 Task: Look for space in Kasama, Japan from 9th June, 2023 to 16th June, 2023 for 2 adults in price range Rs.8000 to Rs.16000. Place can be entire place with 2 bedrooms having 2 beds and 1 bathroom. Property type can be house, flat, guest house. Booking option can be shelf check-in. Required host language is English.
Action: Mouse moved to (603, 98)
Screenshot: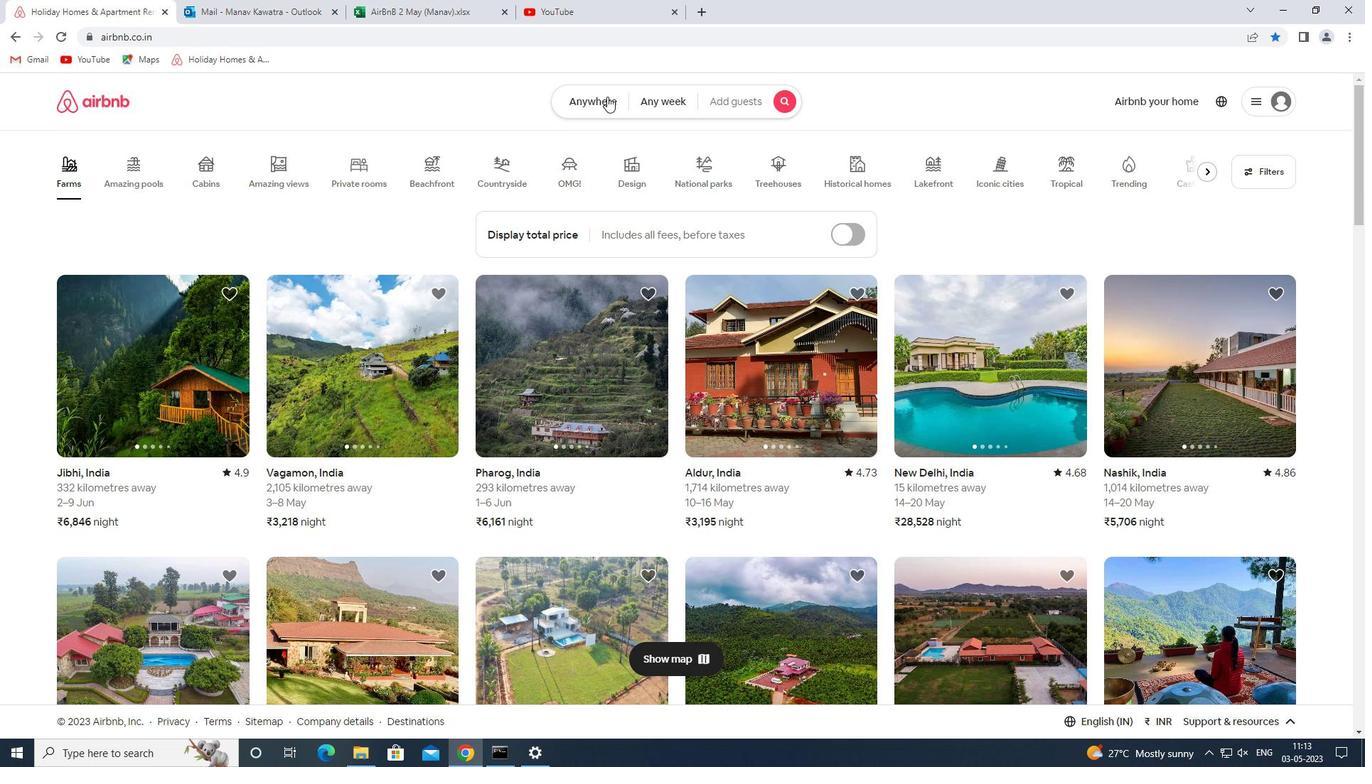 
Action: Mouse pressed left at (603, 98)
Screenshot: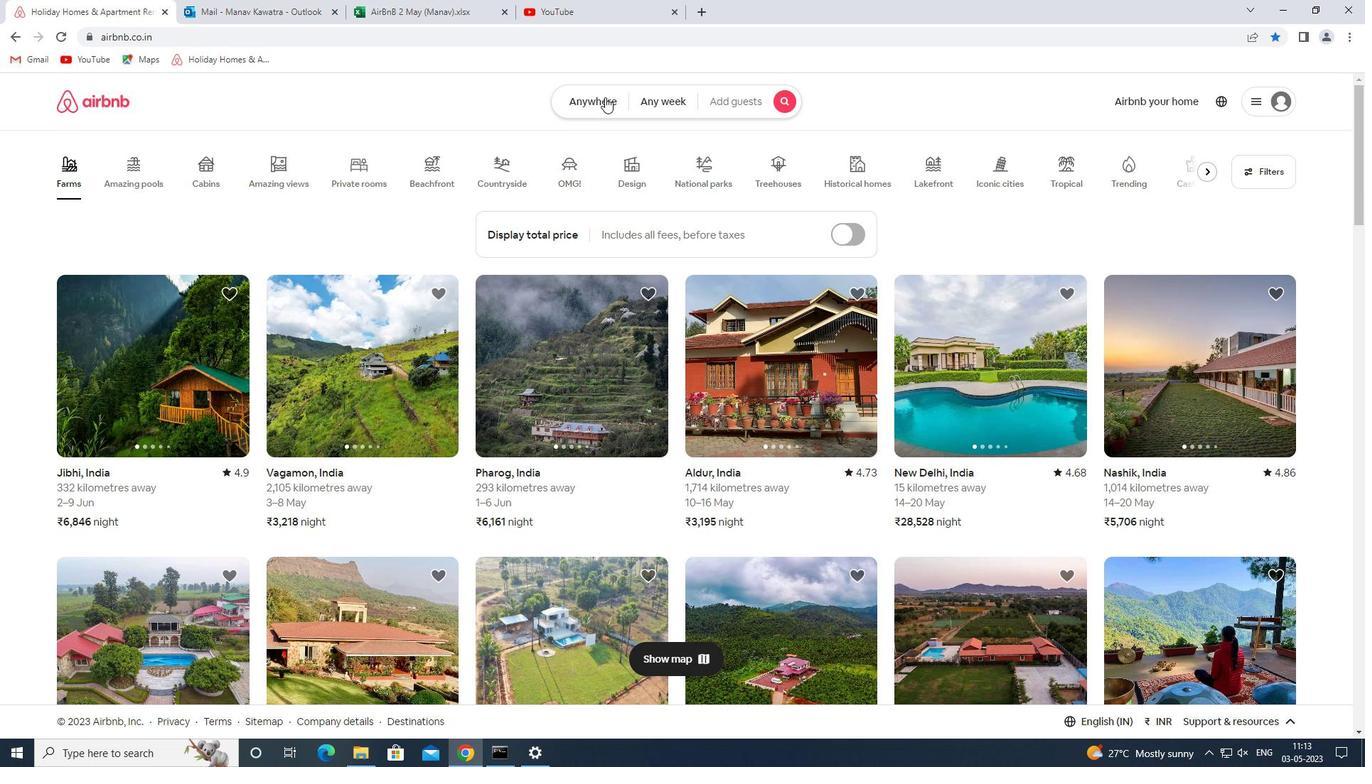 
Action: Mouse moved to (488, 159)
Screenshot: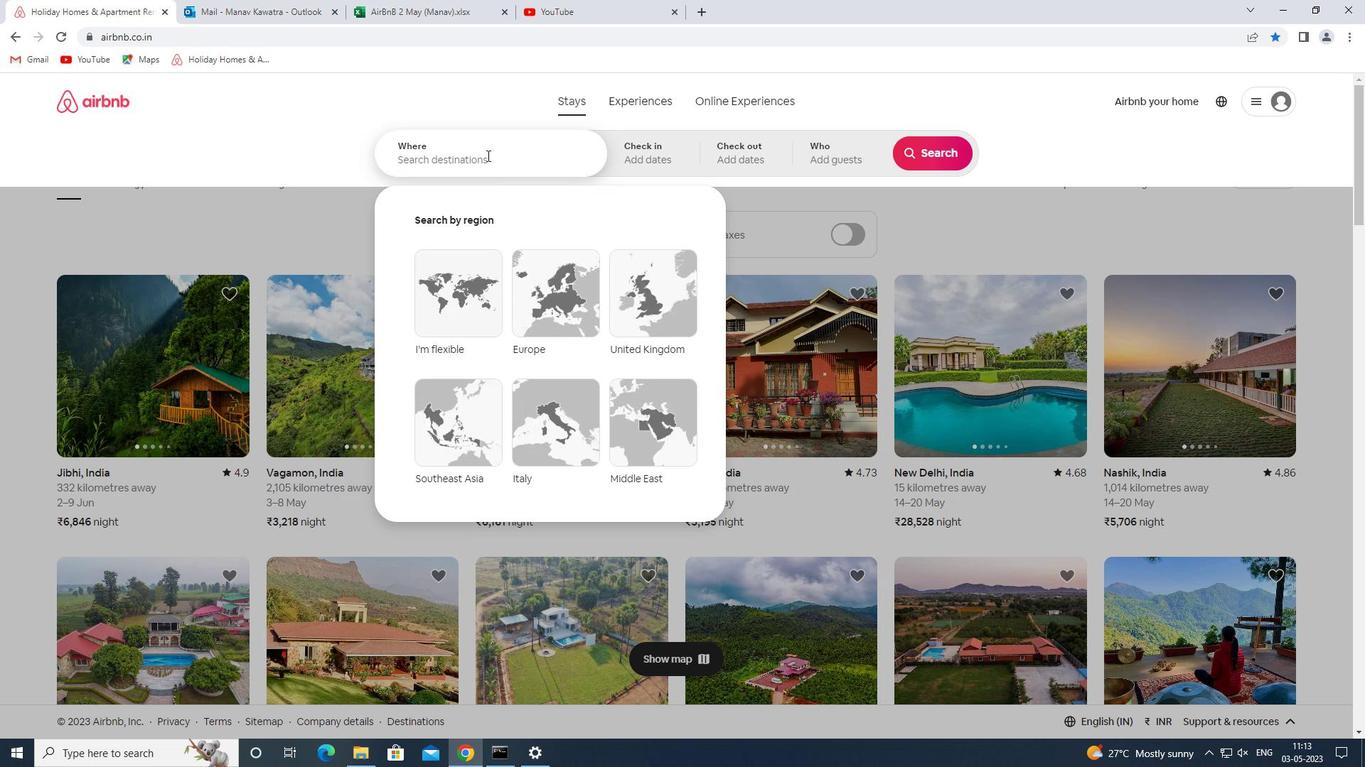 
Action: Mouse pressed left at (488, 159)
Screenshot: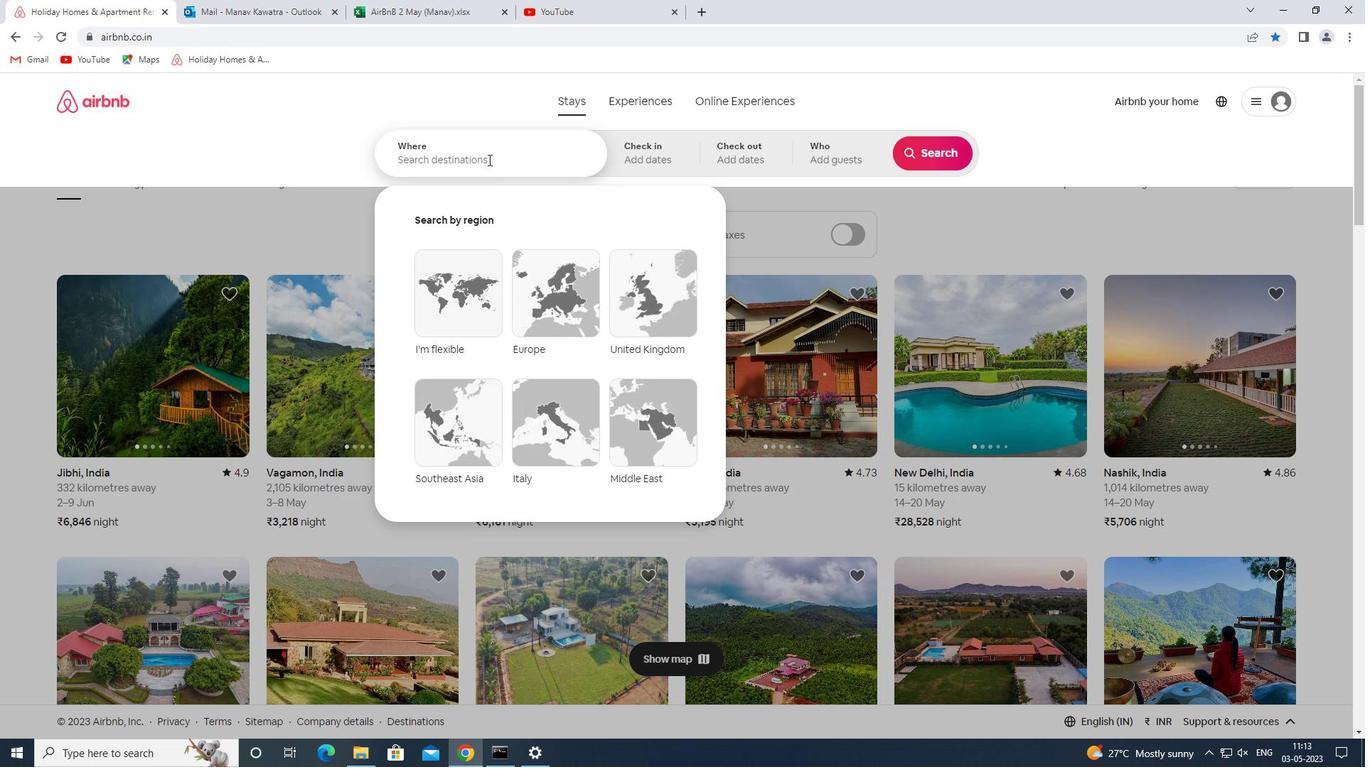 
Action: Mouse moved to (491, 160)
Screenshot: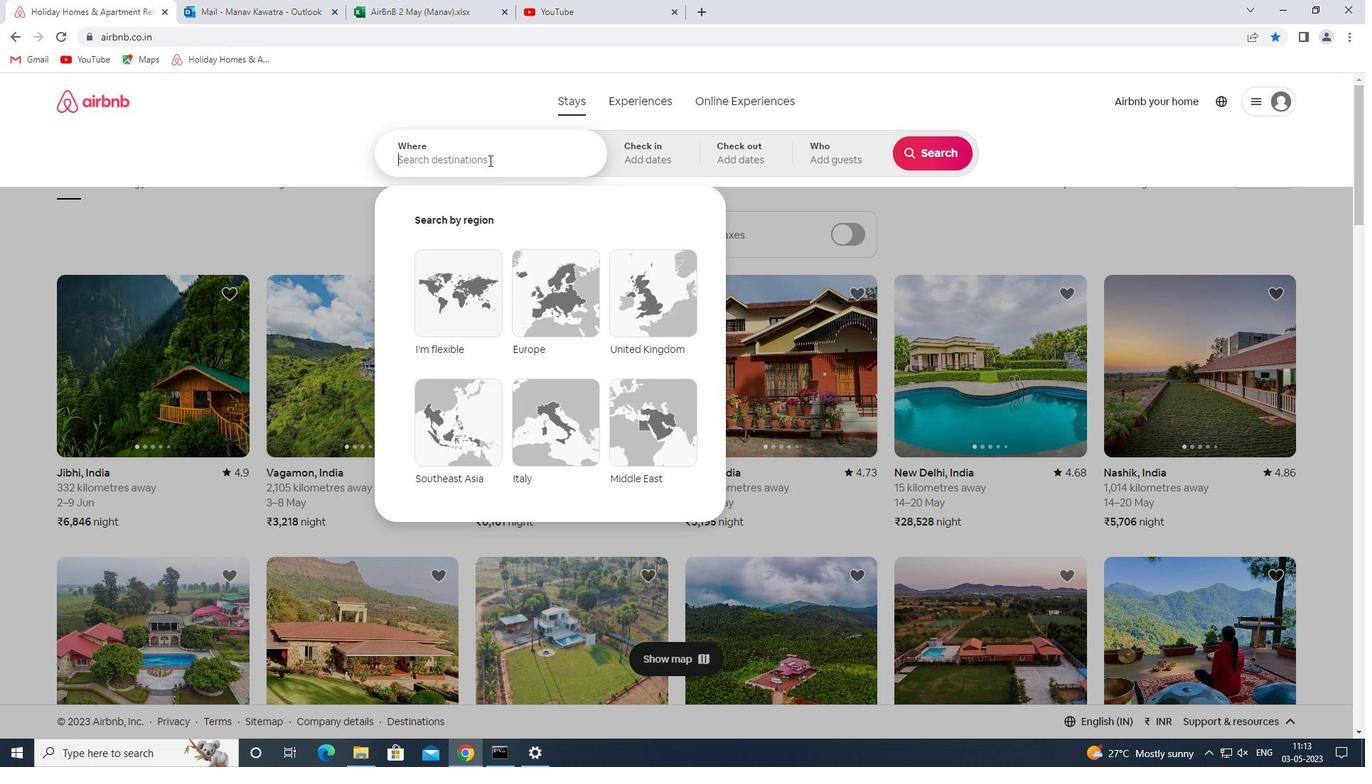 
Action: Key pressed kasama<Key.space>japan<Key.space>
Screenshot: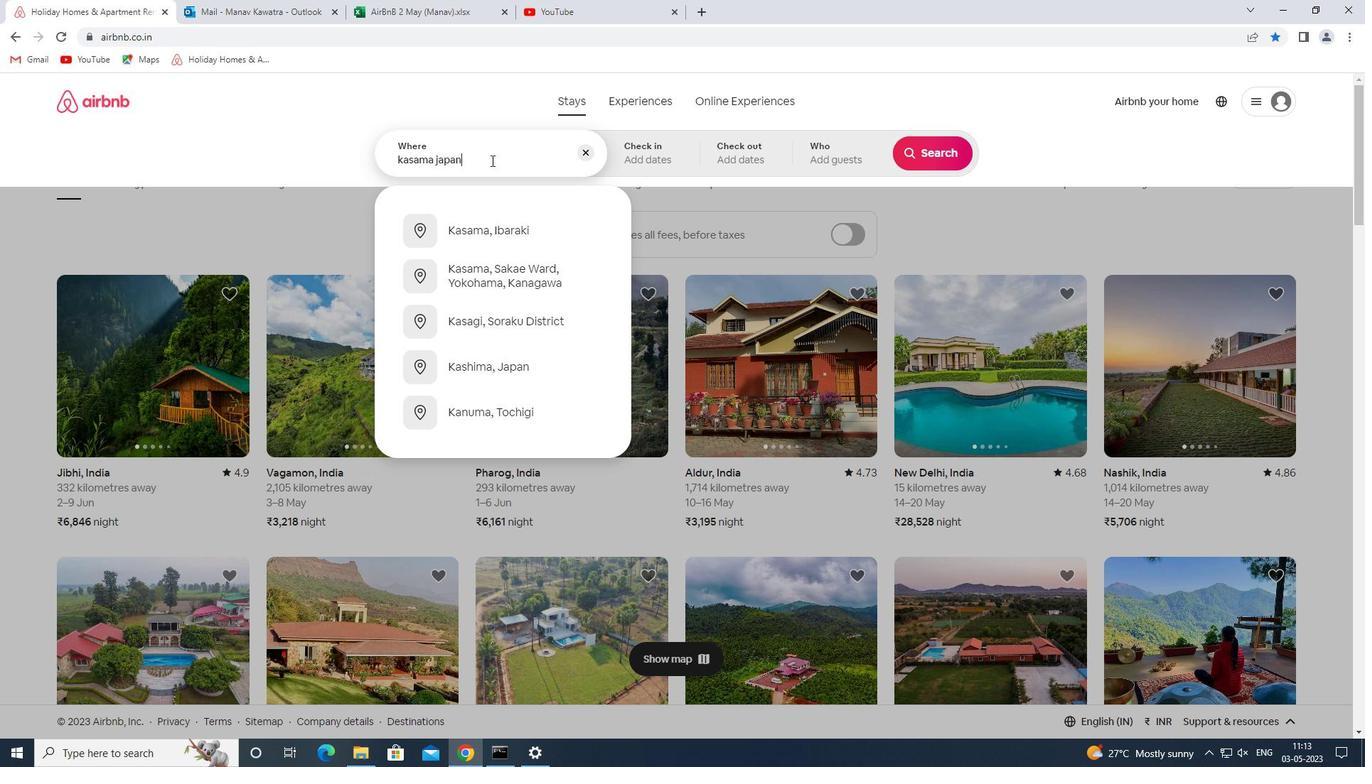 
Action: Mouse moved to (539, 278)
Screenshot: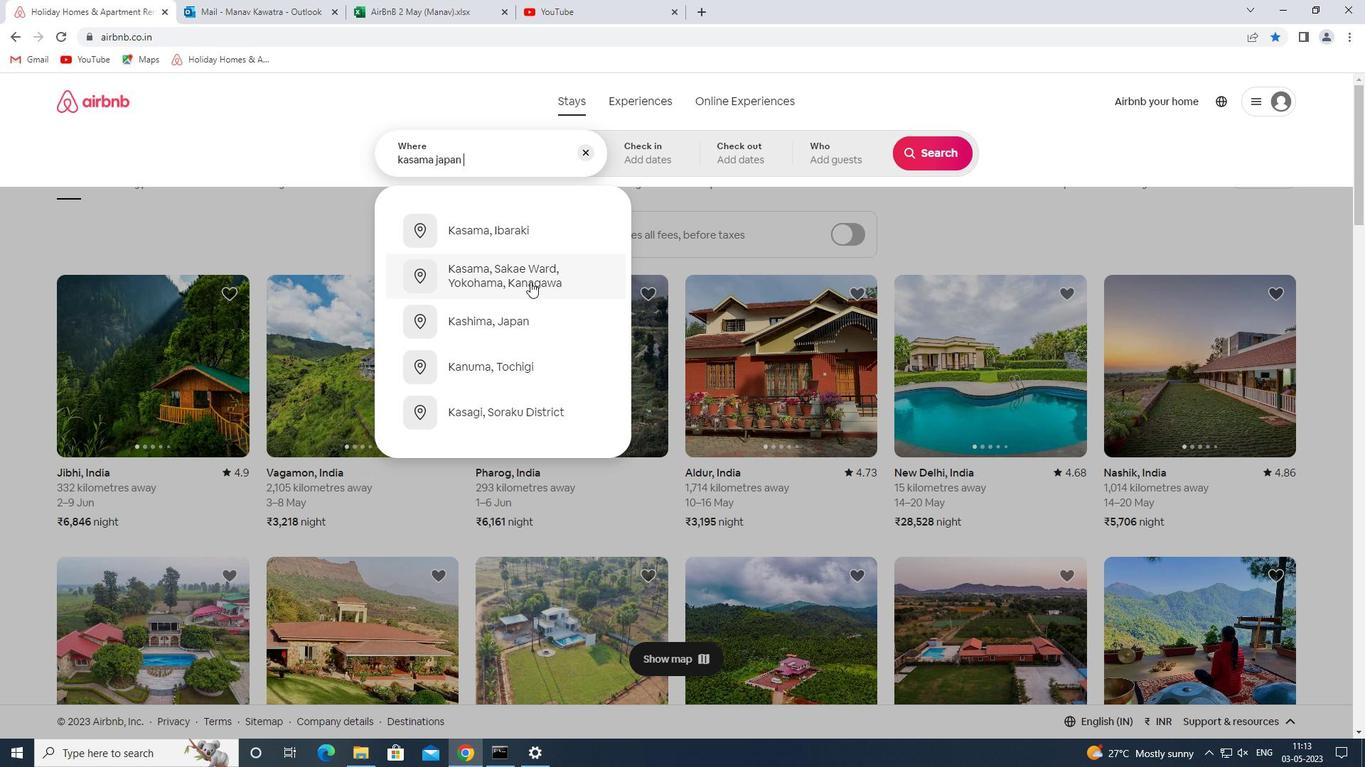
Action: Key pressed <Key.enter>
Screenshot: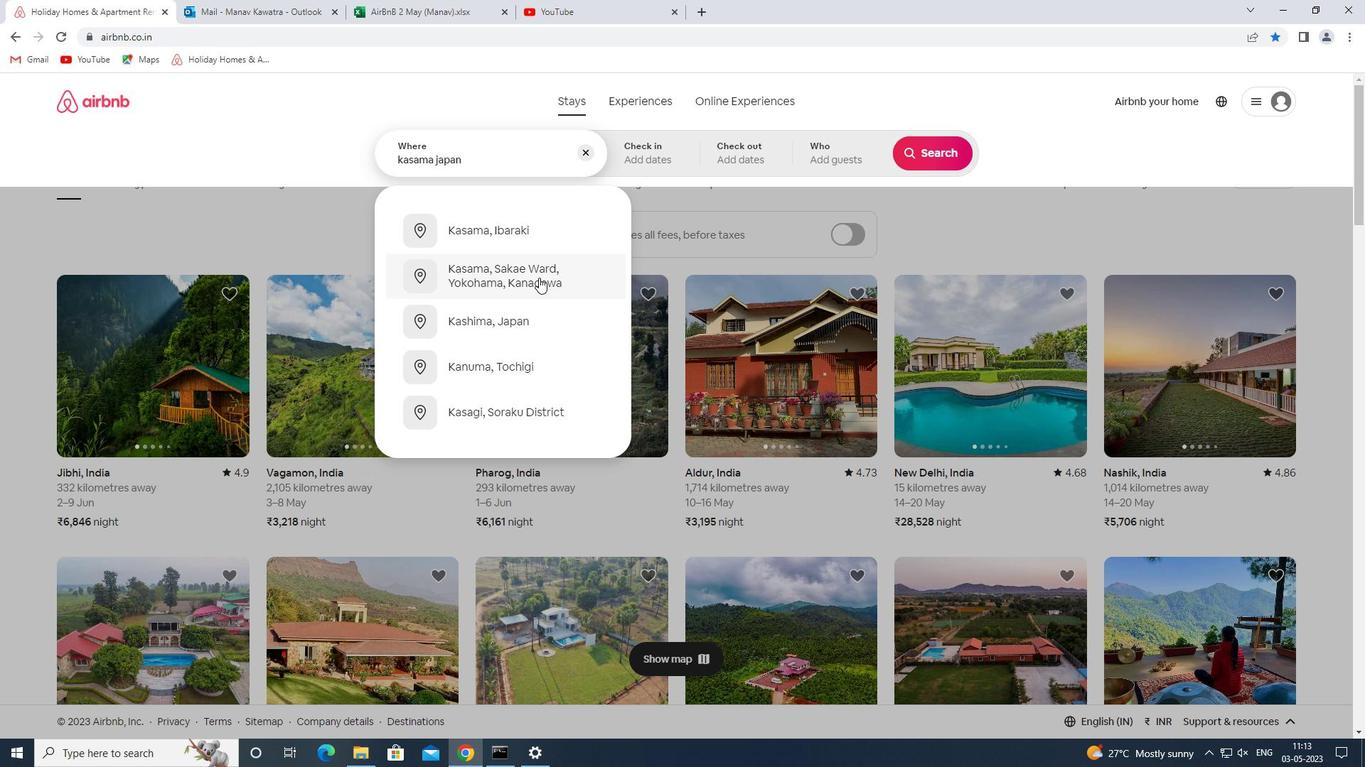 
Action: Mouse moved to (886, 361)
Screenshot: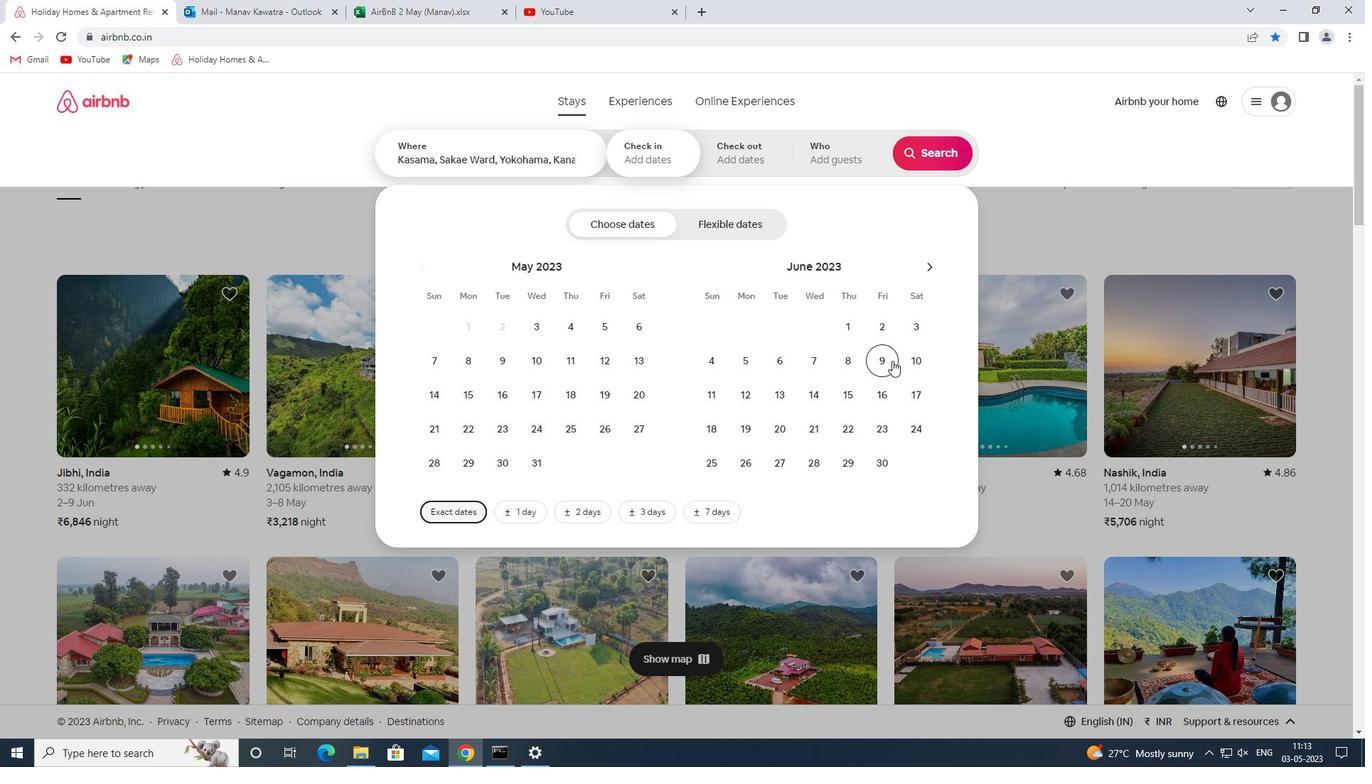 
Action: Mouse pressed left at (886, 361)
Screenshot: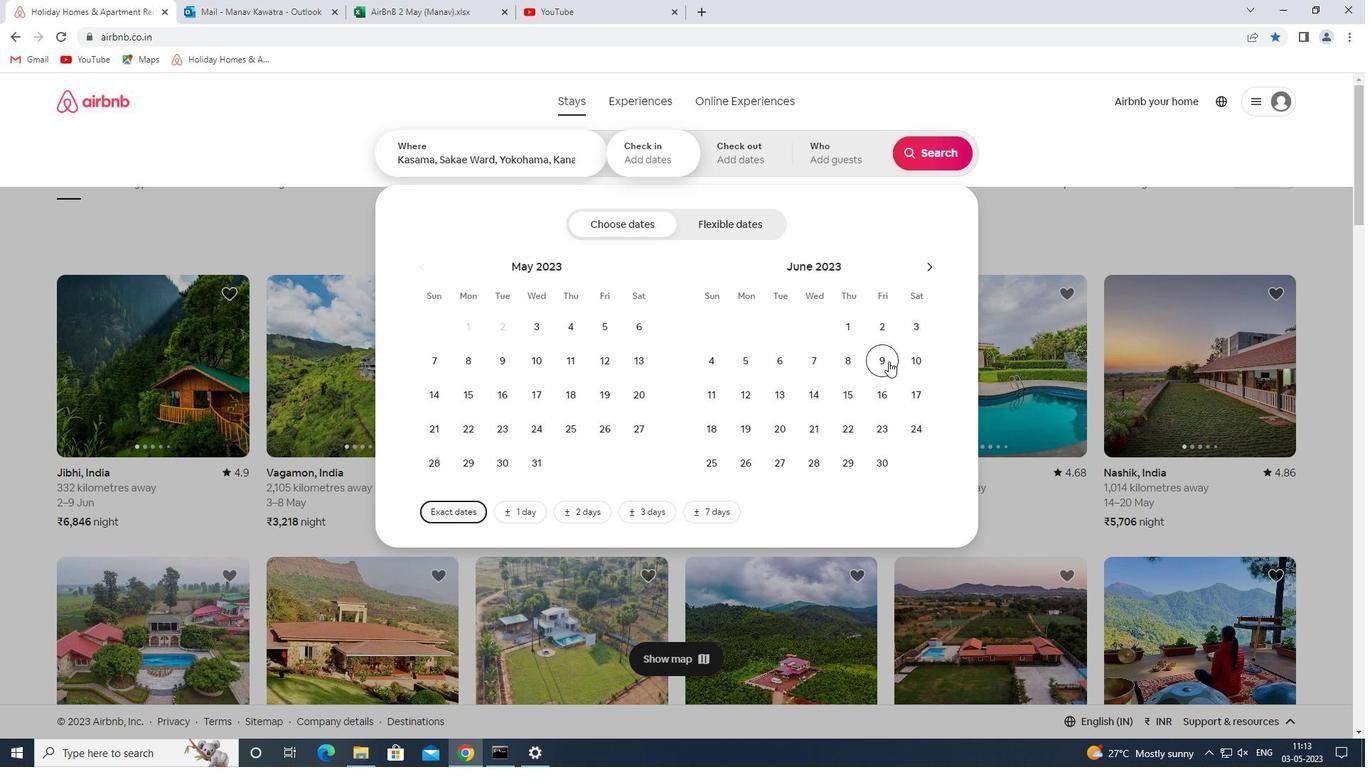 
Action: Mouse moved to (881, 396)
Screenshot: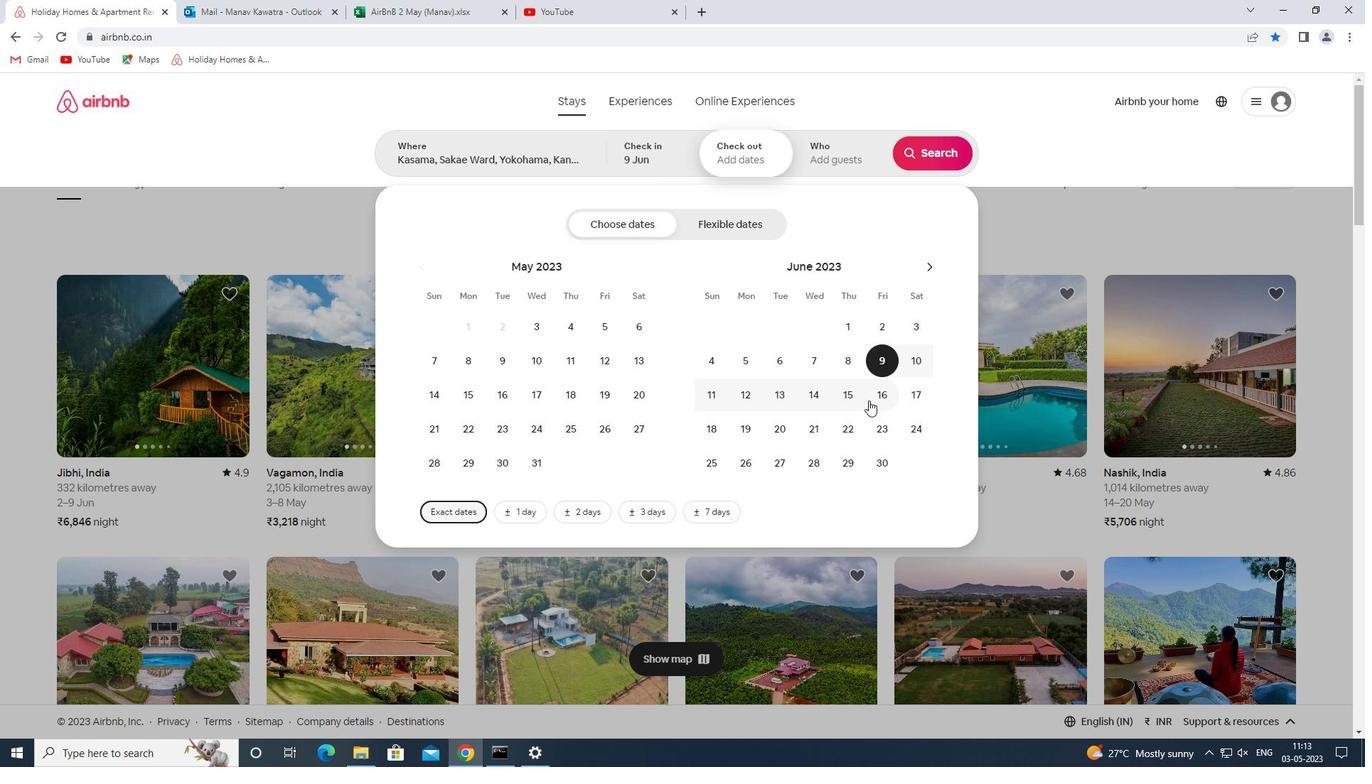 
Action: Mouse pressed left at (881, 396)
Screenshot: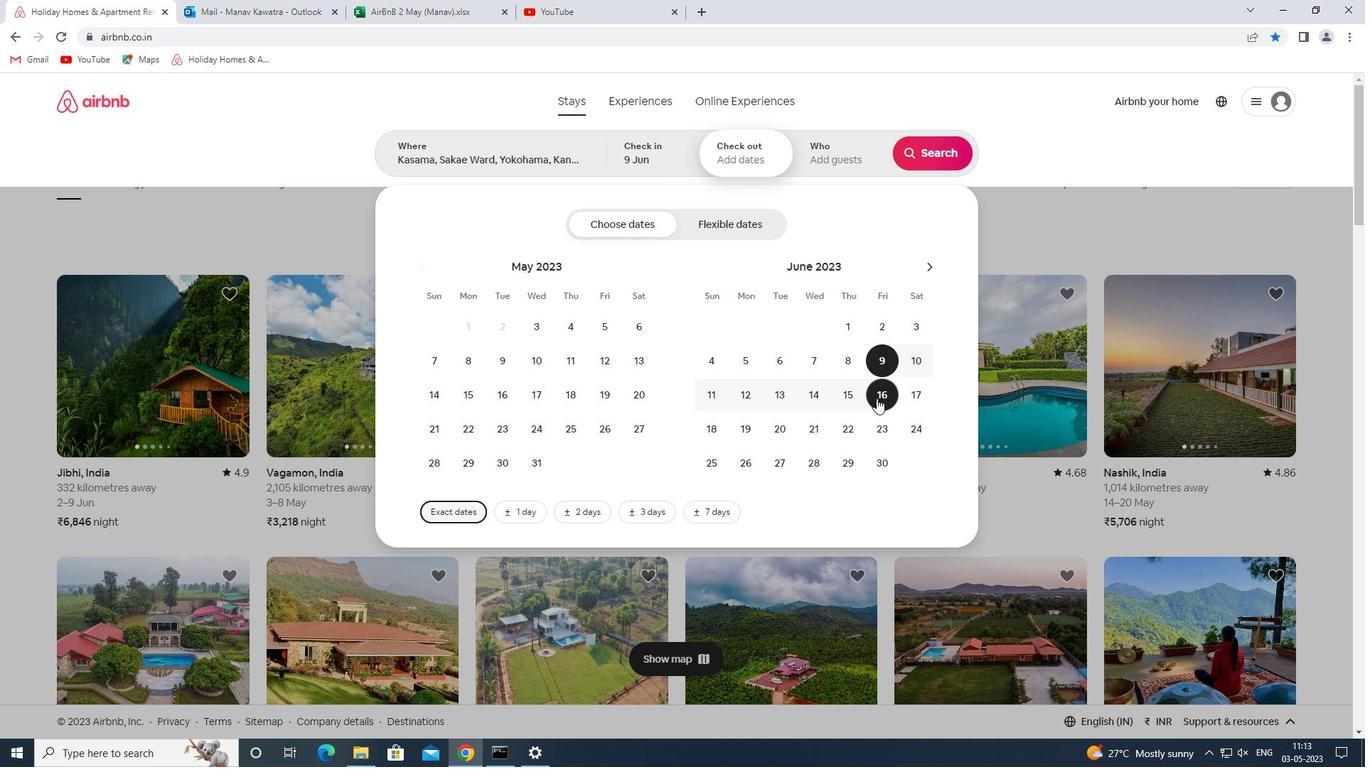 
Action: Mouse moved to (844, 153)
Screenshot: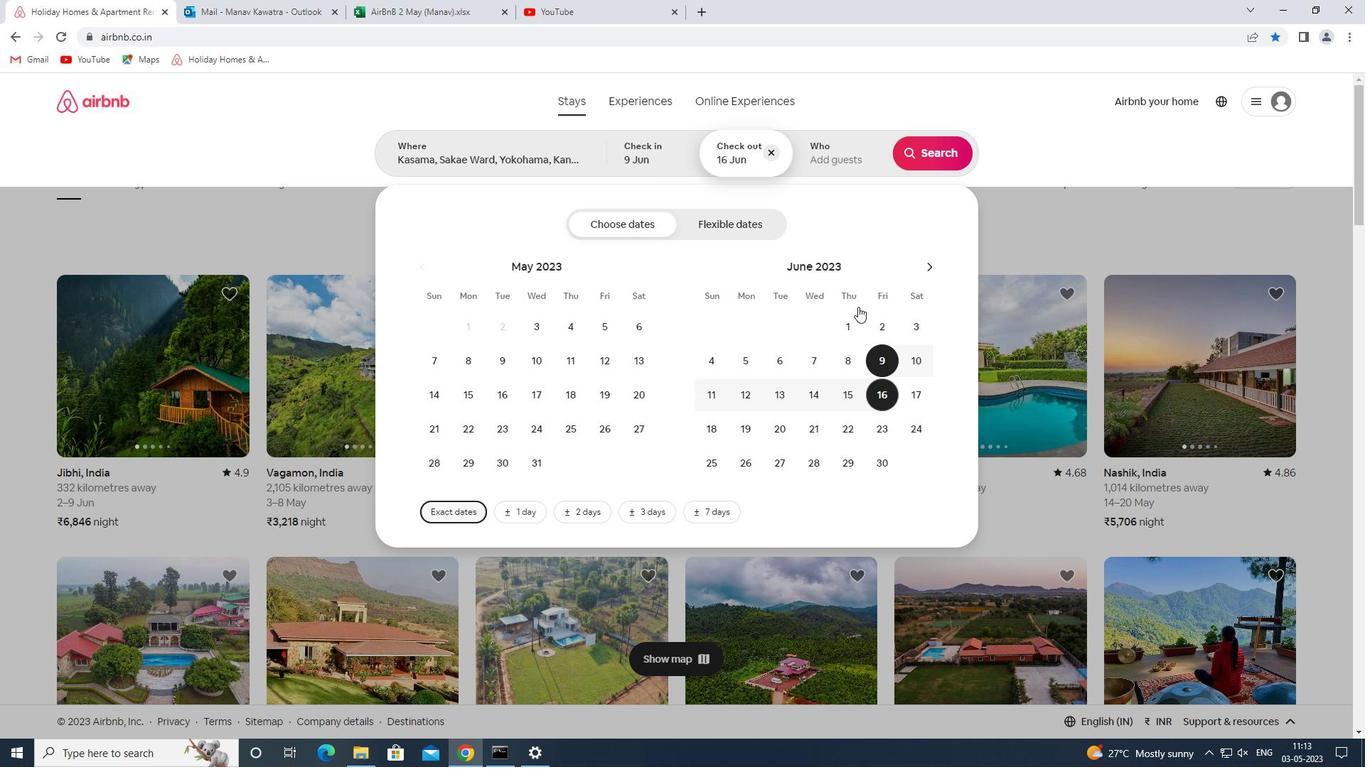 
Action: Mouse pressed left at (844, 153)
Screenshot: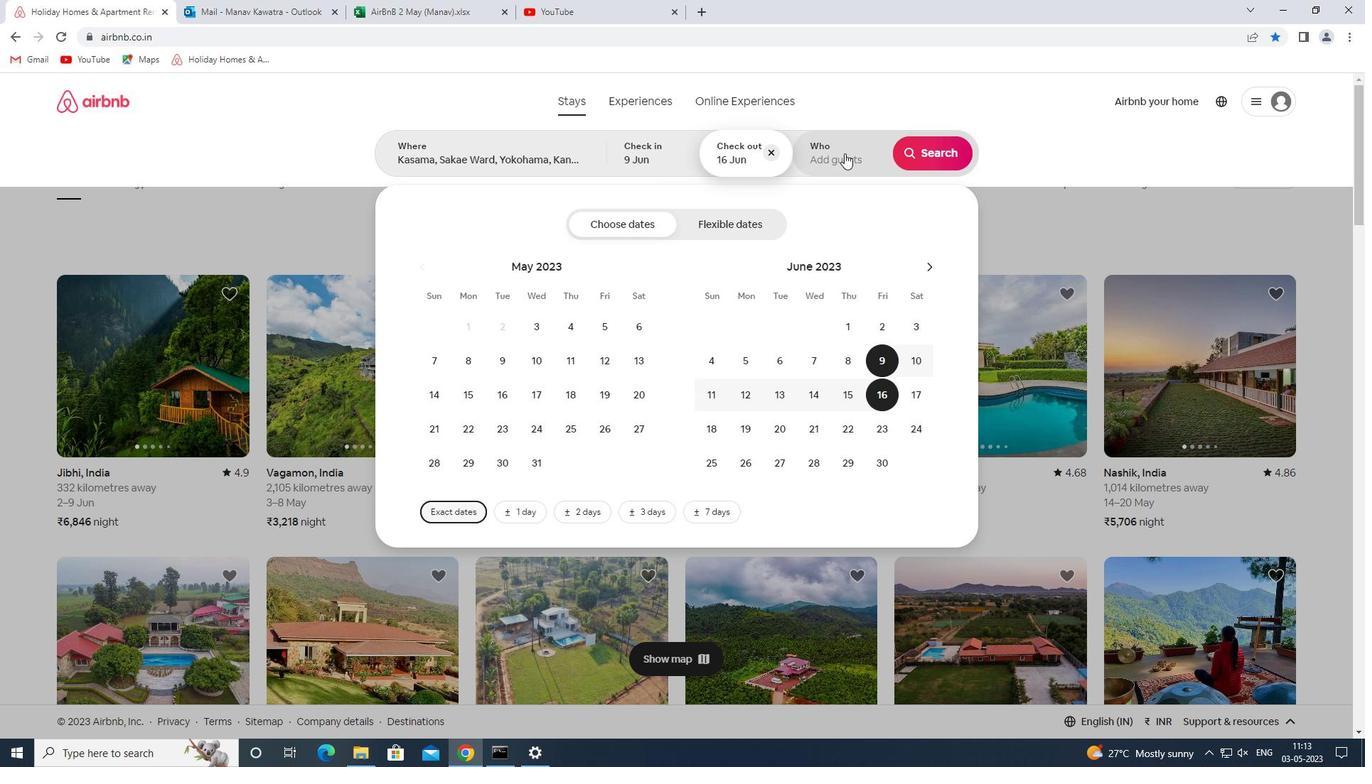 
Action: Mouse moved to (940, 235)
Screenshot: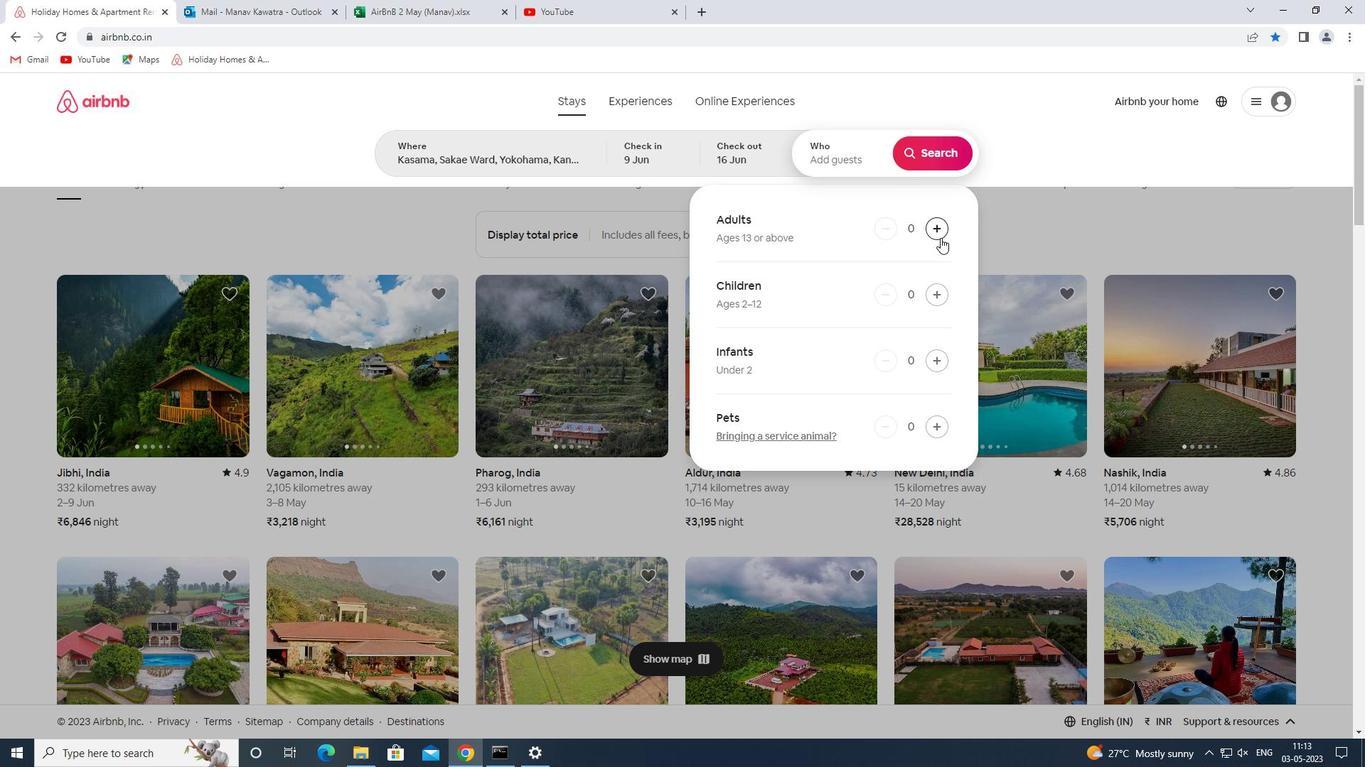 
Action: Mouse pressed left at (940, 235)
Screenshot: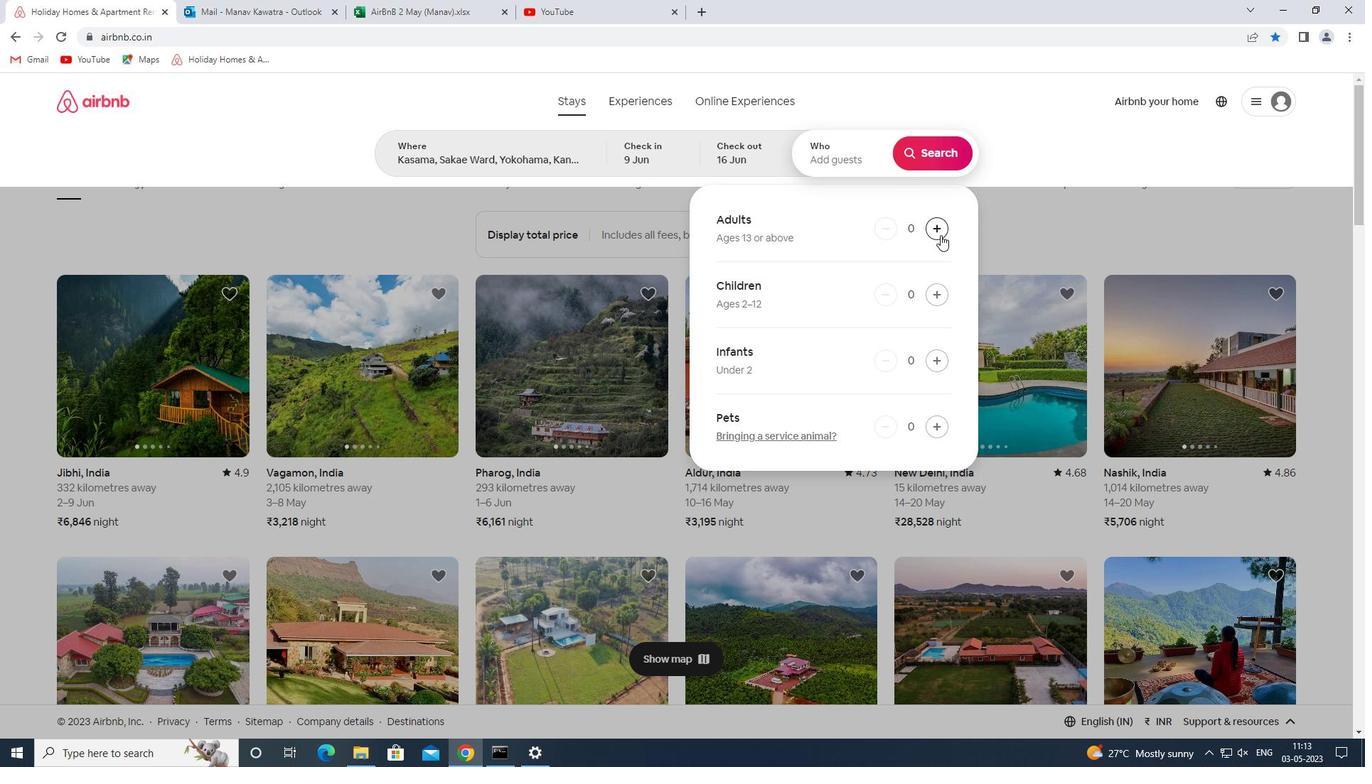 
Action: Mouse pressed left at (940, 235)
Screenshot: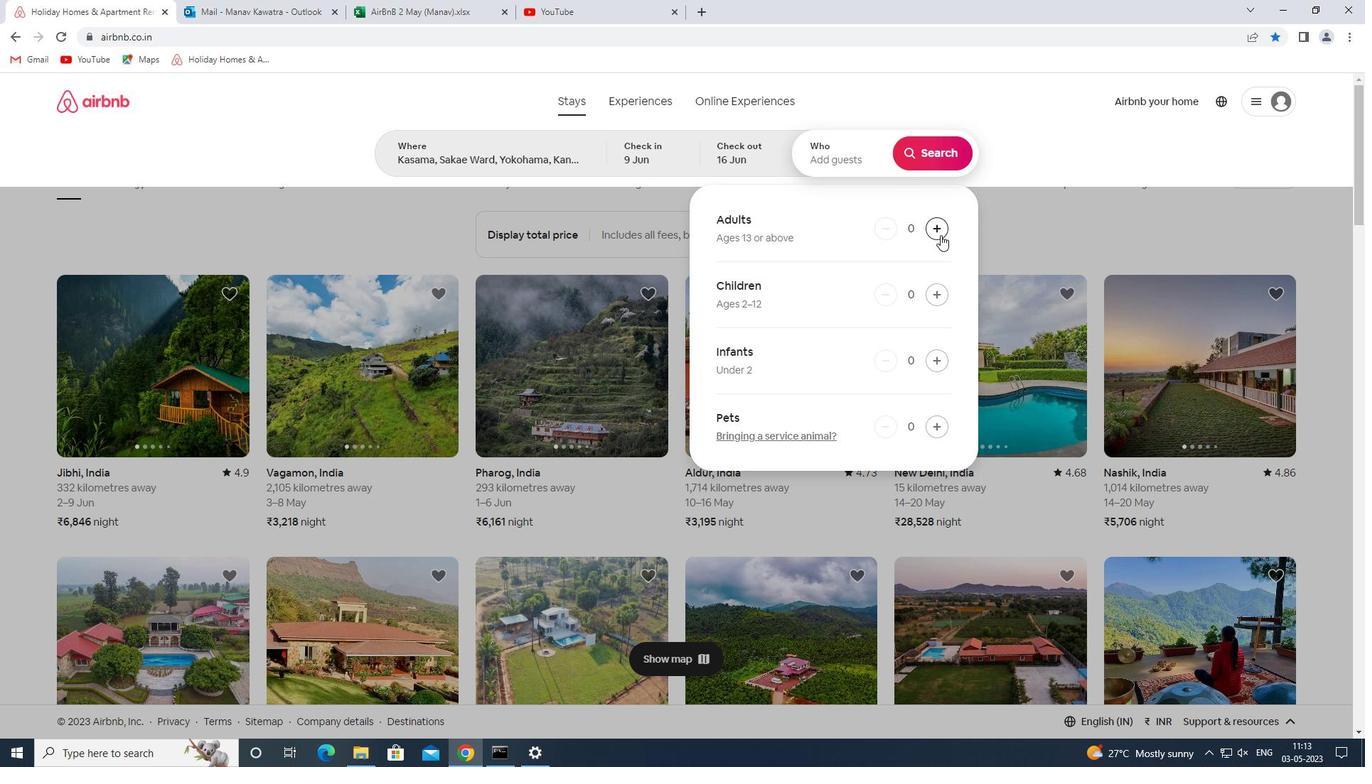 
Action: Mouse moved to (931, 156)
Screenshot: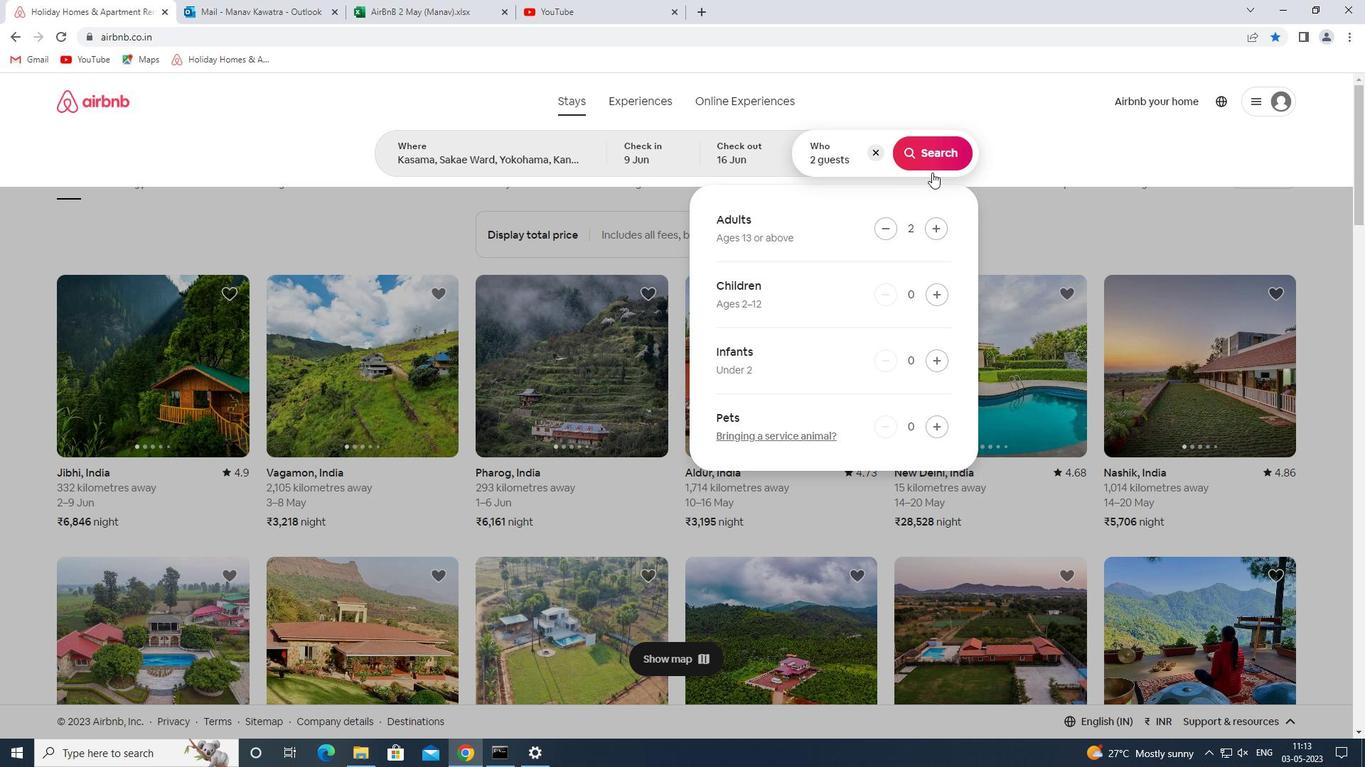 
Action: Mouse pressed left at (931, 156)
Screenshot: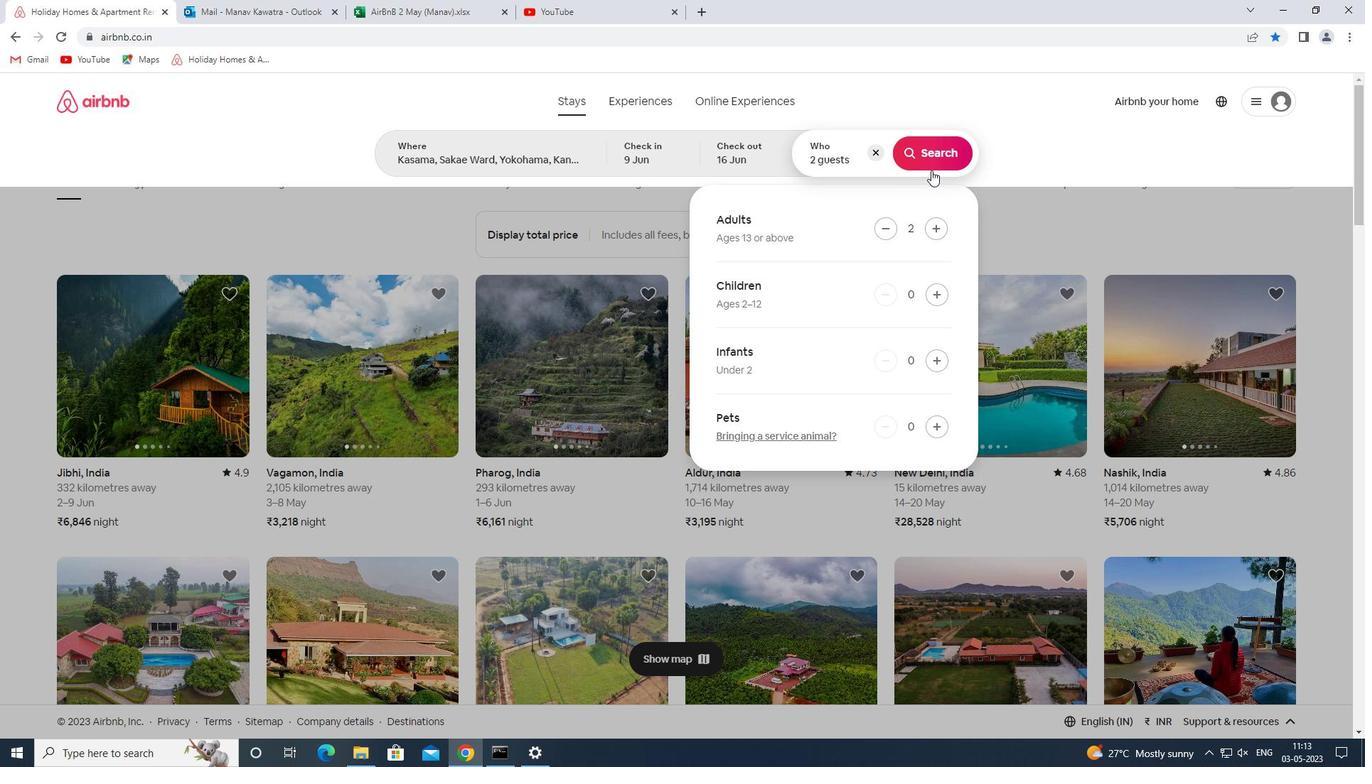 
Action: Mouse moved to (1306, 164)
Screenshot: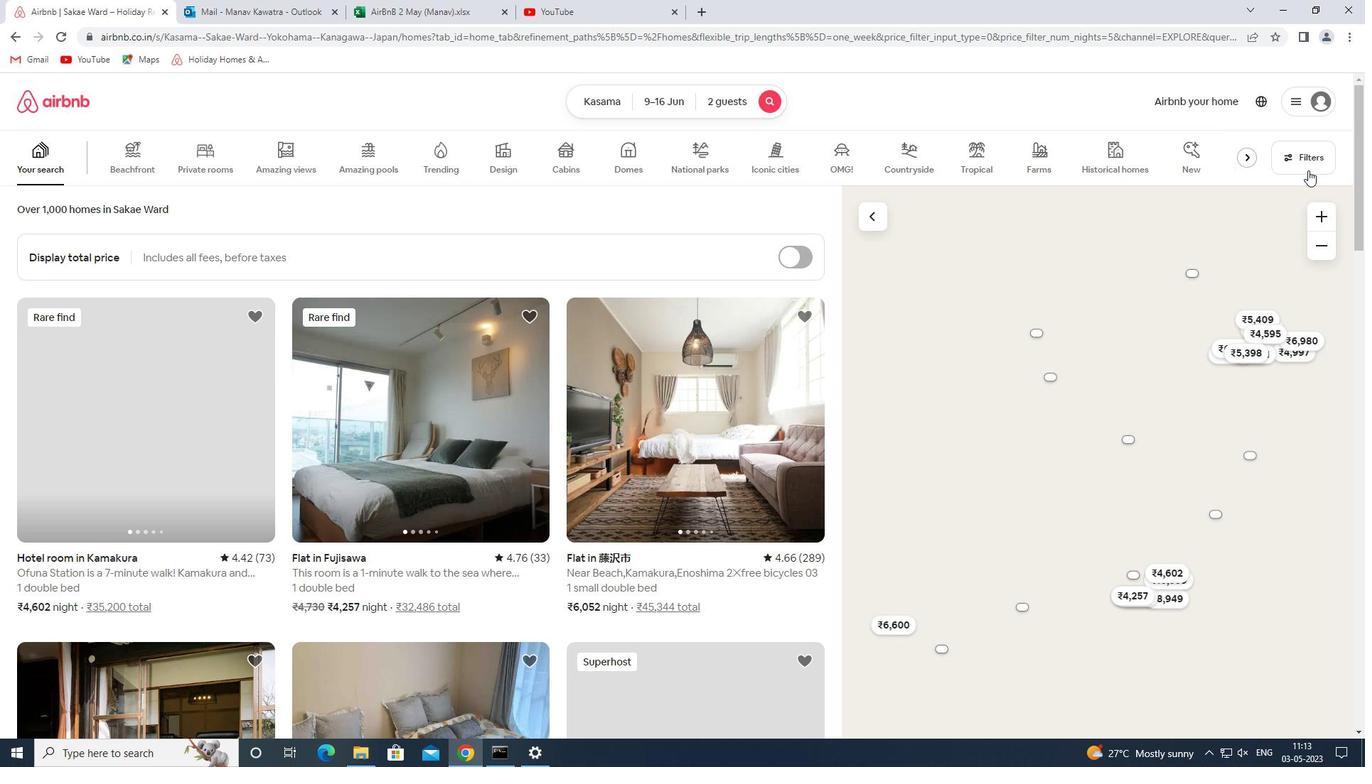 
Action: Mouse pressed left at (1306, 164)
Screenshot: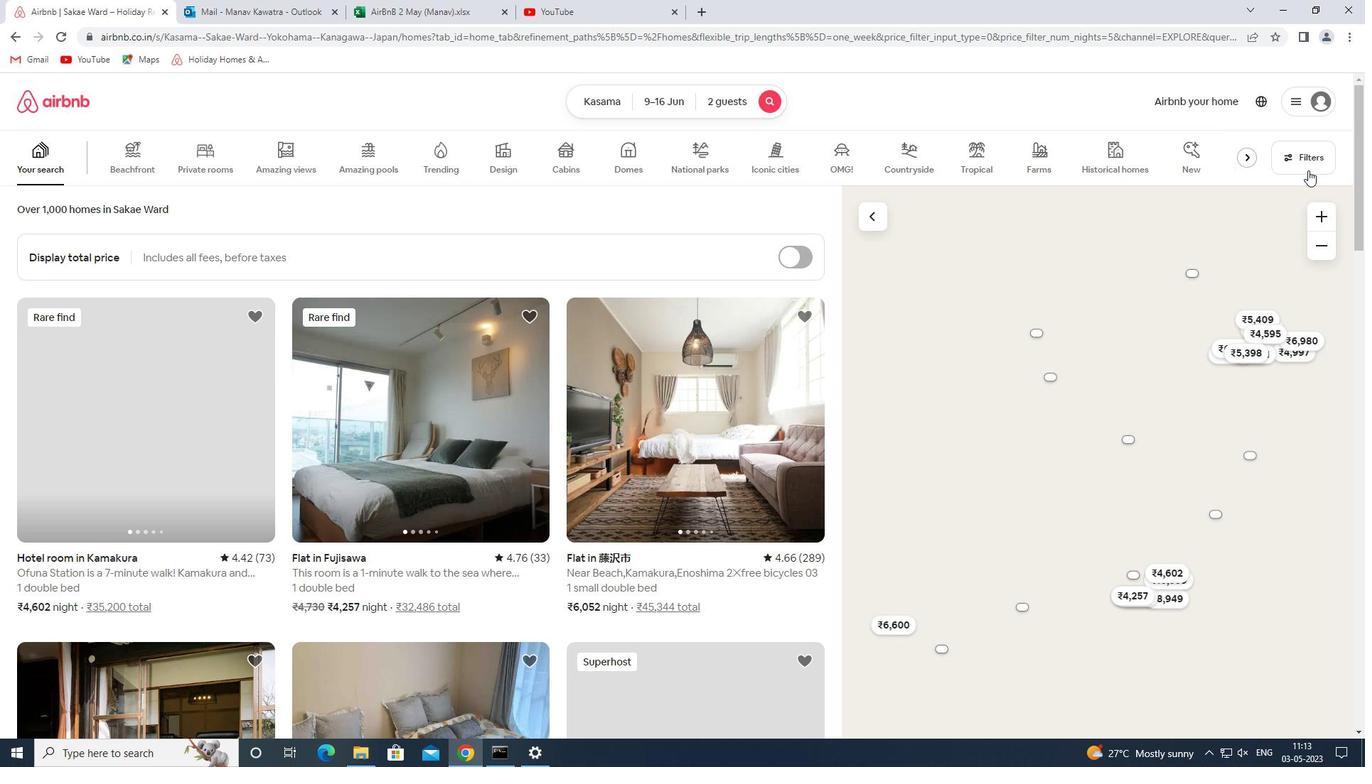 
Action: Mouse moved to (499, 339)
Screenshot: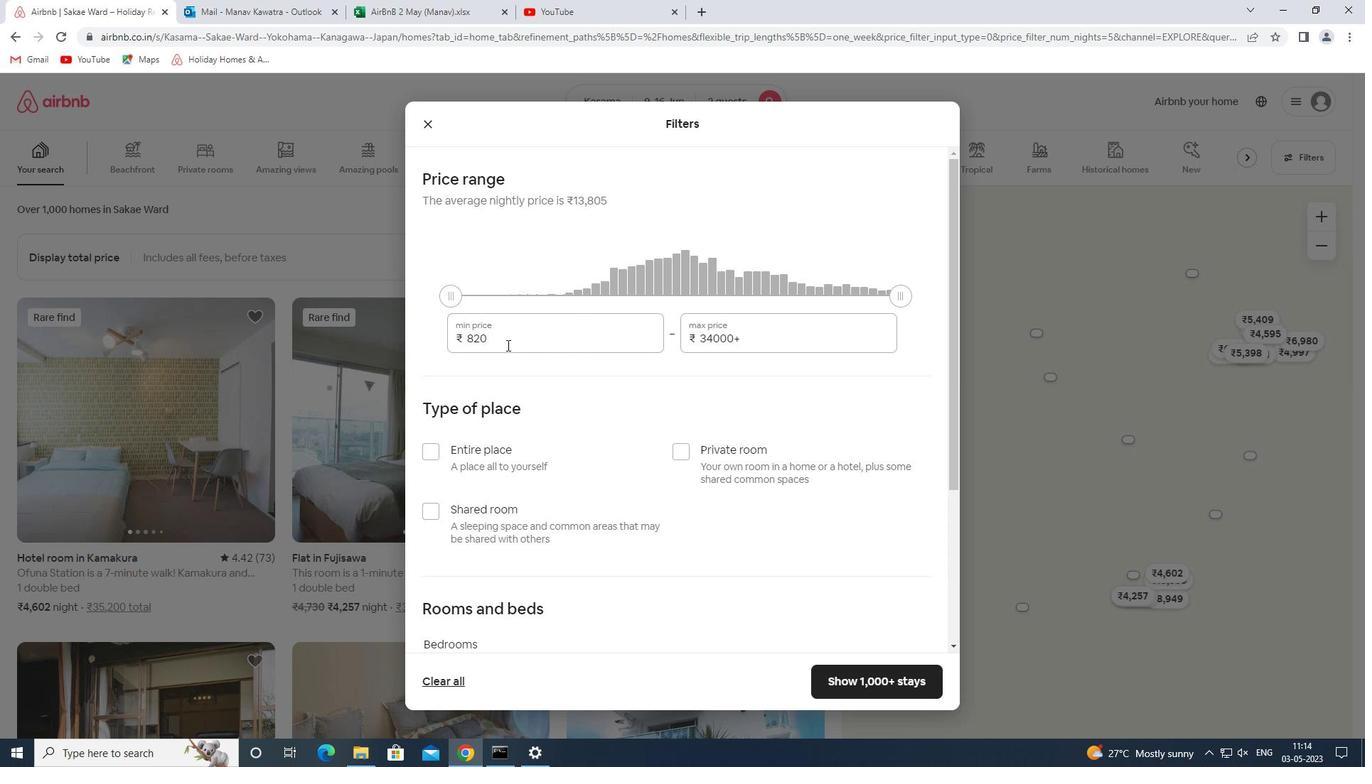 
Action: Mouse pressed left at (499, 339)
Screenshot: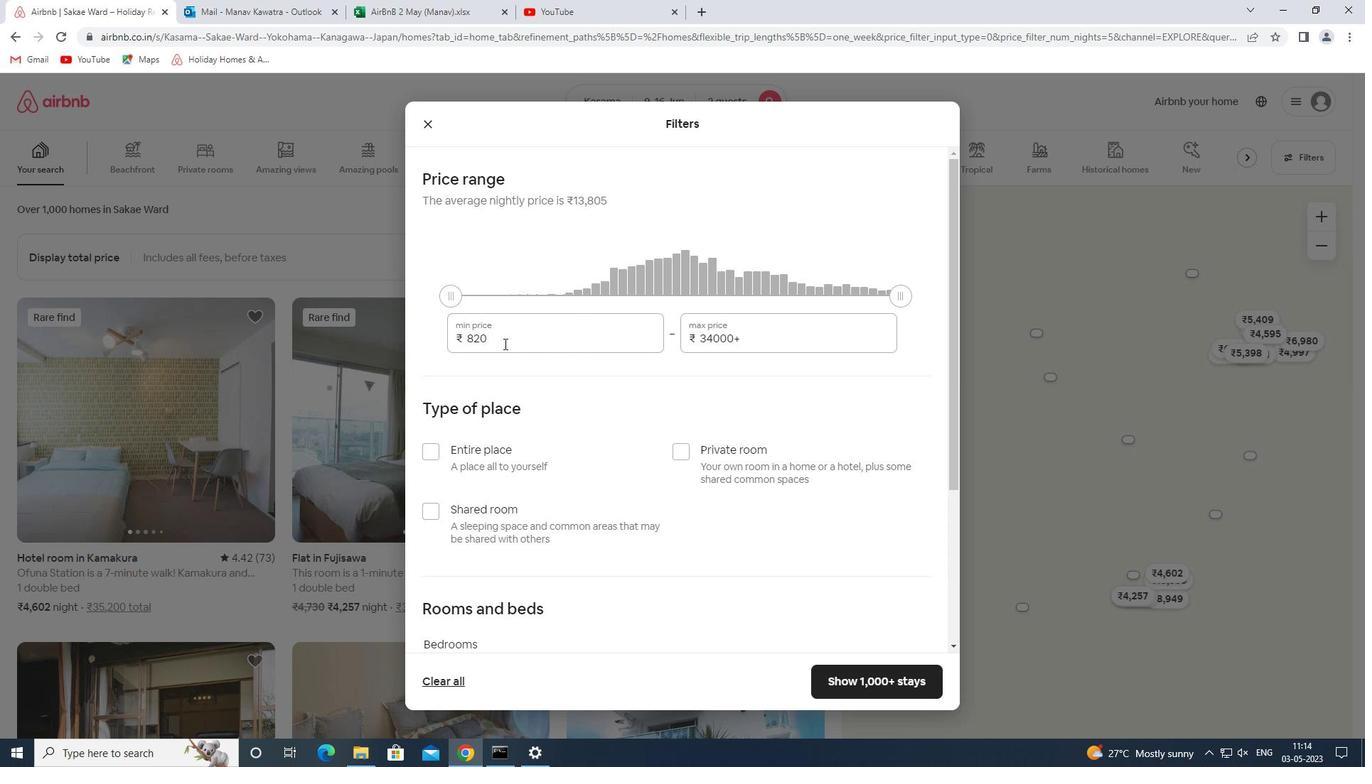 
Action: Mouse pressed left at (499, 339)
Screenshot: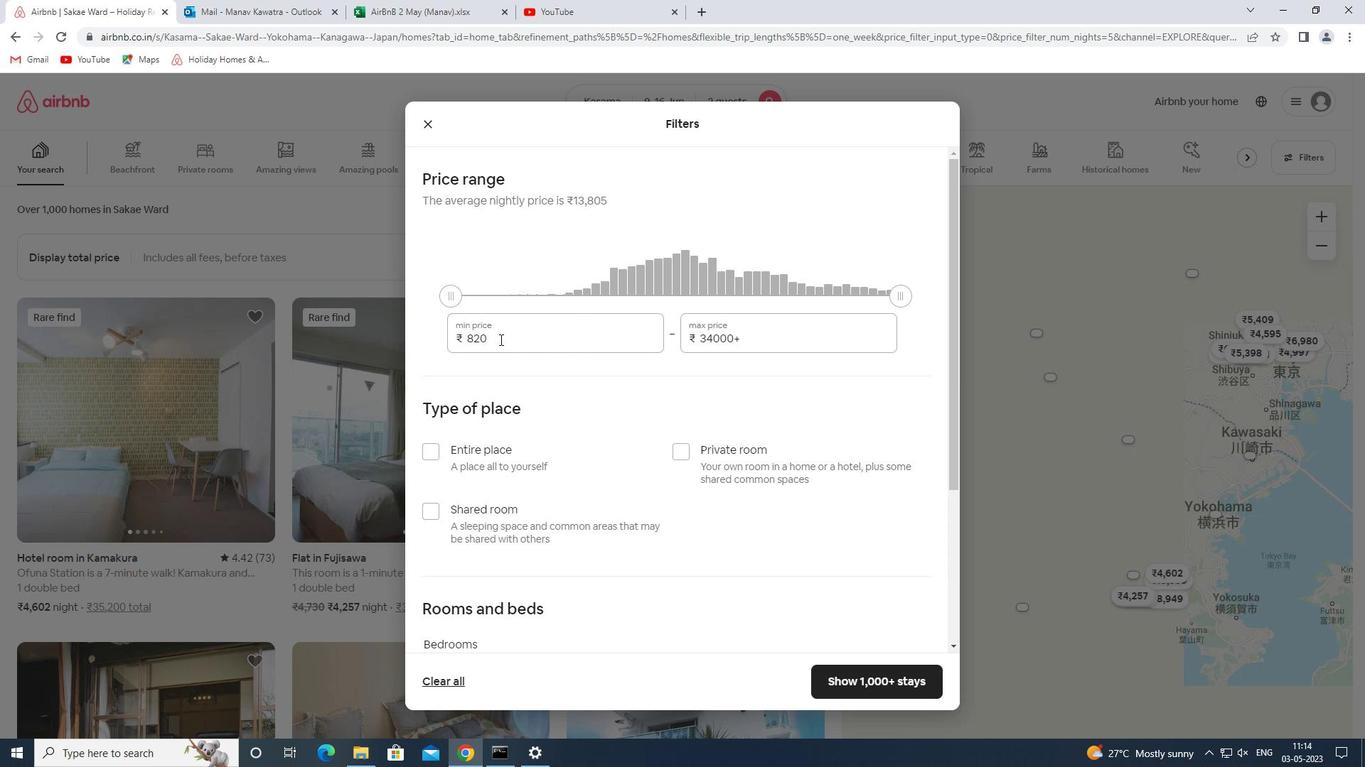 
Action: Key pressed 8000<Key.tab>1<Key.backspace><Key.backspace><Key.backspace><Key.backspace><Key.backspace><Key.backspace>15<Key.backspace>6000
Screenshot: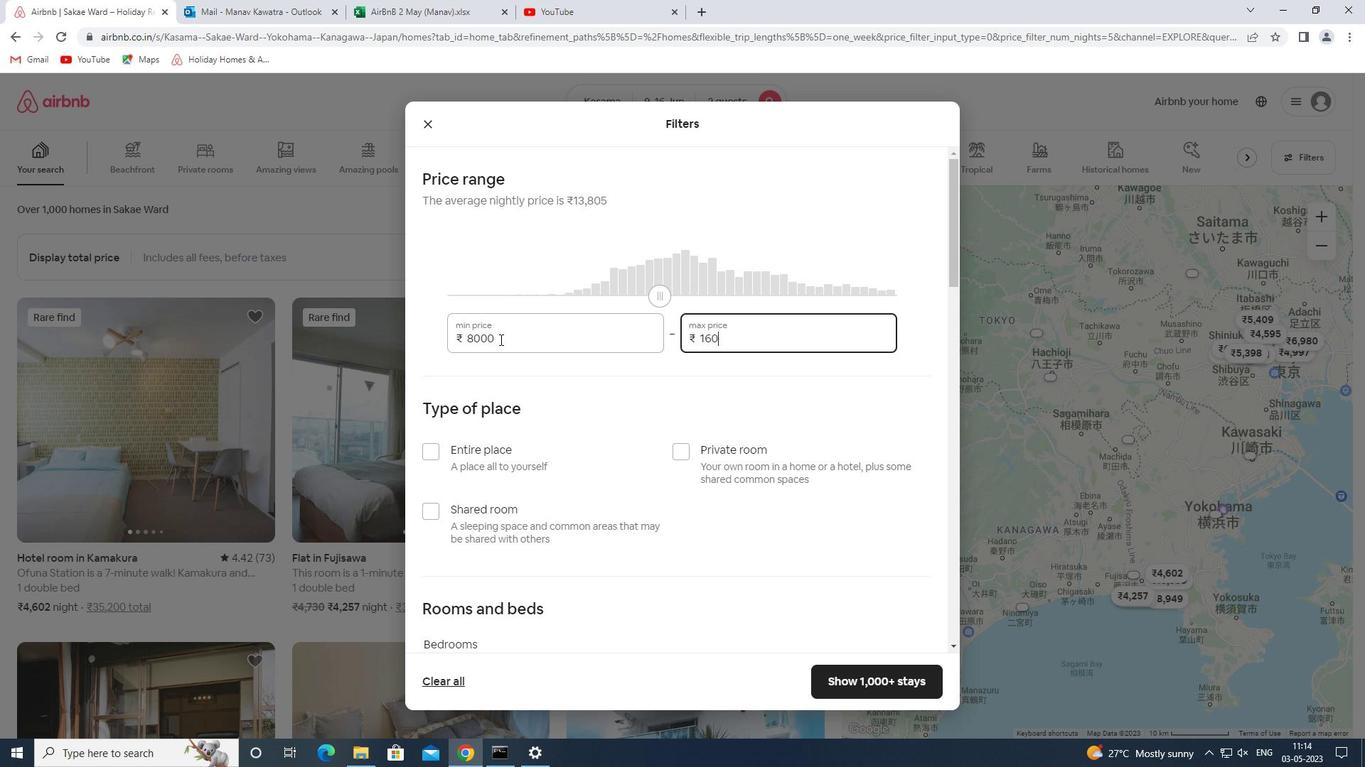 
Action: Mouse moved to (462, 452)
Screenshot: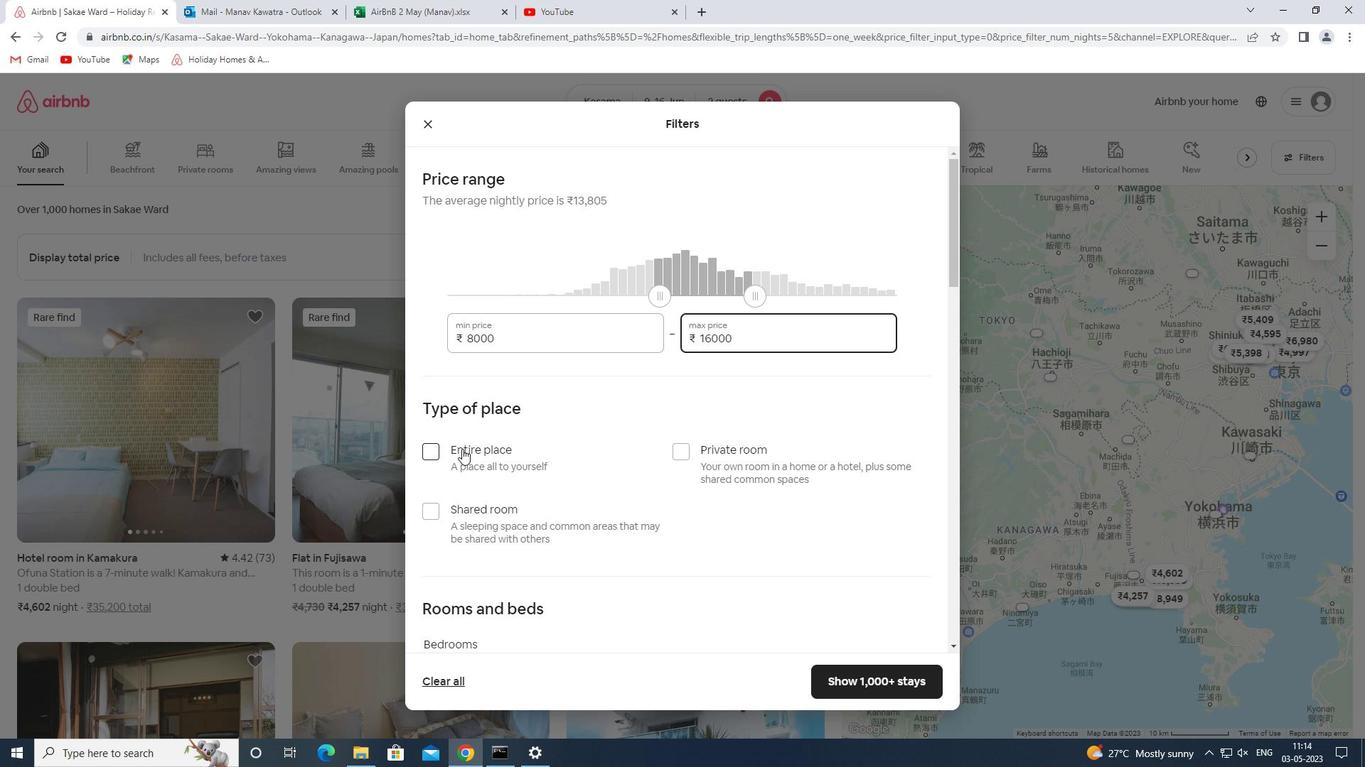 
Action: Mouse pressed left at (462, 452)
Screenshot: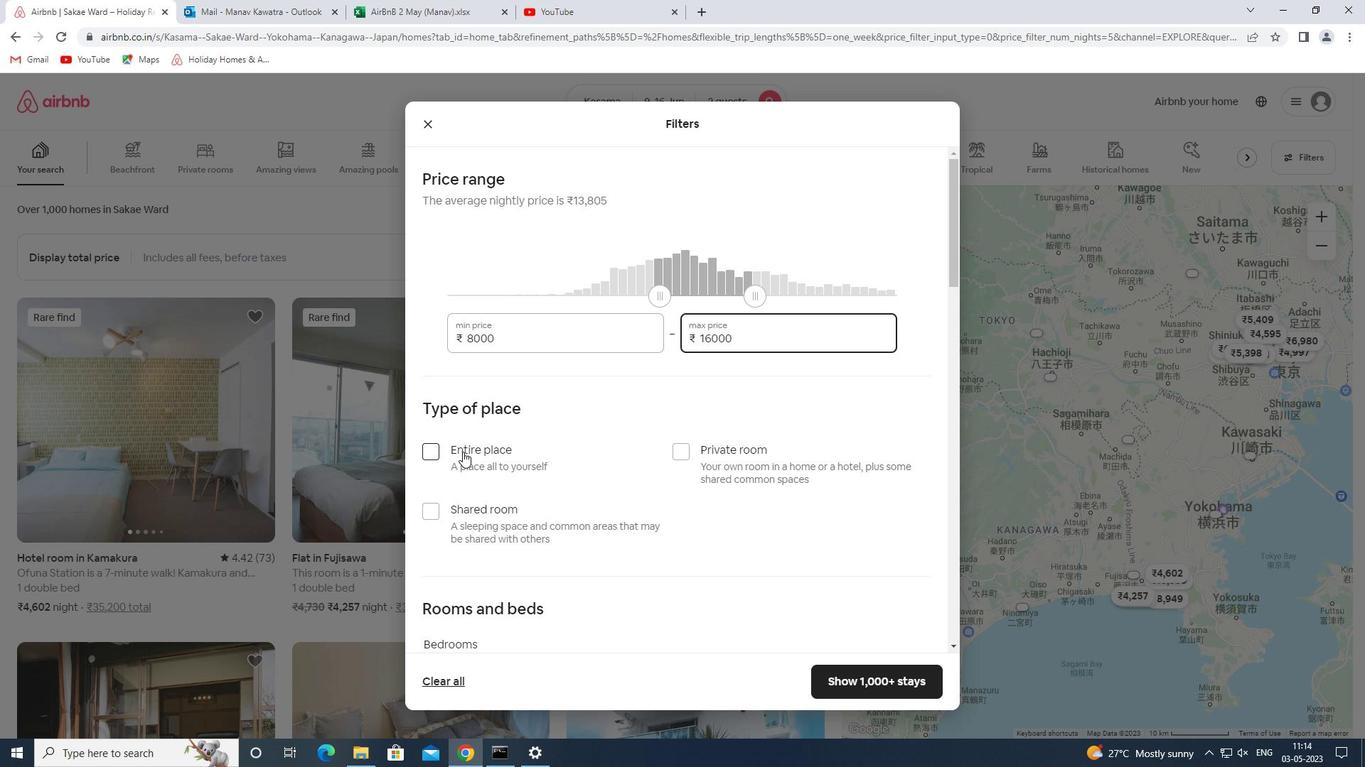 
Action: Mouse moved to (505, 429)
Screenshot: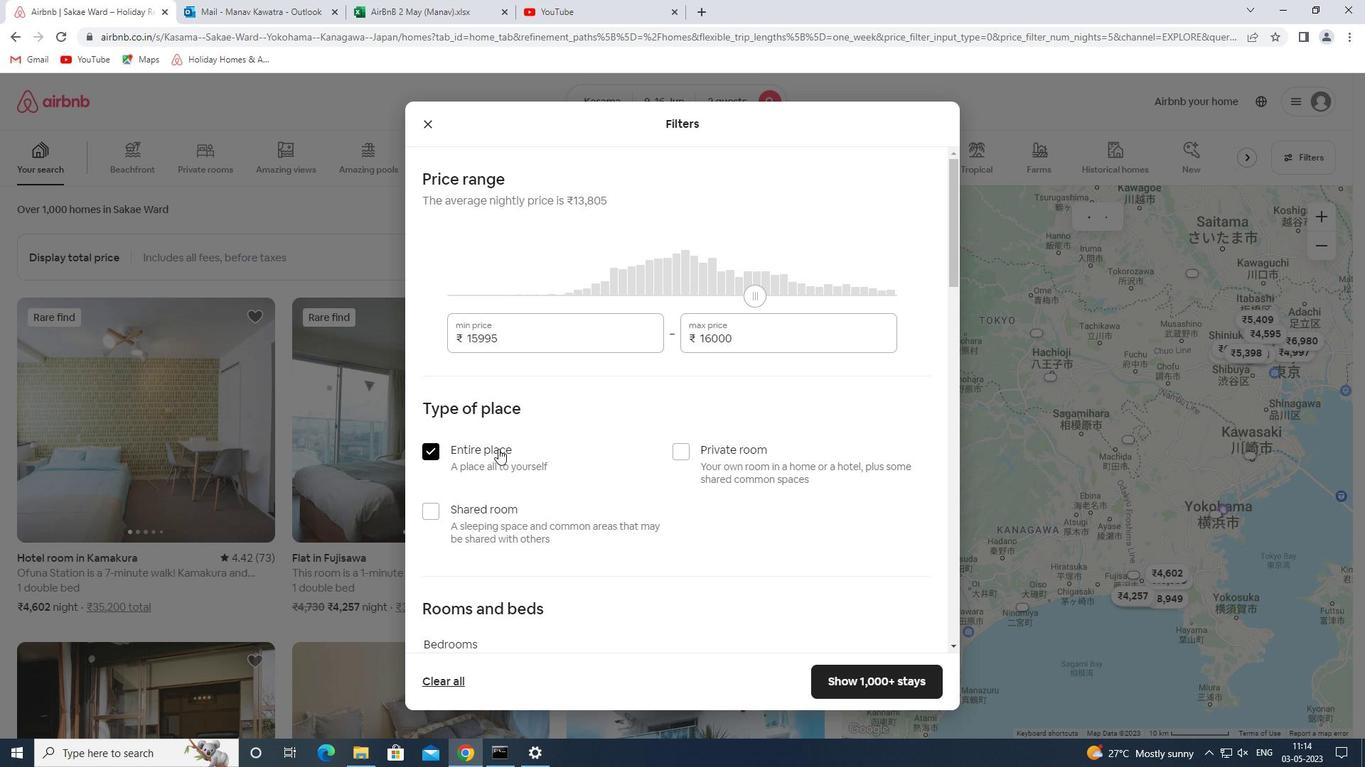 
Action: Mouse scrolled (505, 428) with delta (0, 0)
Screenshot: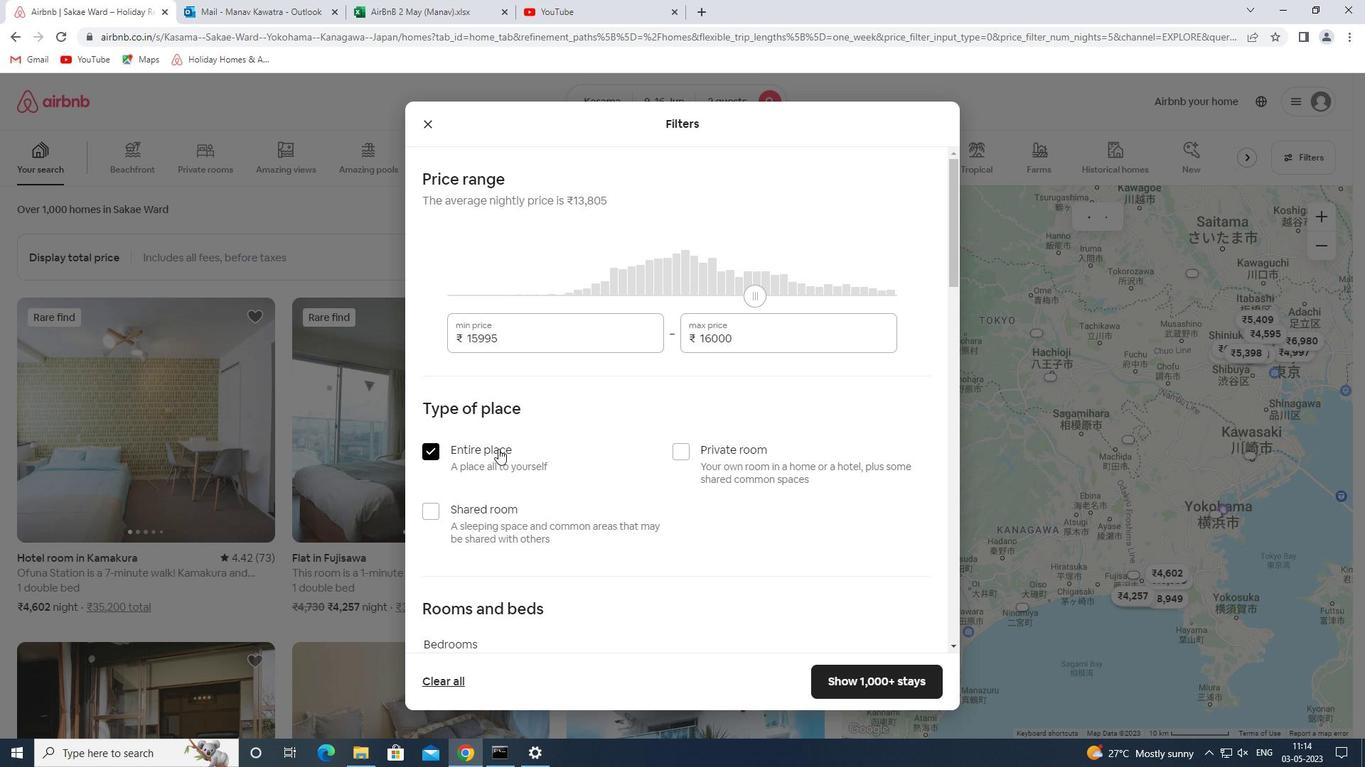 
Action: Mouse moved to (504, 425)
Screenshot: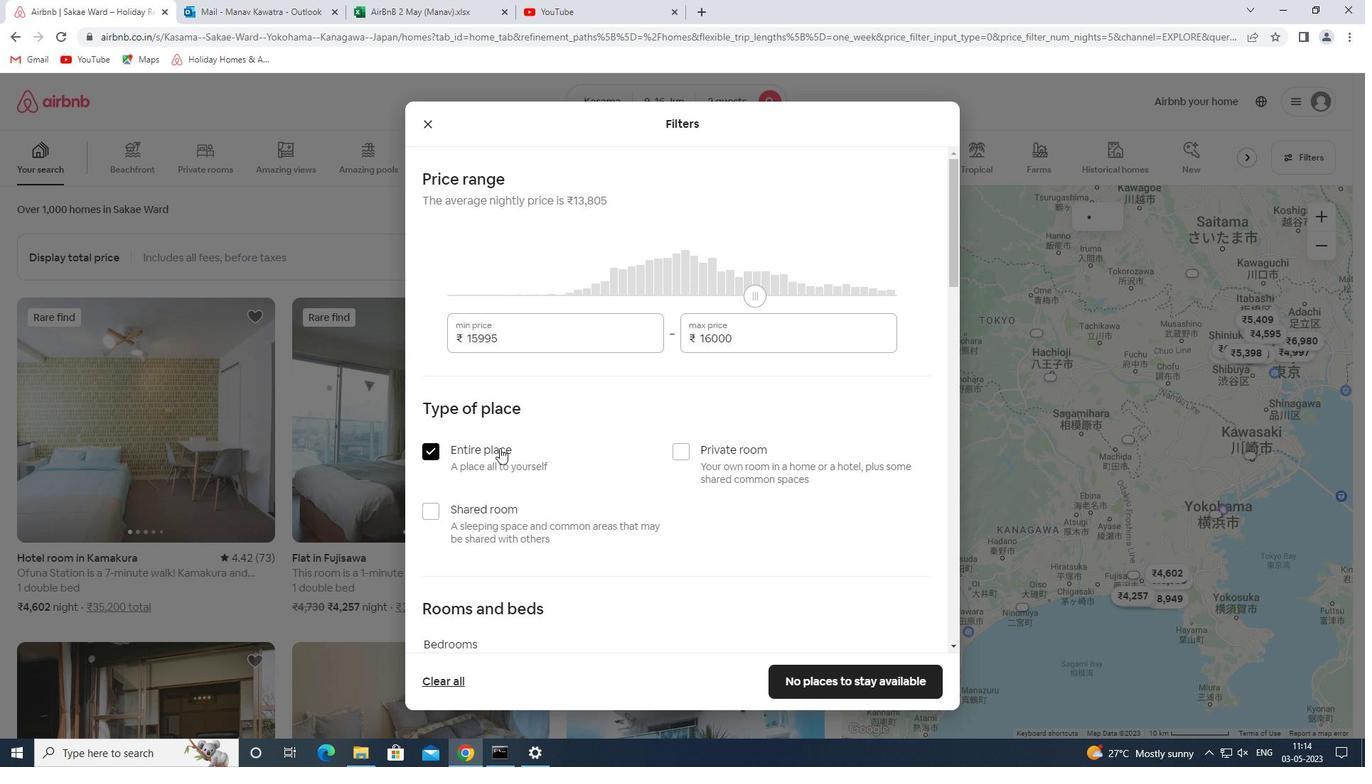 
Action: Mouse scrolled (504, 424) with delta (0, 0)
Screenshot: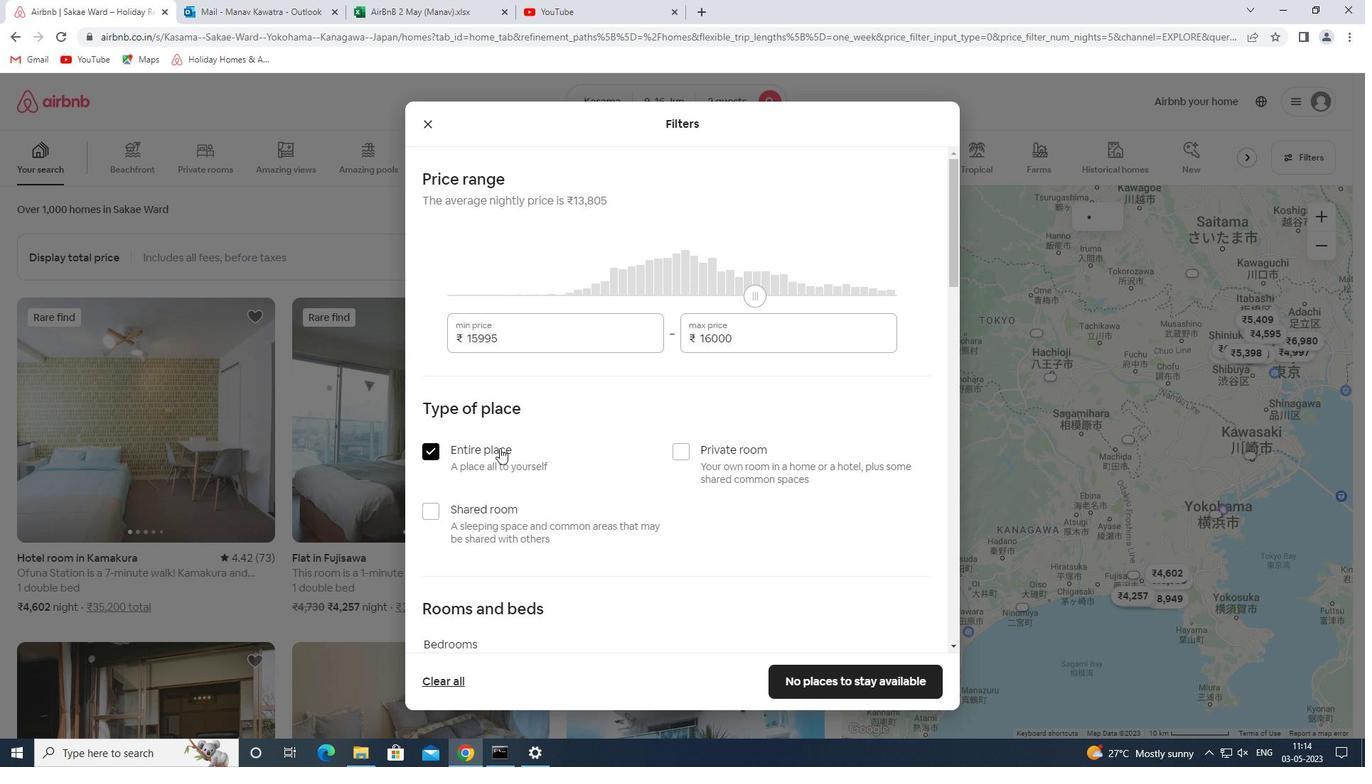 
Action: Mouse moved to (504, 424)
Screenshot: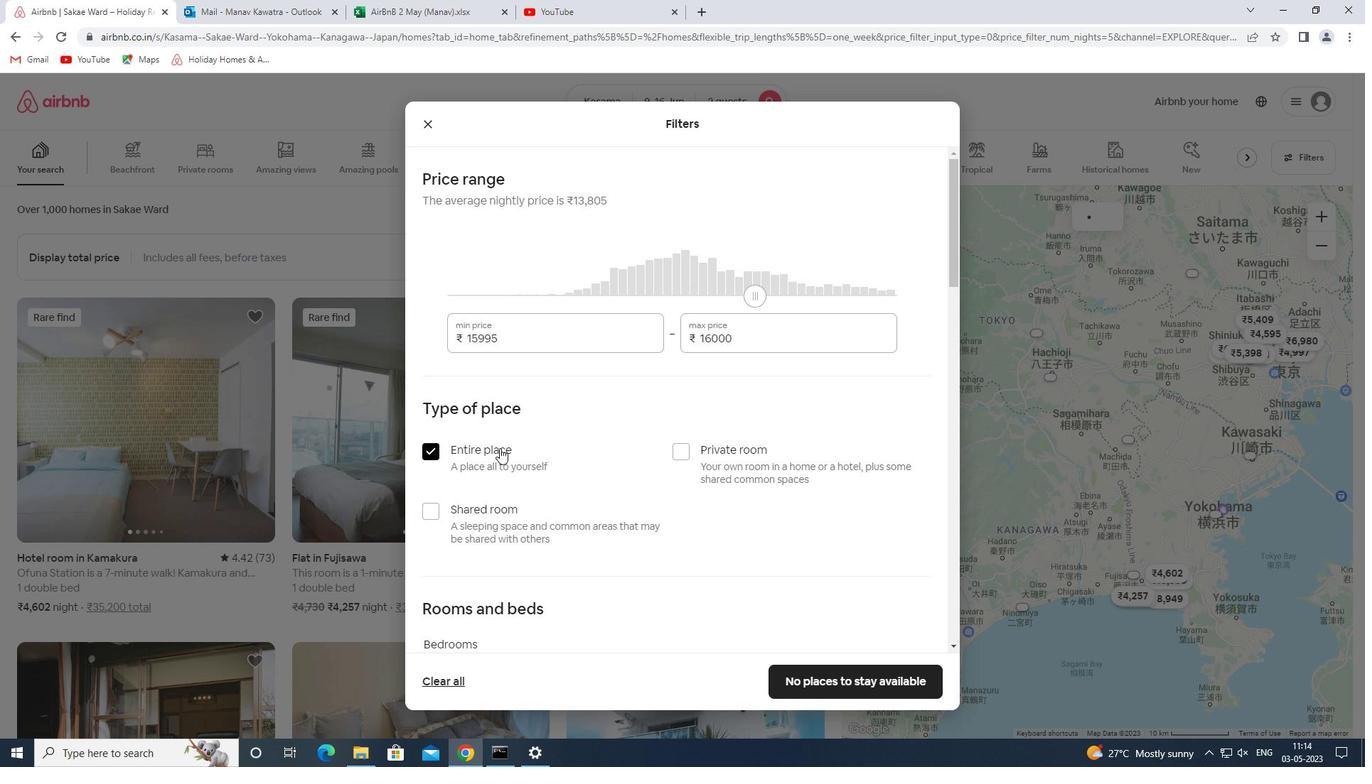 
Action: Mouse scrolled (504, 423) with delta (0, 0)
Screenshot: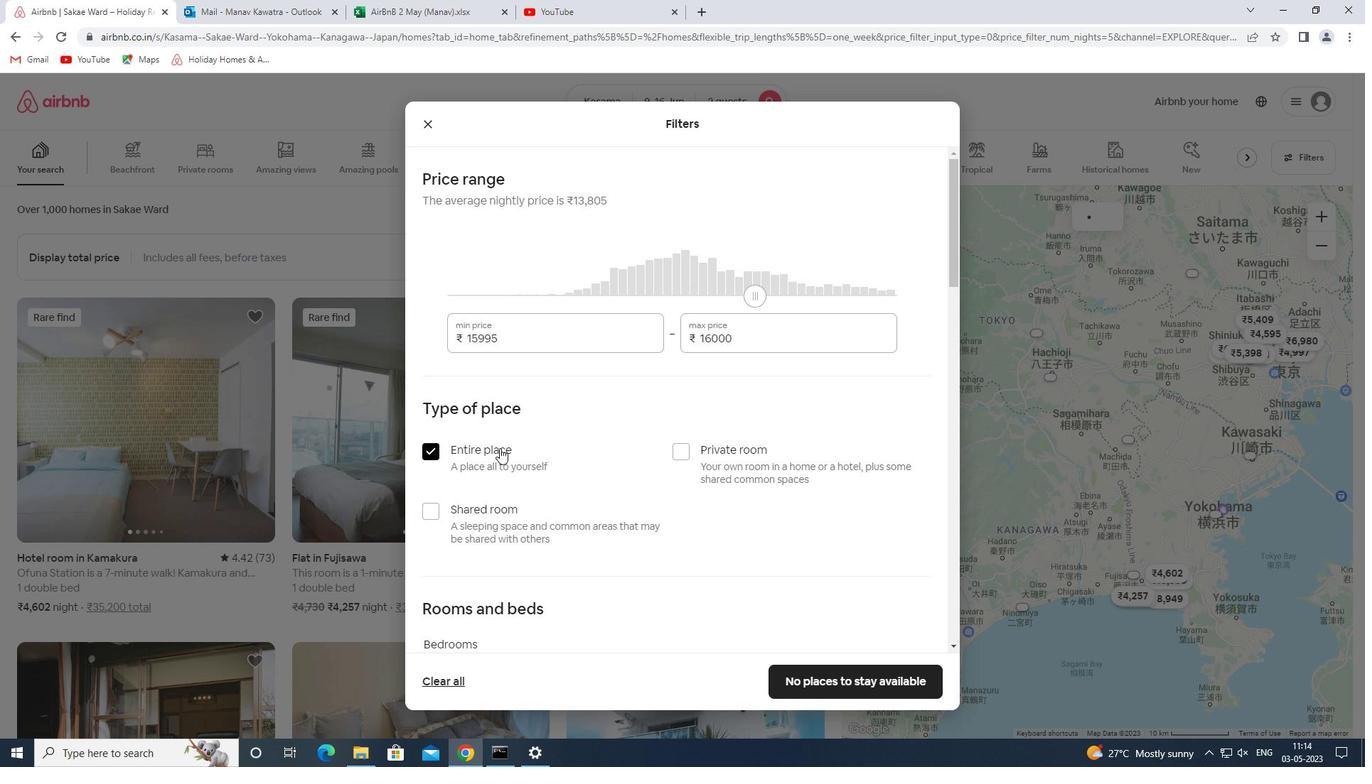 
Action: Mouse moved to (504, 423)
Screenshot: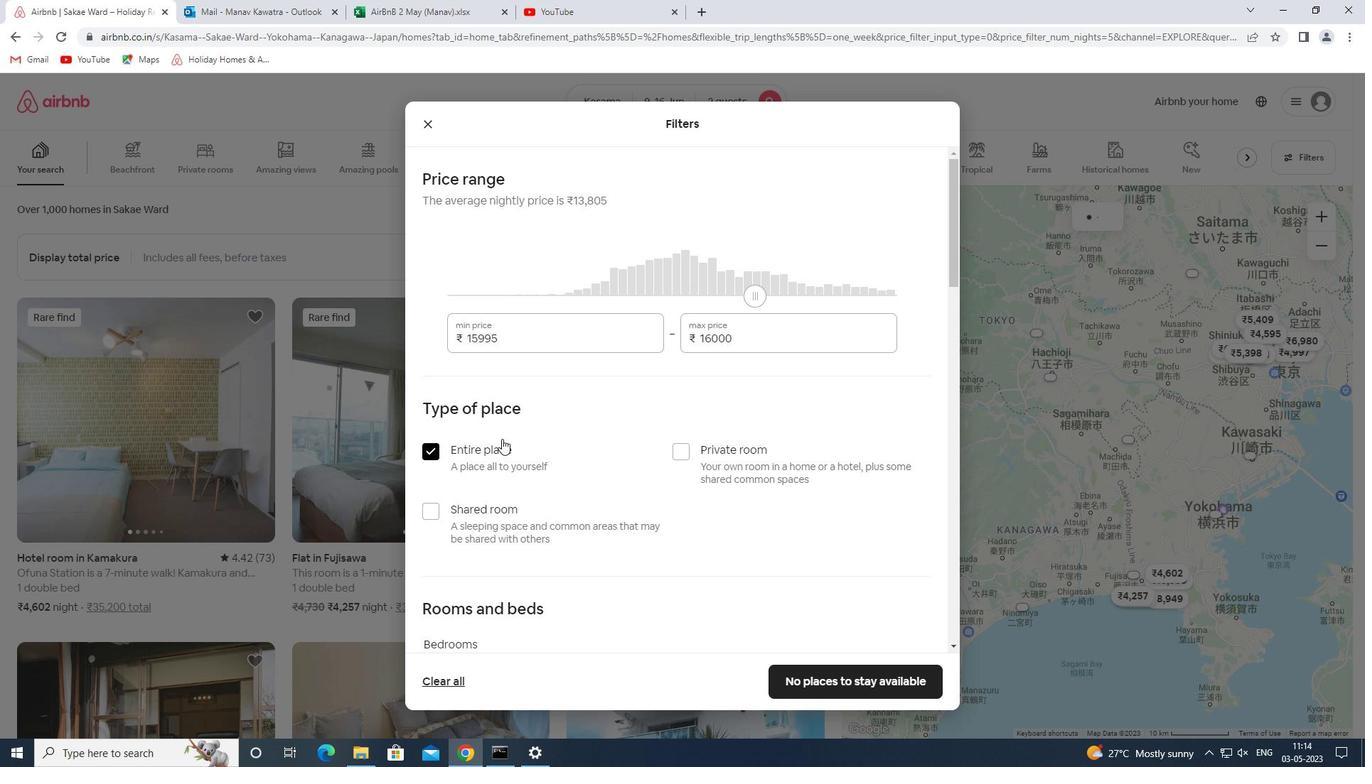 
Action: Mouse scrolled (504, 423) with delta (0, 0)
Screenshot: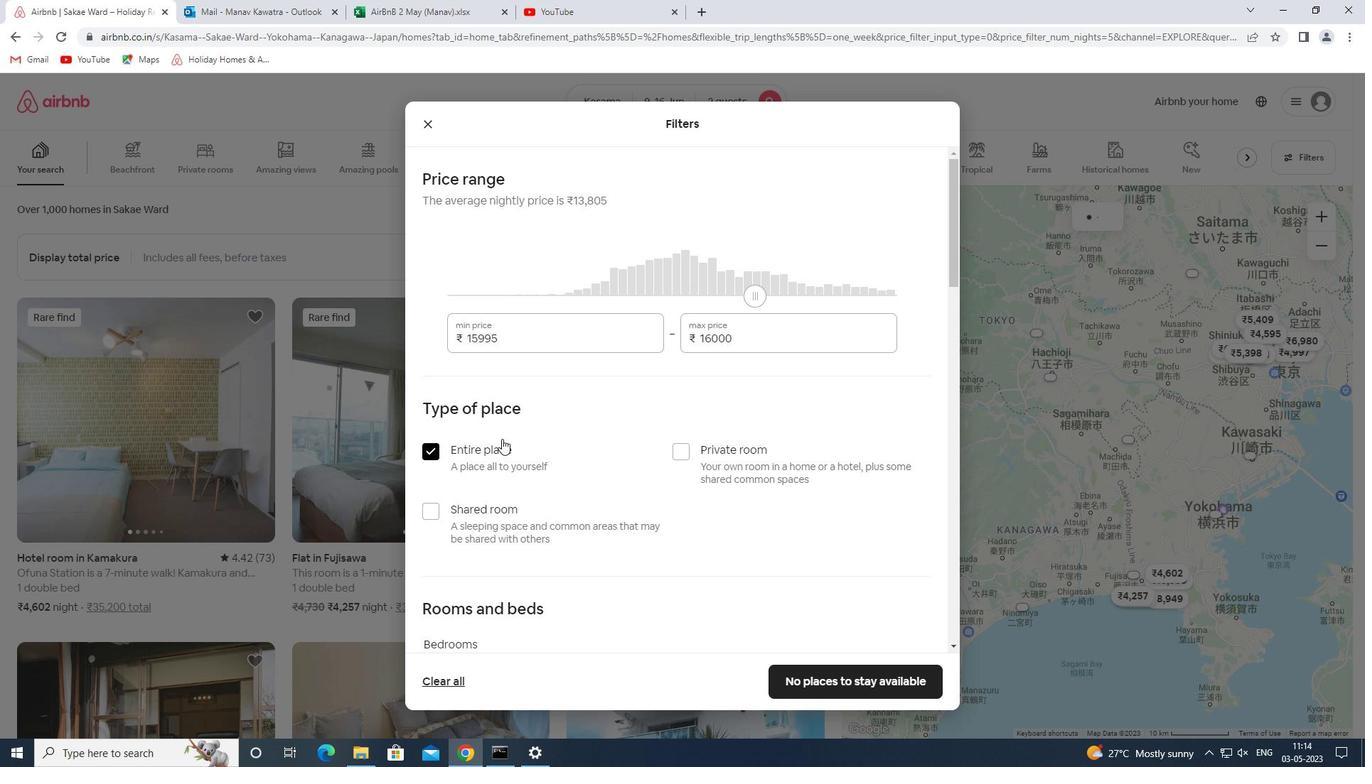 
Action: Mouse moved to (505, 422)
Screenshot: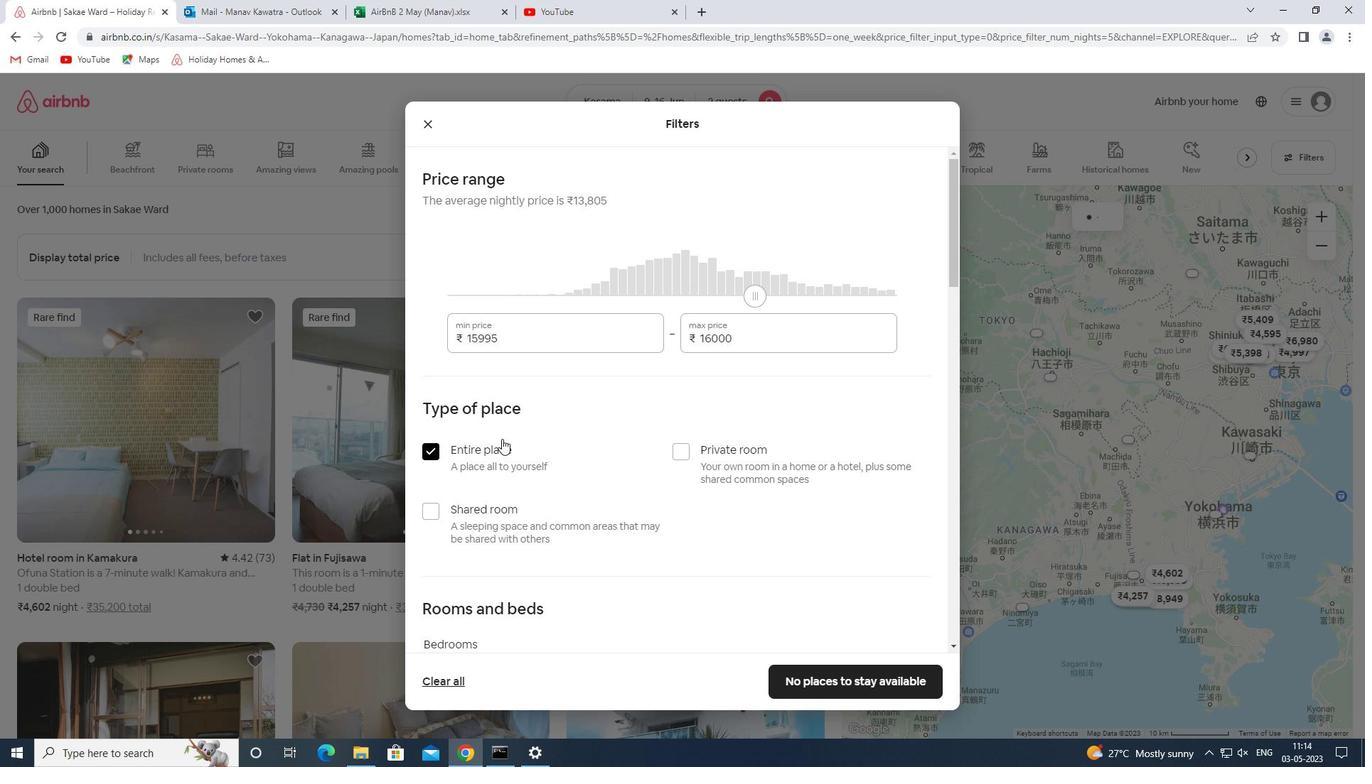 
Action: Mouse scrolled (505, 421) with delta (0, 0)
Screenshot: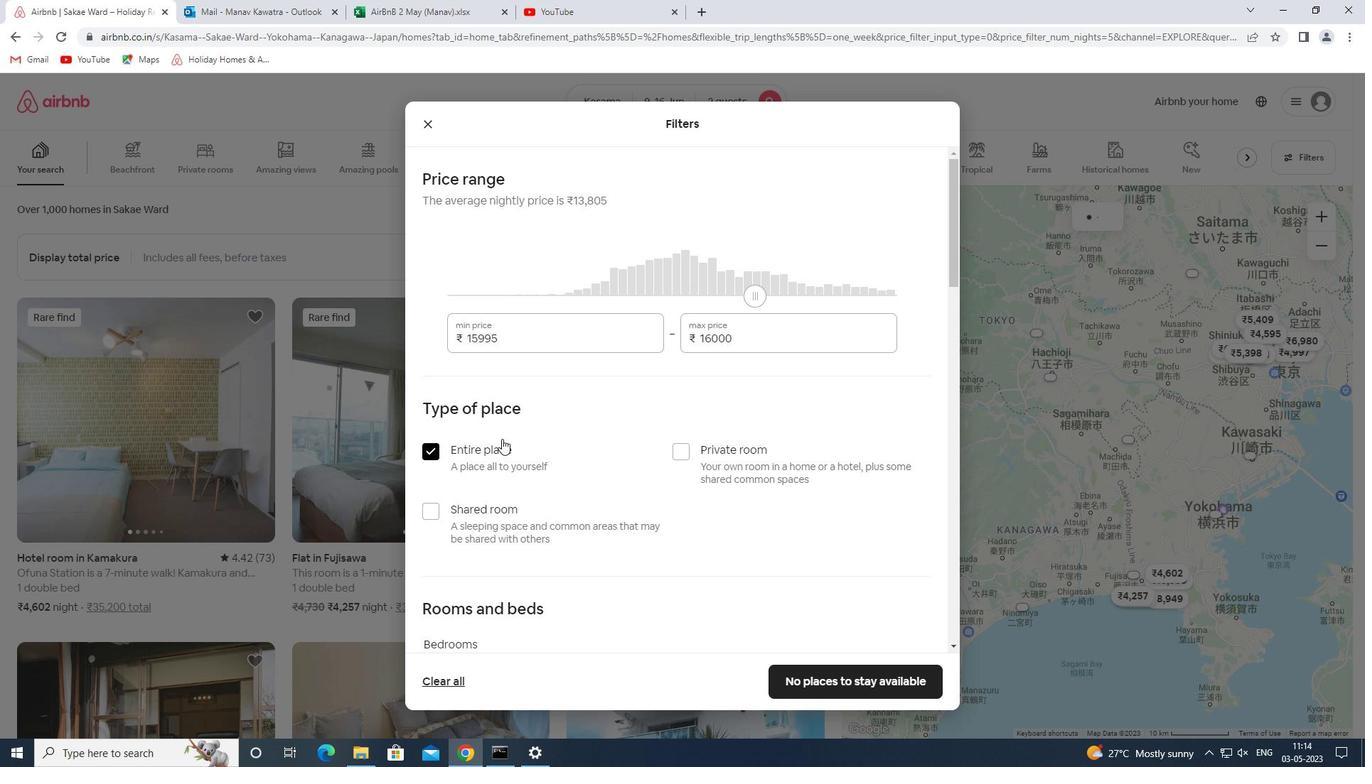 
Action: Mouse moved to (507, 421)
Screenshot: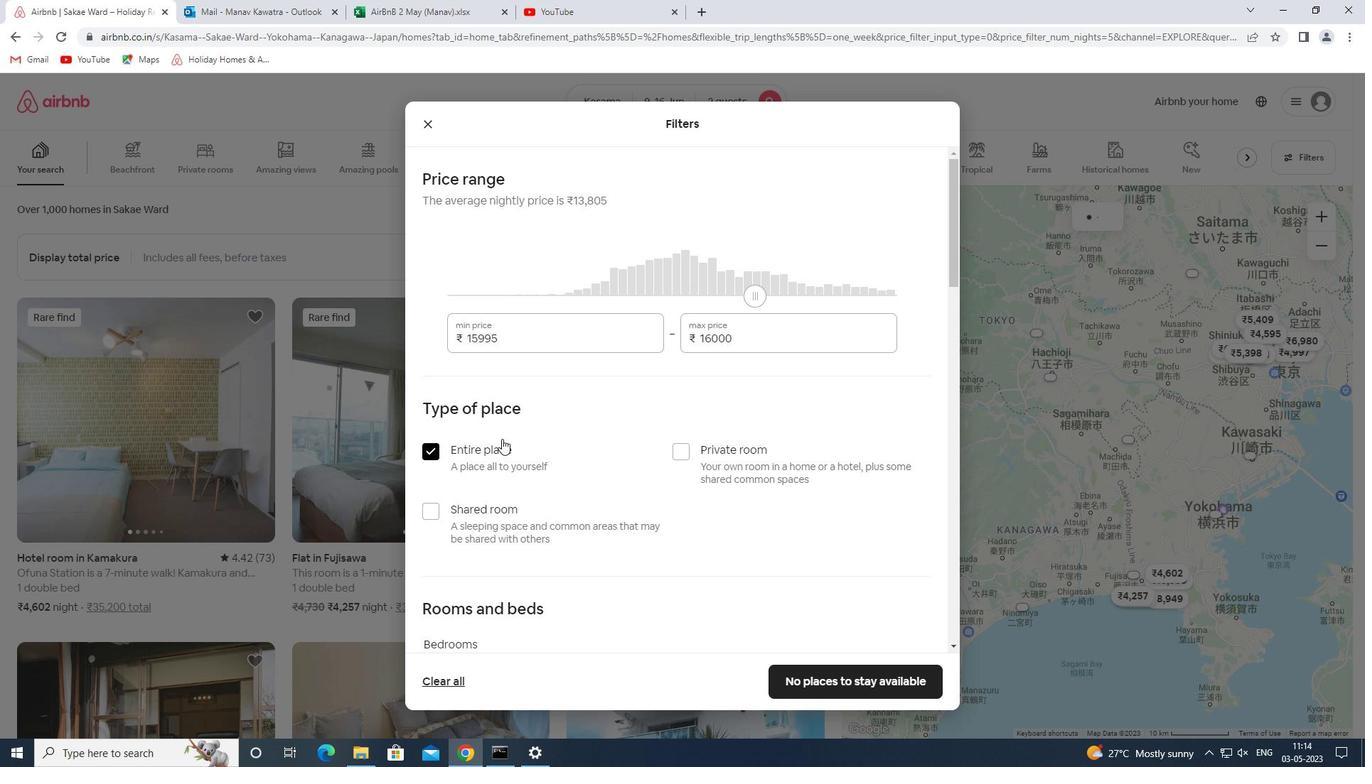 
Action: Mouse scrolled (507, 420) with delta (0, 0)
Screenshot: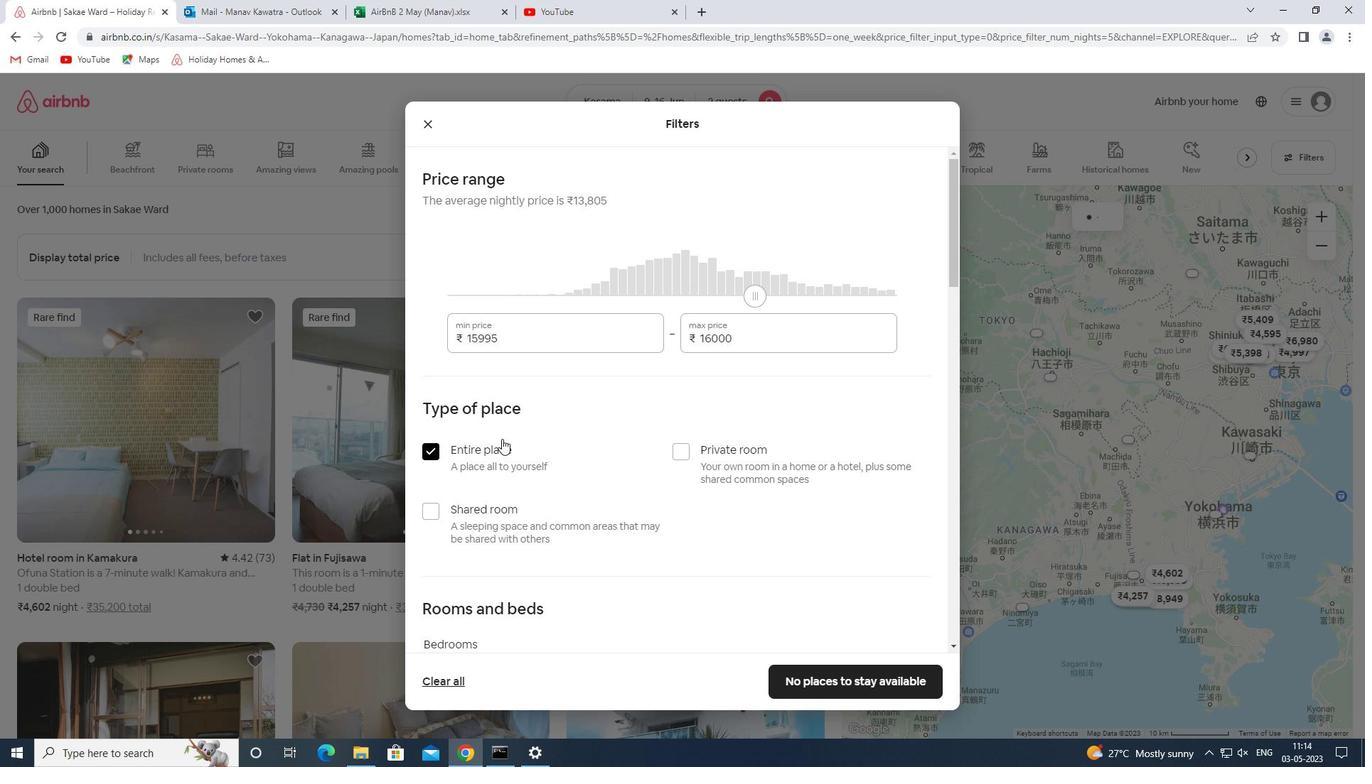 
Action: Mouse moved to (515, 413)
Screenshot: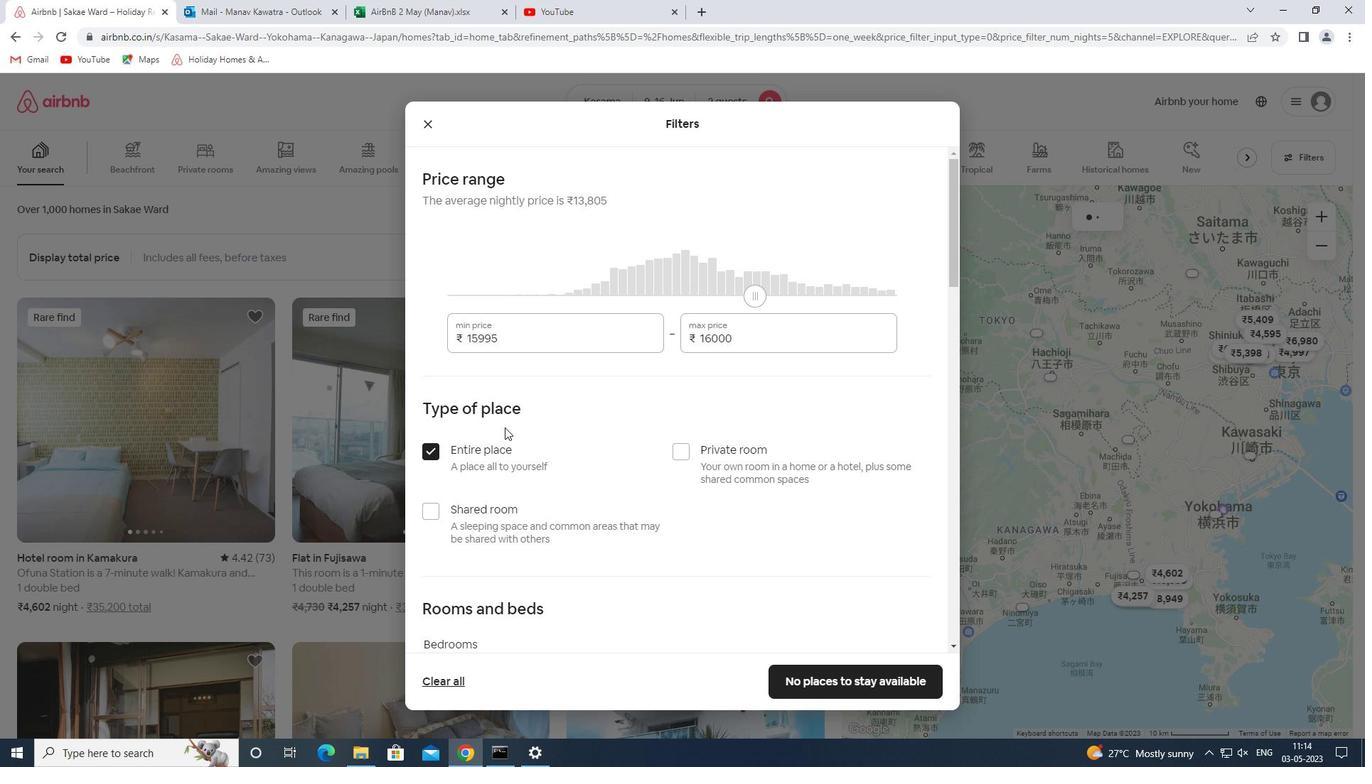 
Action: Mouse scrolled (515, 413) with delta (0, 0)
Screenshot: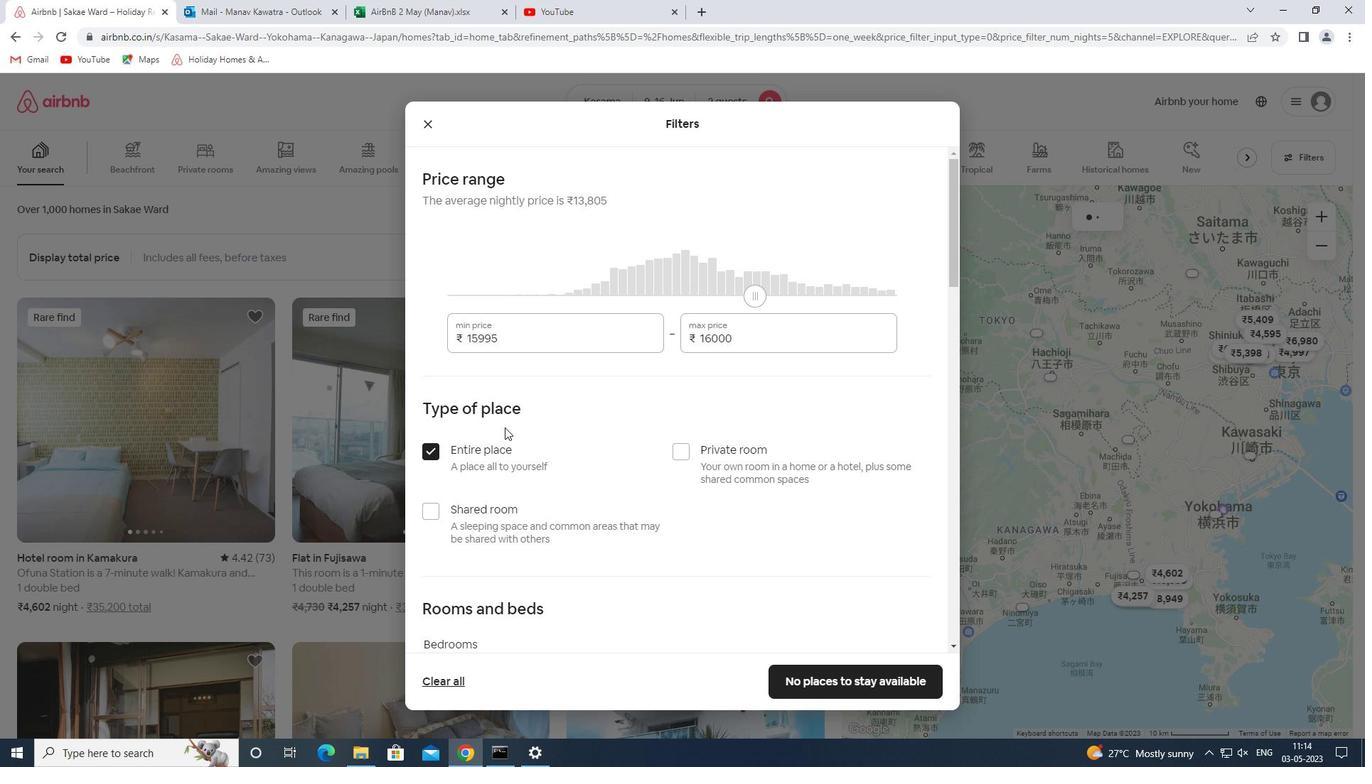 
Action: Mouse moved to (561, 189)
Screenshot: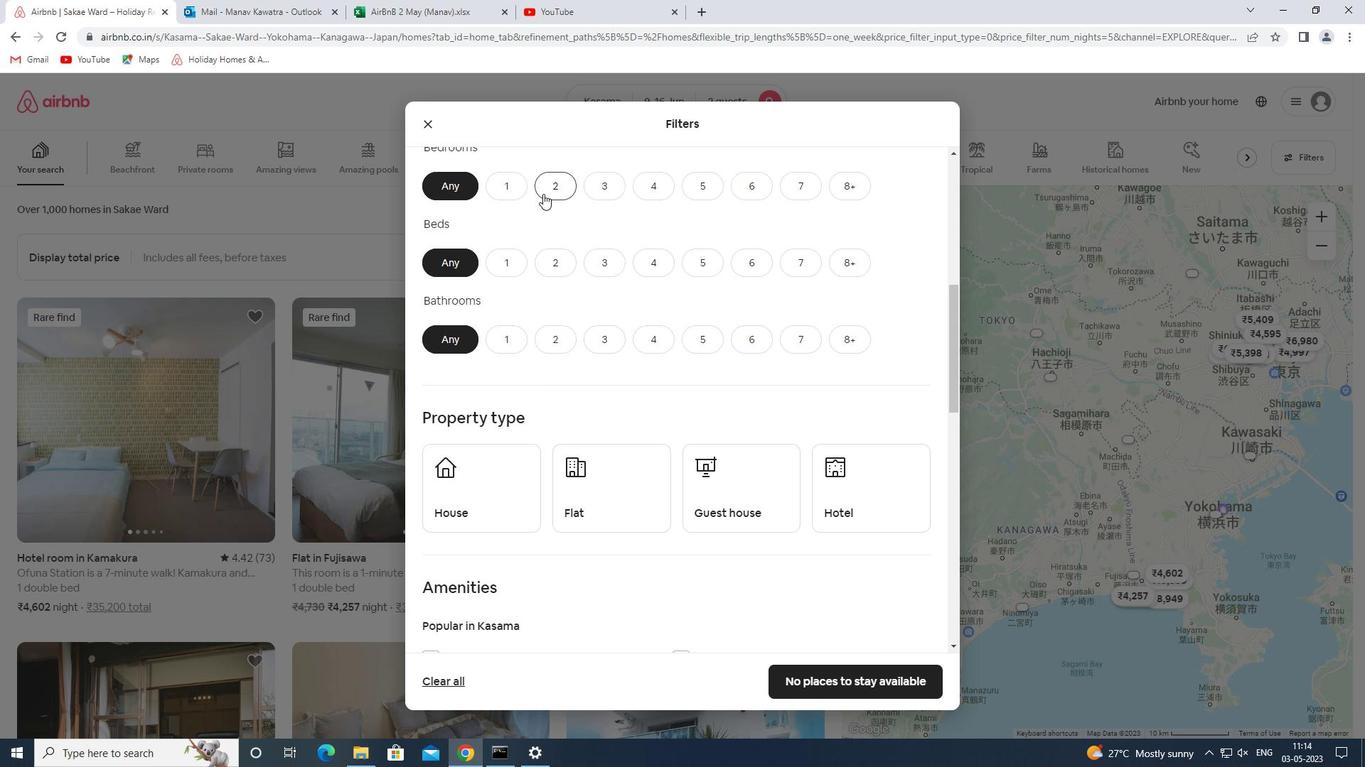 
Action: Mouse pressed left at (561, 189)
Screenshot: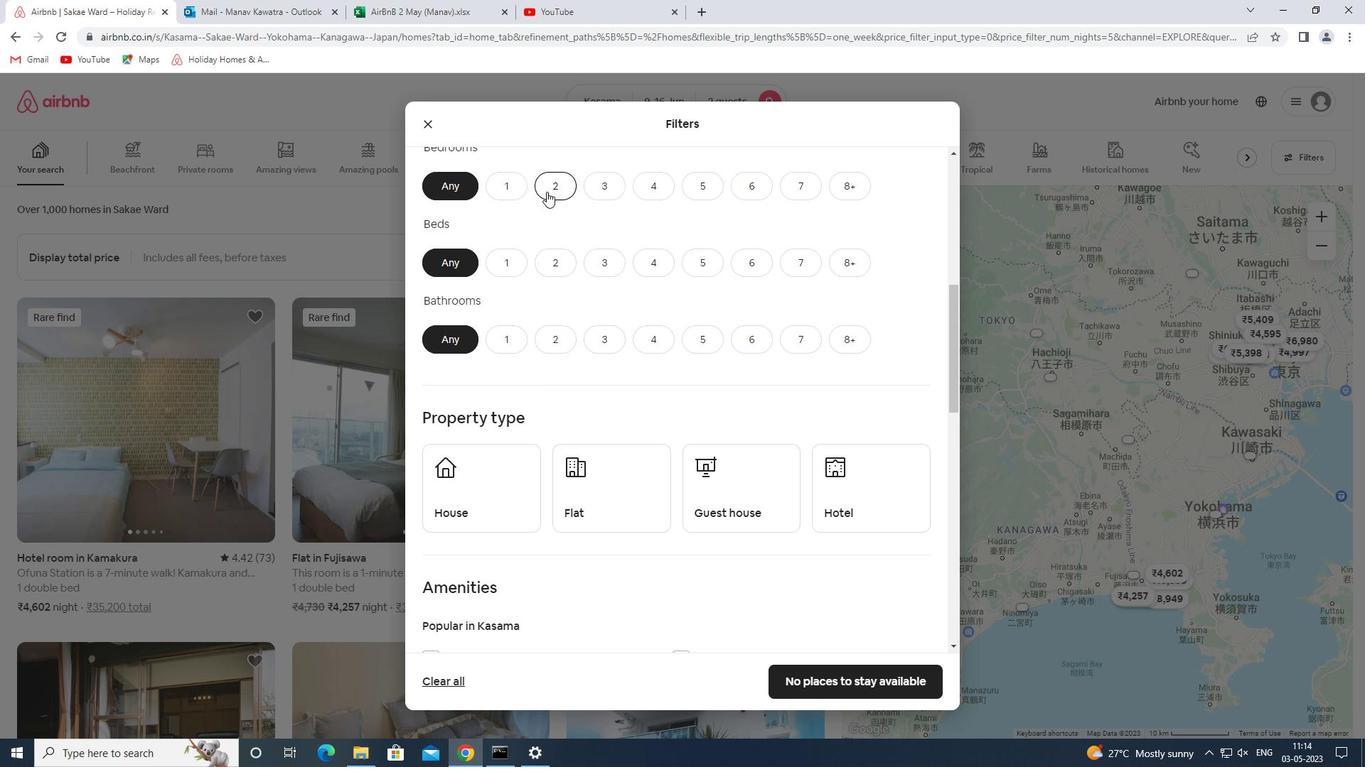
Action: Mouse moved to (566, 261)
Screenshot: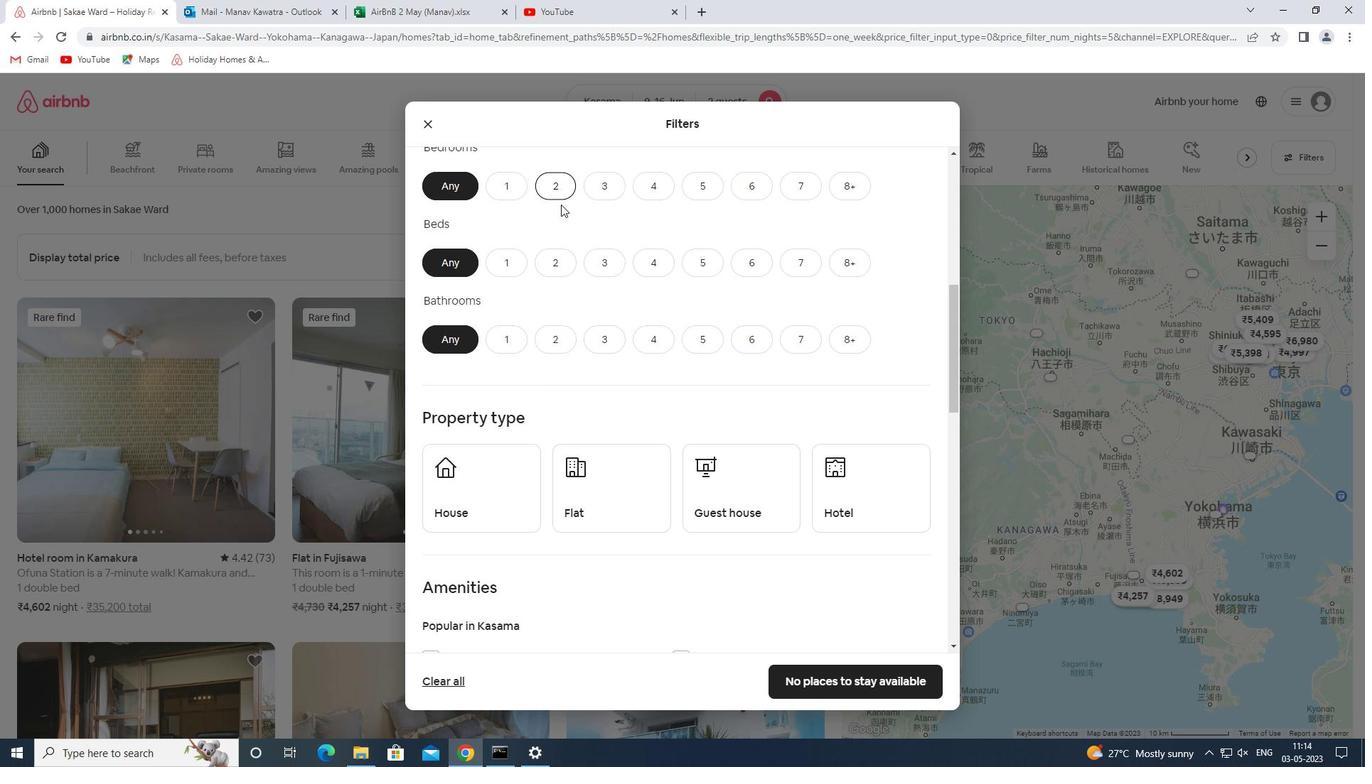 
Action: Mouse pressed left at (566, 261)
Screenshot: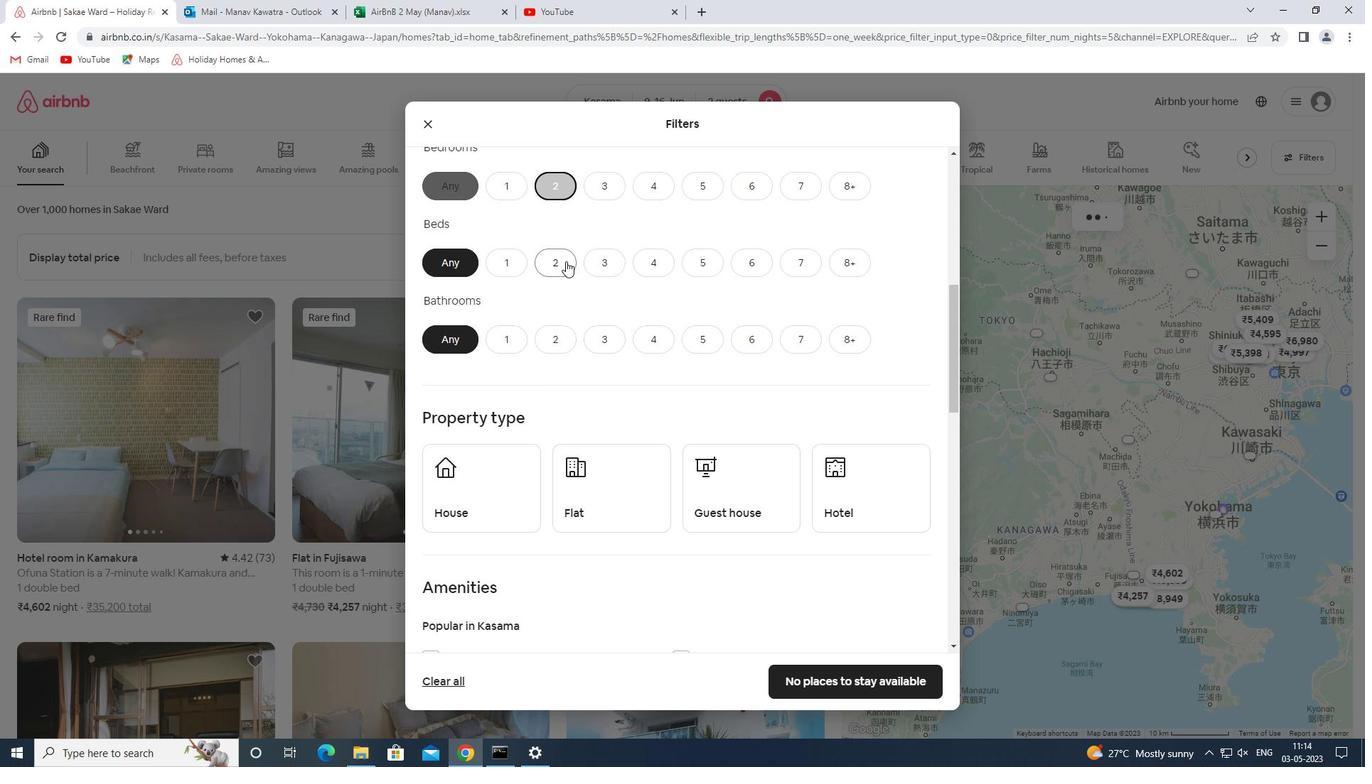 
Action: Mouse moved to (514, 343)
Screenshot: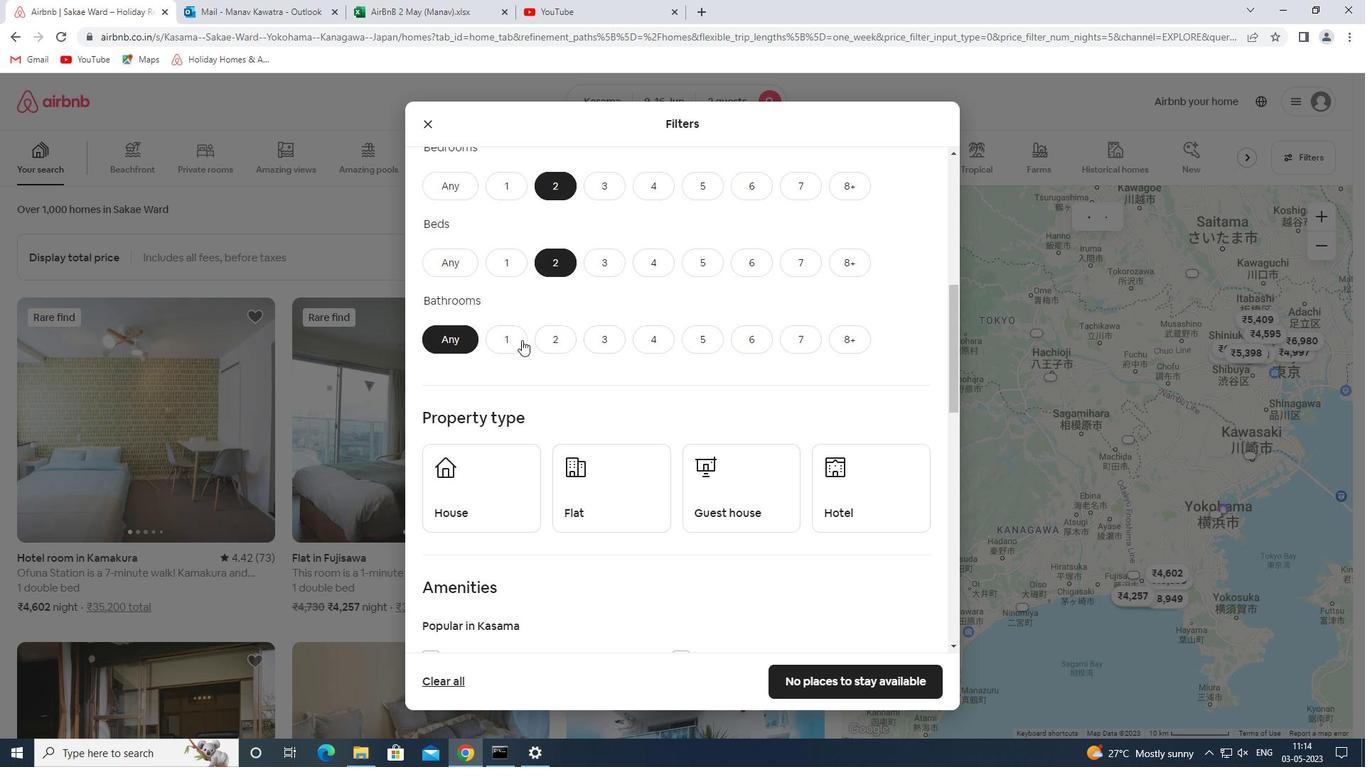 
Action: Mouse pressed left at (514, 343)
Screenshot: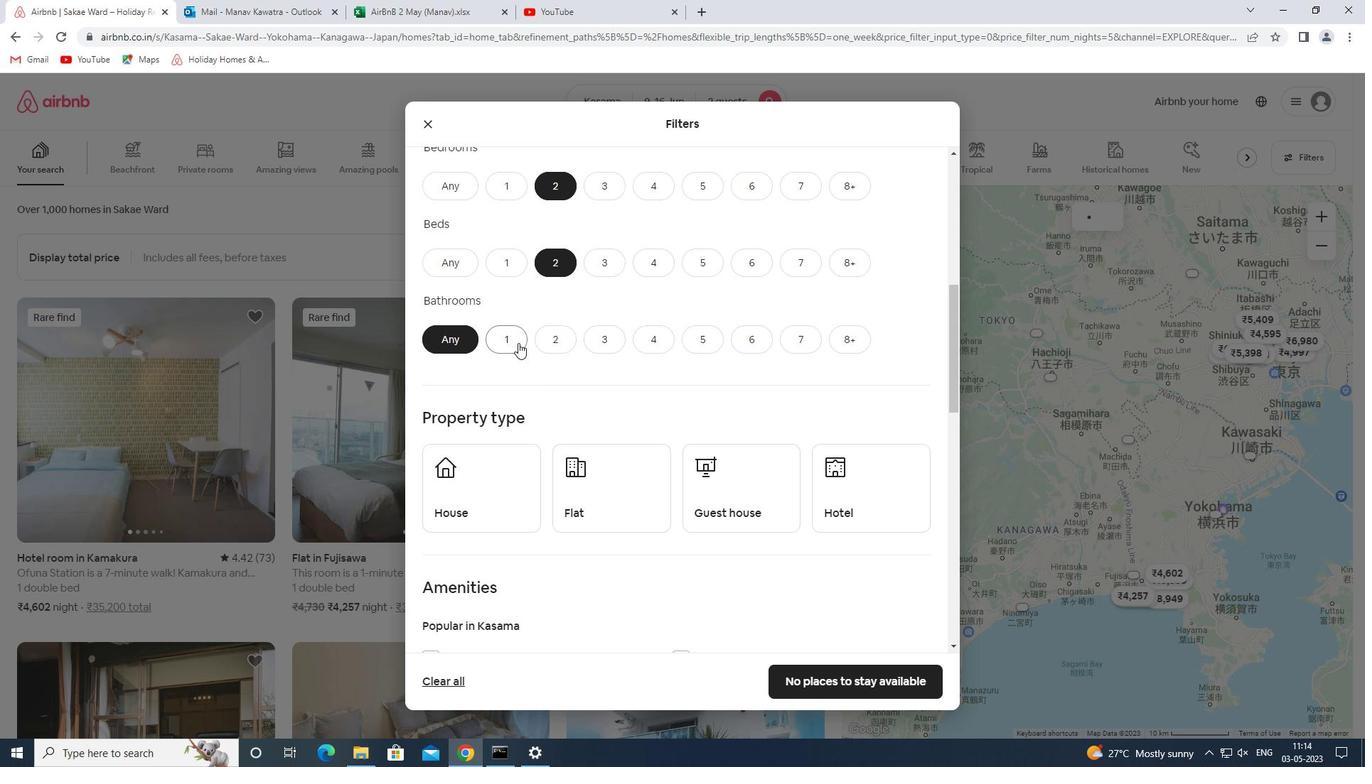 
Action: Mouse moved to (489, 500)
Screenshot: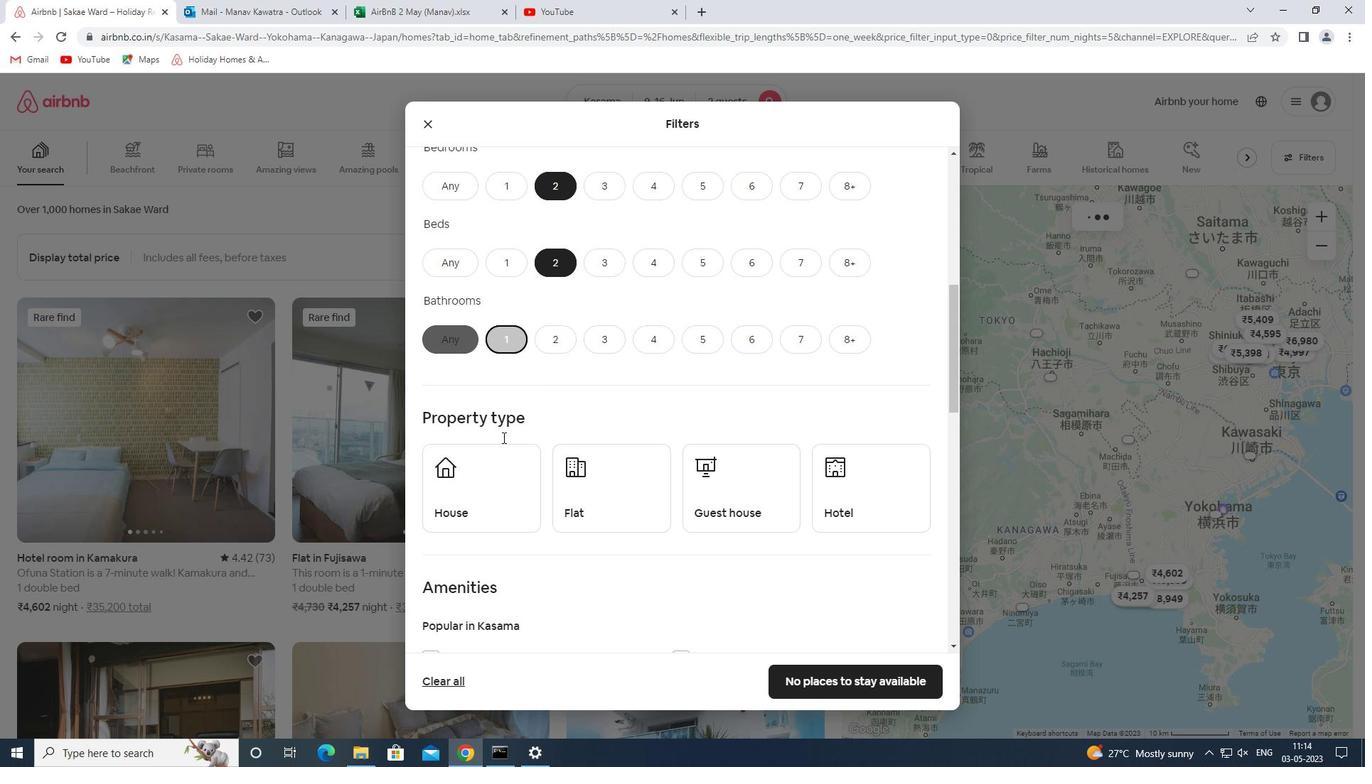 
Action: Mouse pressed left at (489, 500)
Screenshot: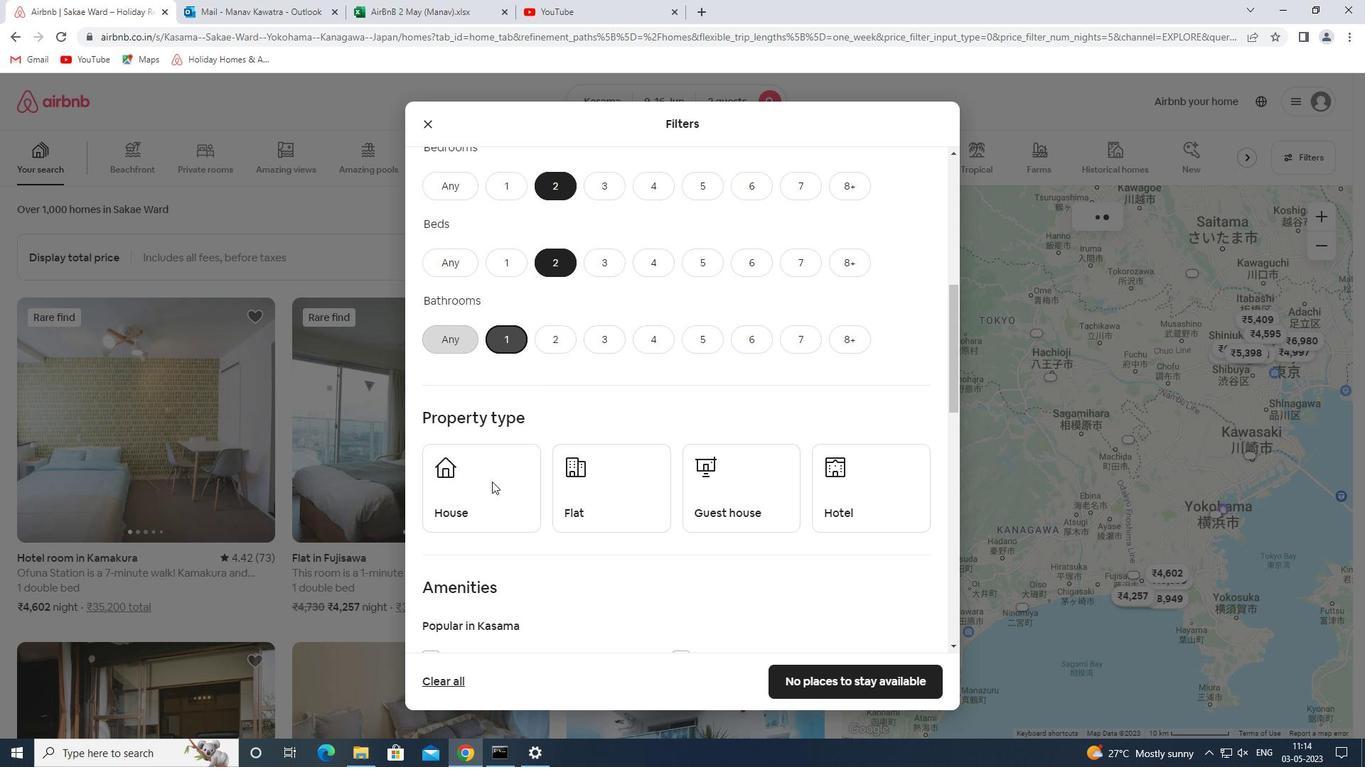 
Action: Mouse moved to (591, 487)
Screenshot: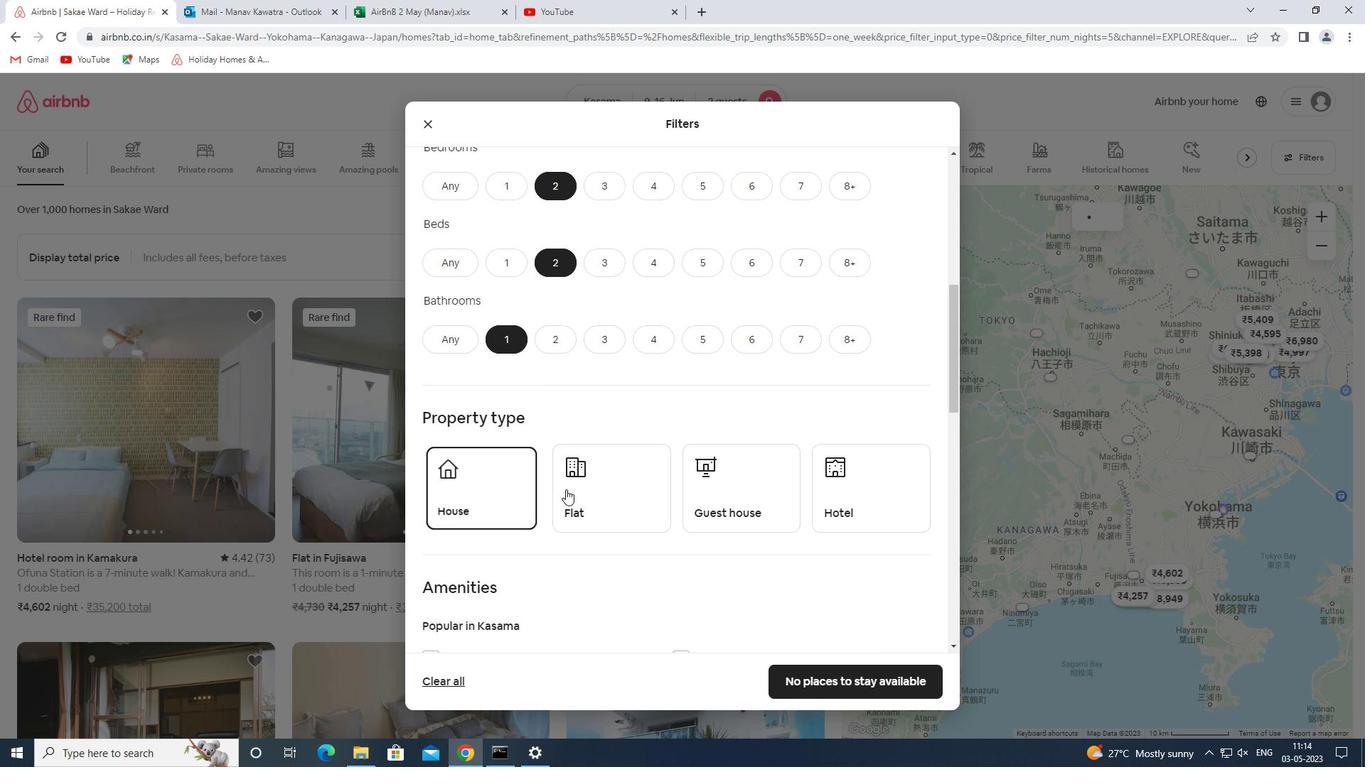 
Action: Mouse pressed left at (591, 487)
Screenshot: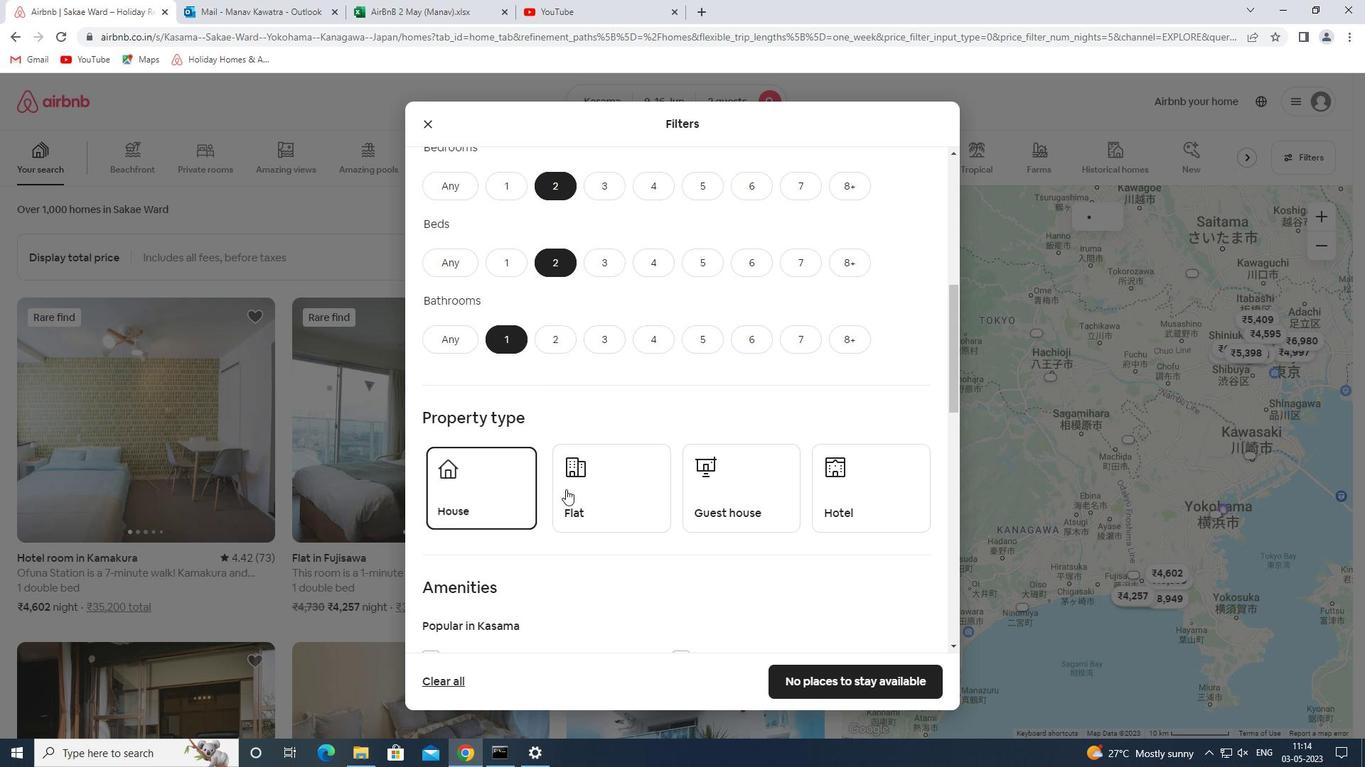 
Action: Mouse moved to (723, 492)
Screenshot: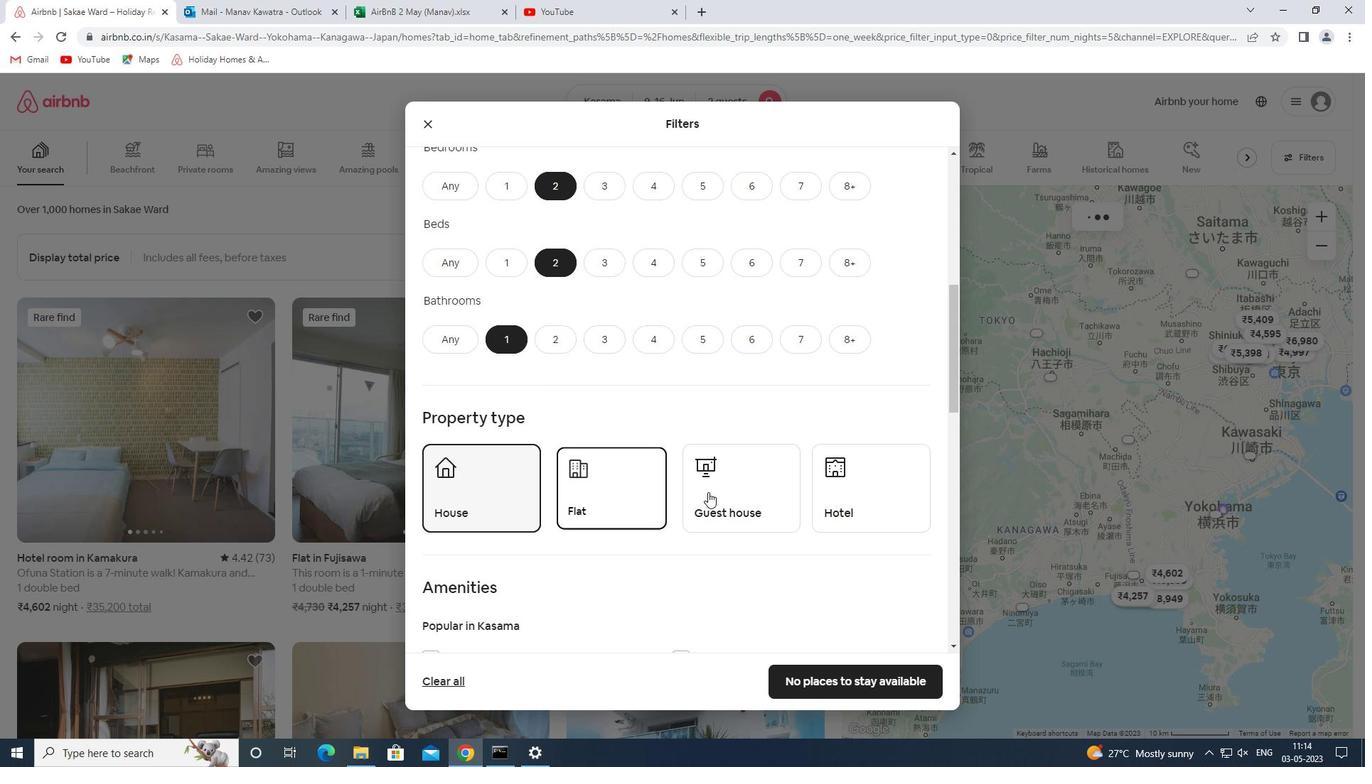 
Action: Mouse pressed left at (723, 492)
Screenshot: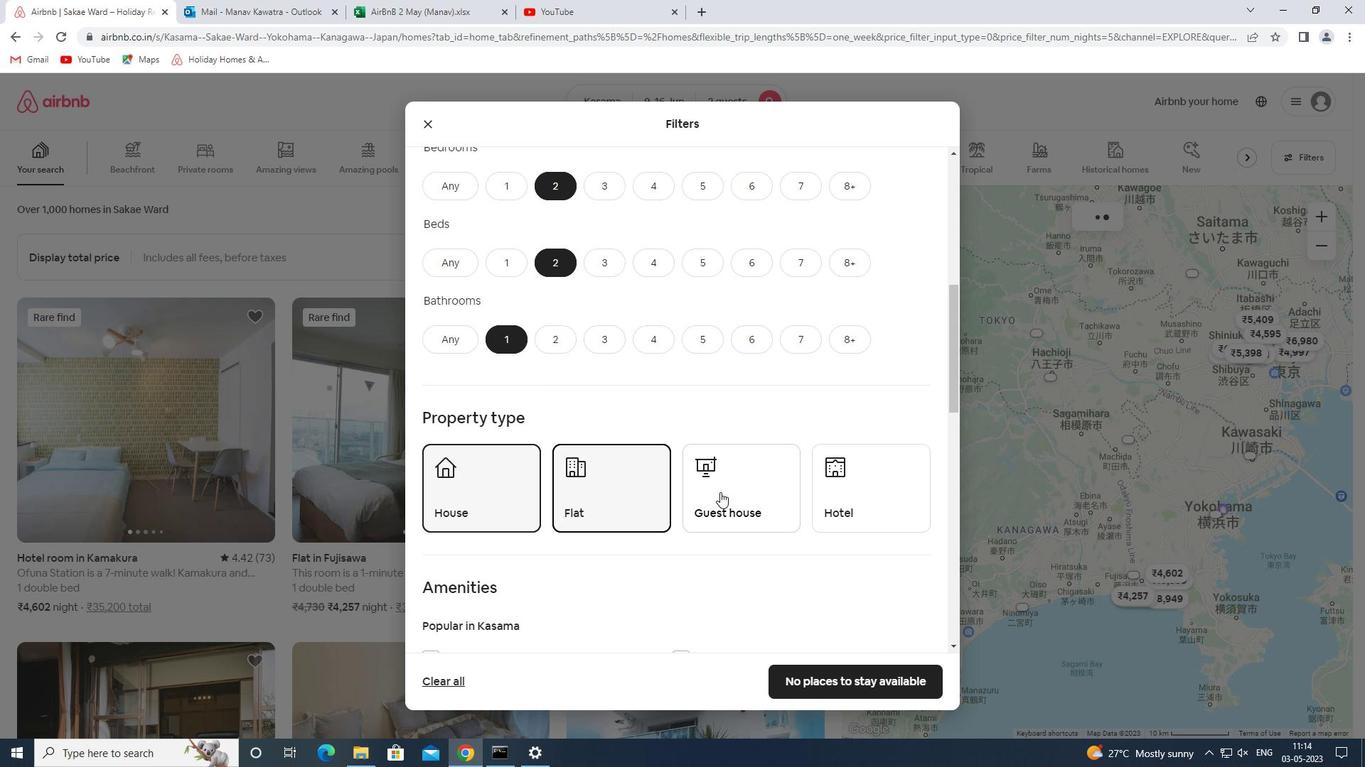
Action: Mouse moved to (841, 505)
Screenshot: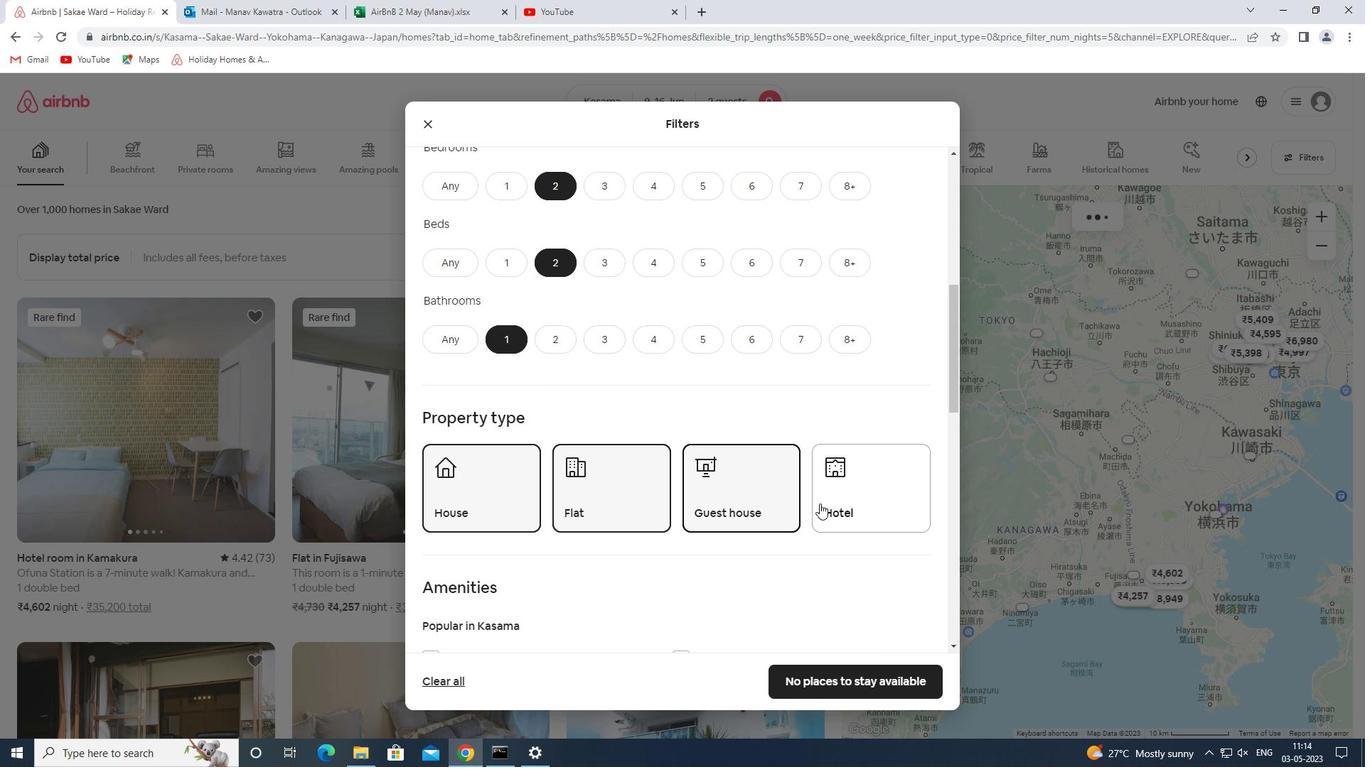 
Action: Mouse pressed left at (841, 505)
Screenshot: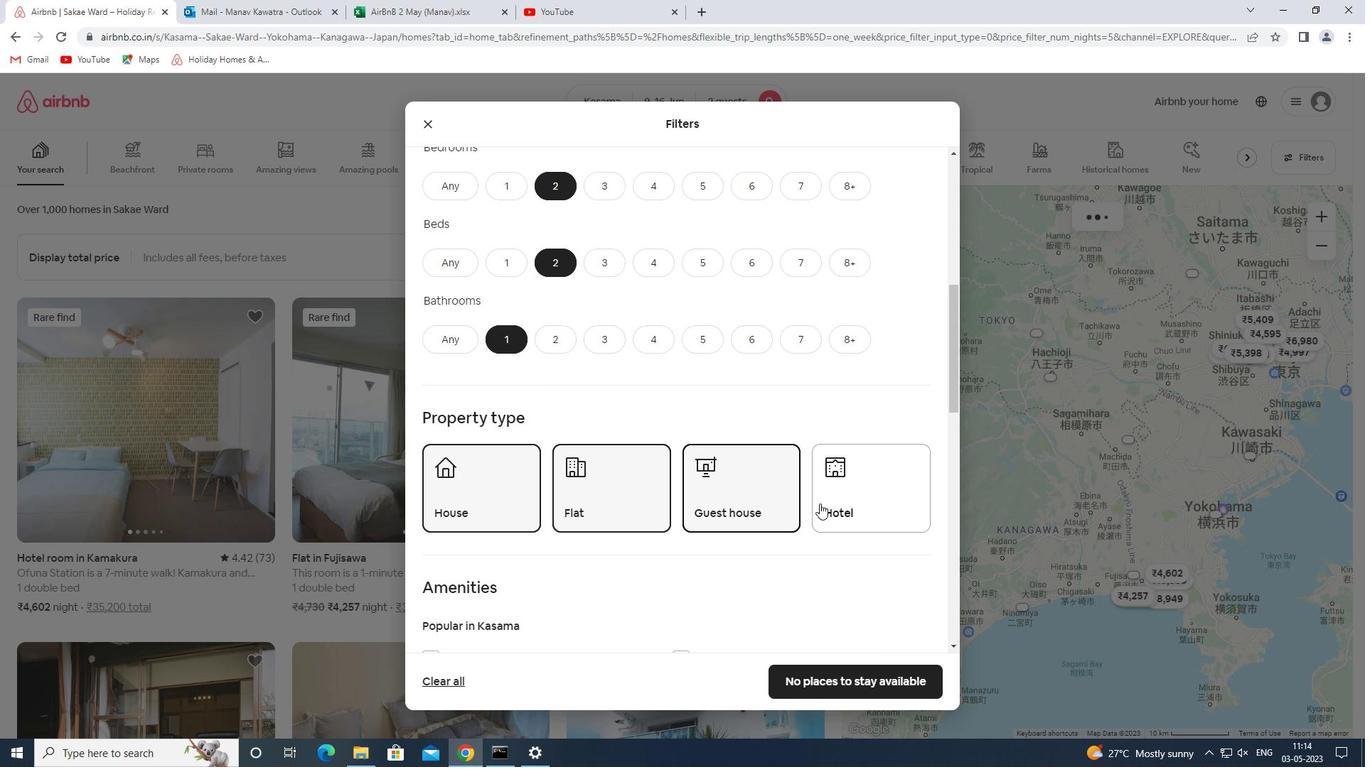 
Action: Mouse moved to (676, 507)
Screenshot: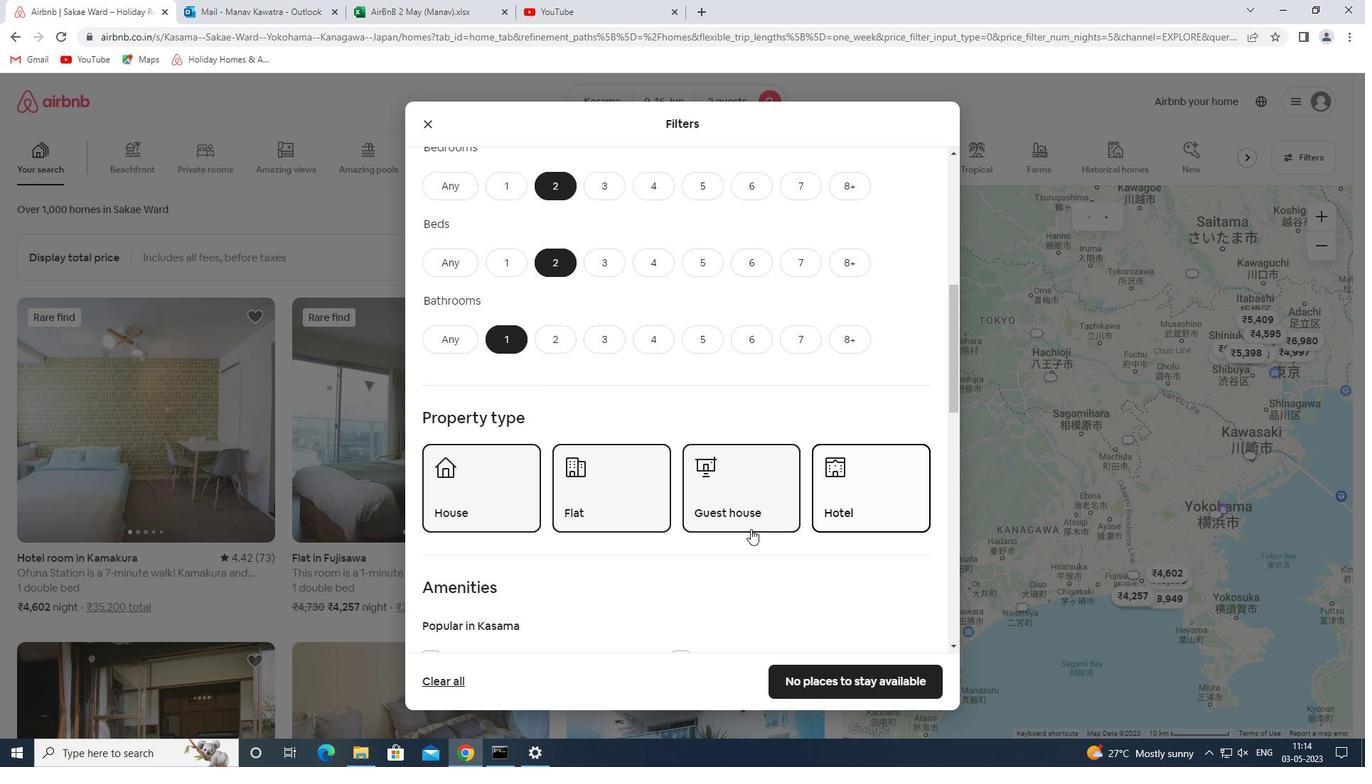 
Action: Mouse scrolled (676, 507) with delta (0, 0)
Screenshot: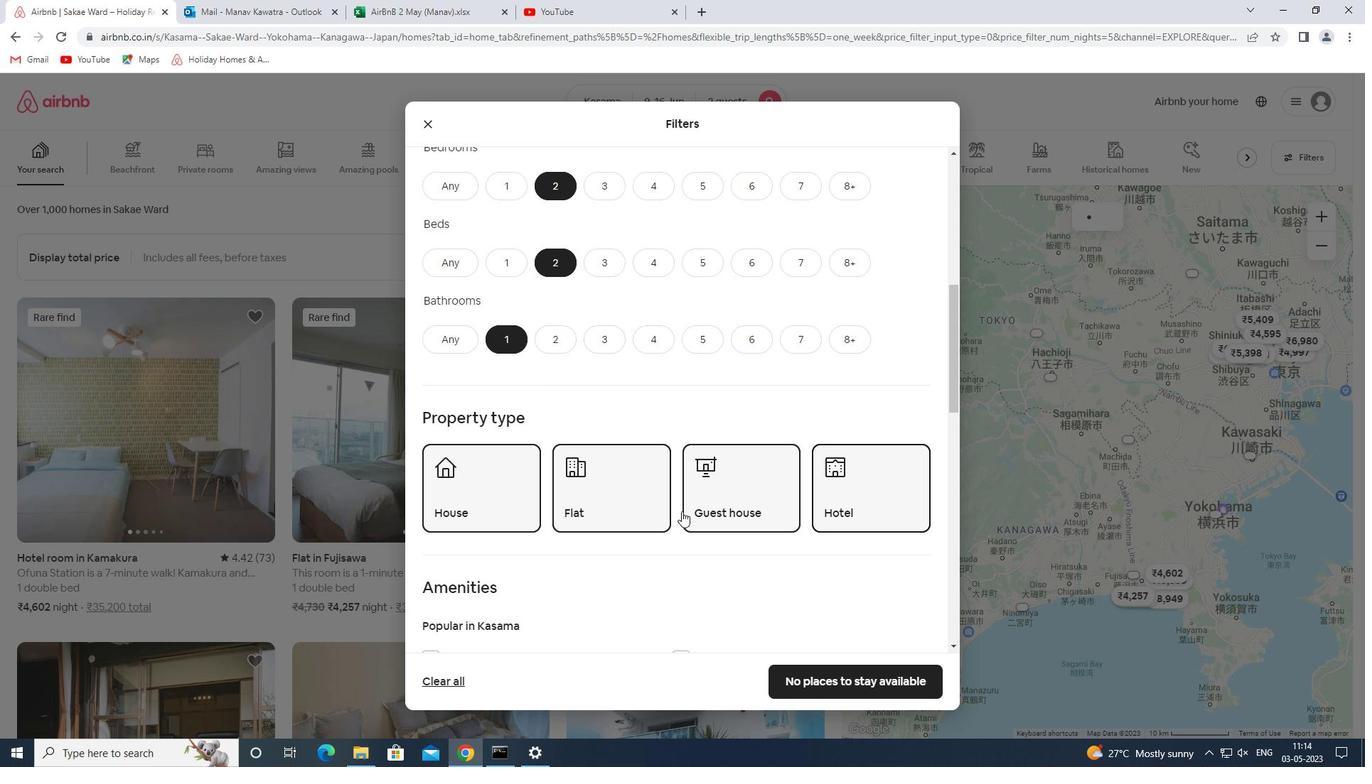 
Action: Mouse scrolled (676, 507) with delta (0, 0)
Screenshot: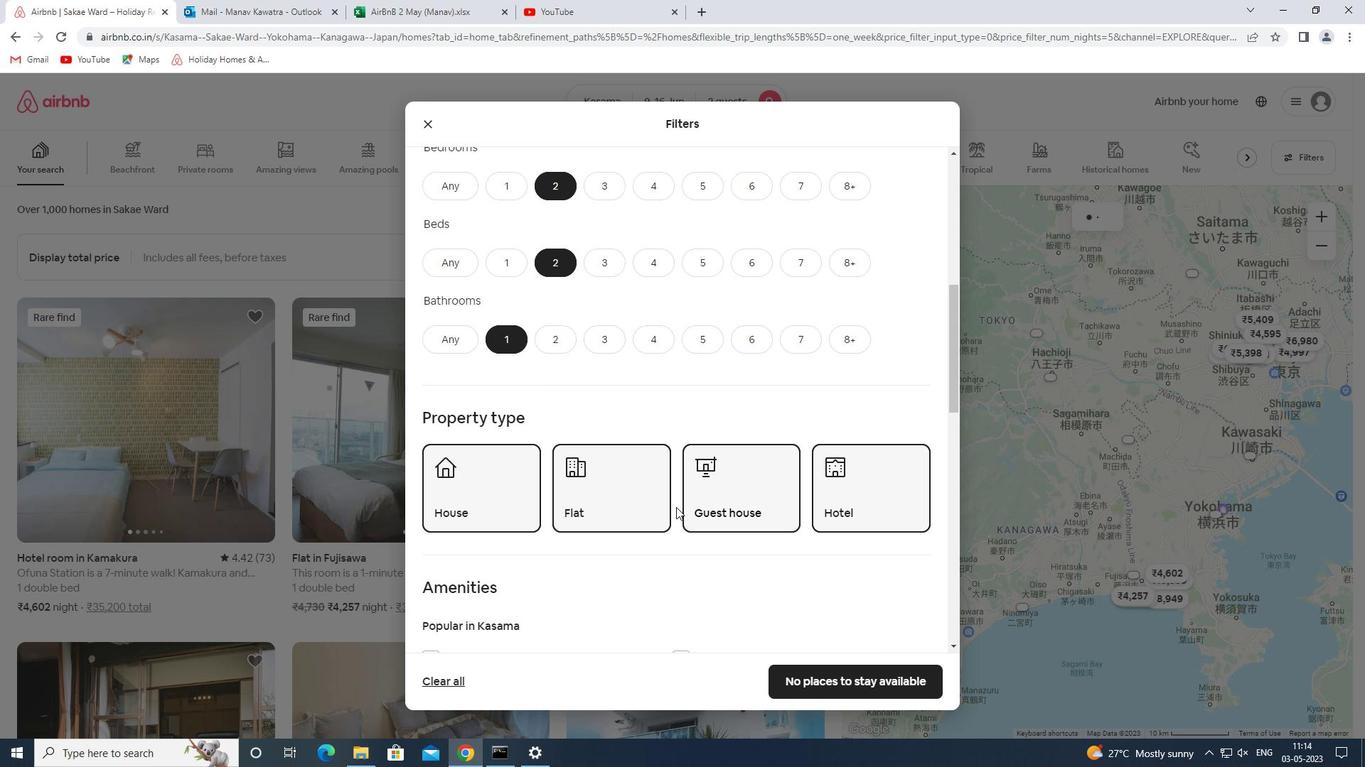 
Action: Mouse scrolled (676, 507) with delta (0, 0)
Screenshot: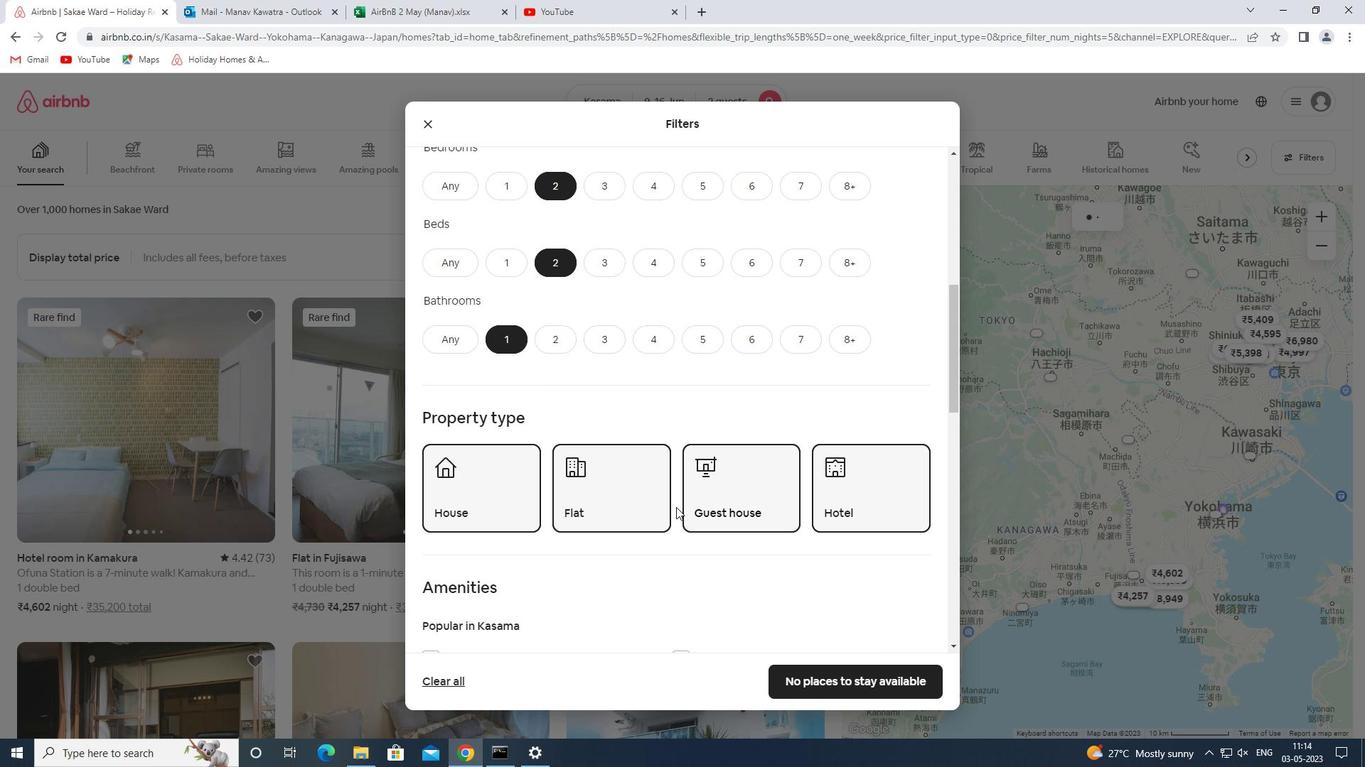 
Action: Mouse scrolled (676, 507) with delta (0, 0)
Screenshot: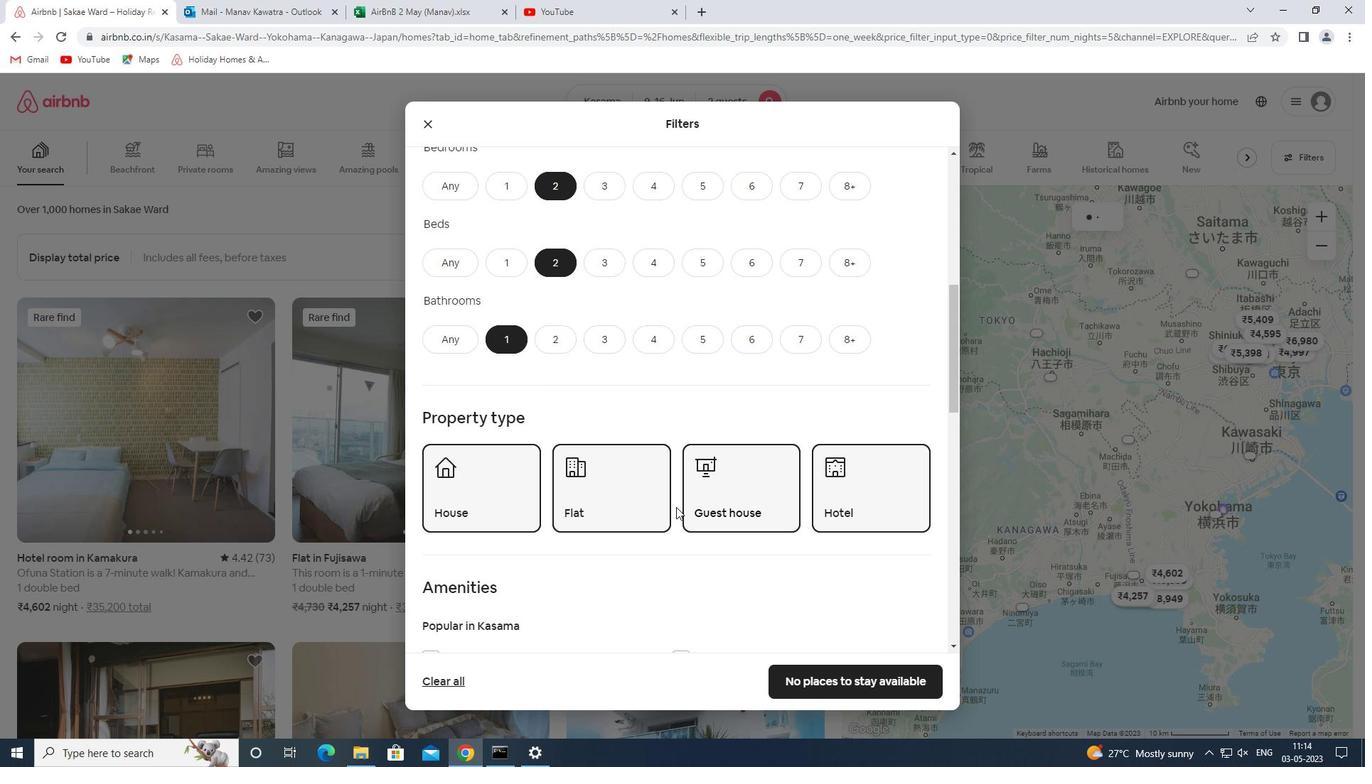 
Action: Mouse scrolled (676, 507) with delta (0, 0)
Screenshot: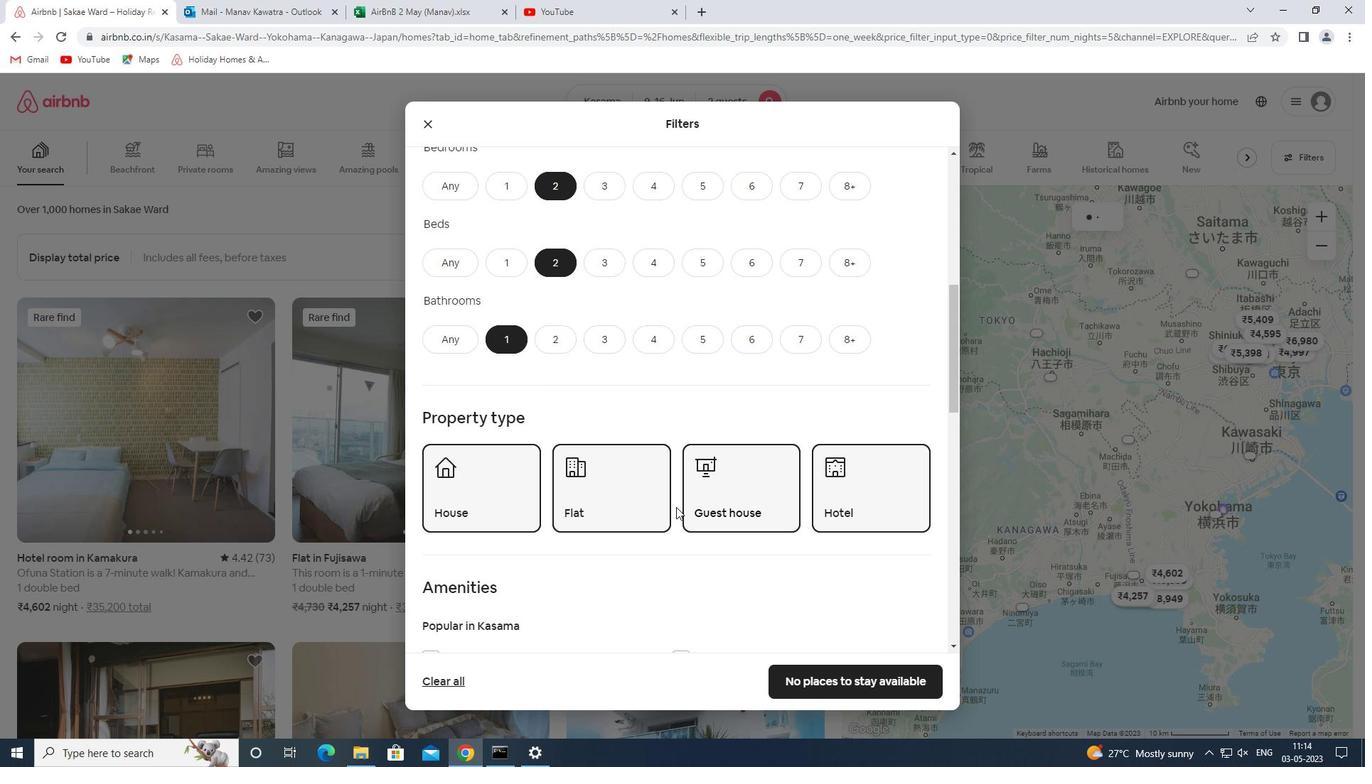 
Action: Mouse scrolled (676, 507) with delta (0, 0)
Screenshot: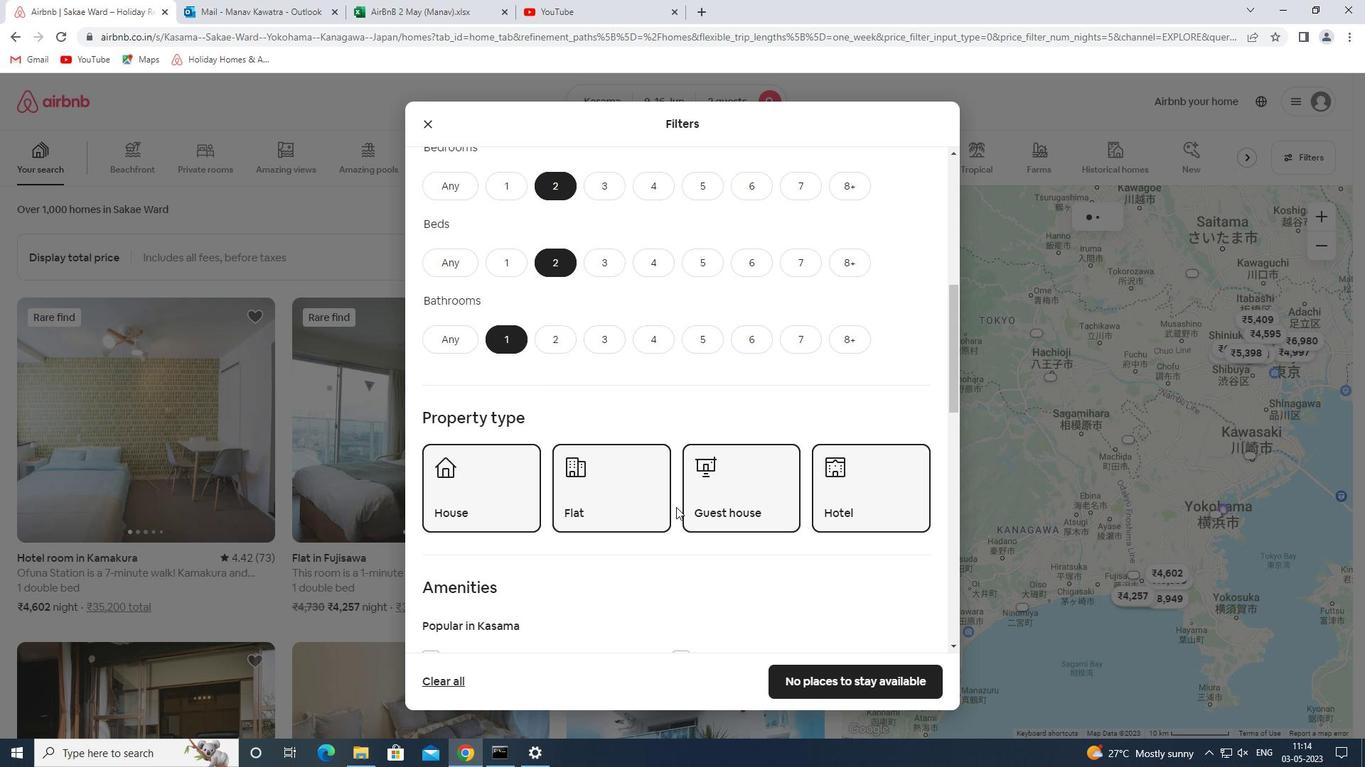 
Action: Mouse scrolled (676, 507) with delta (0, 0)
Screenshot: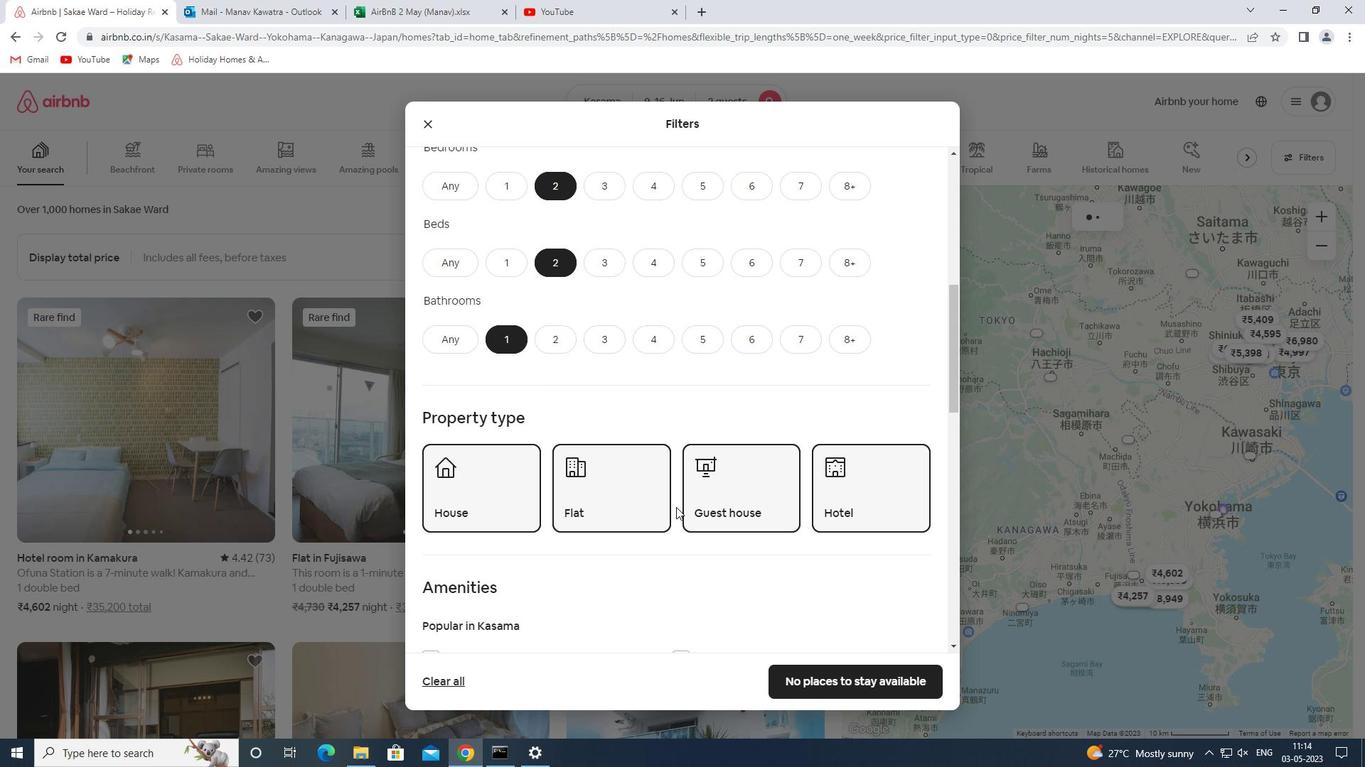 
Action: Mouse moved to (826, 546)
Screenshot: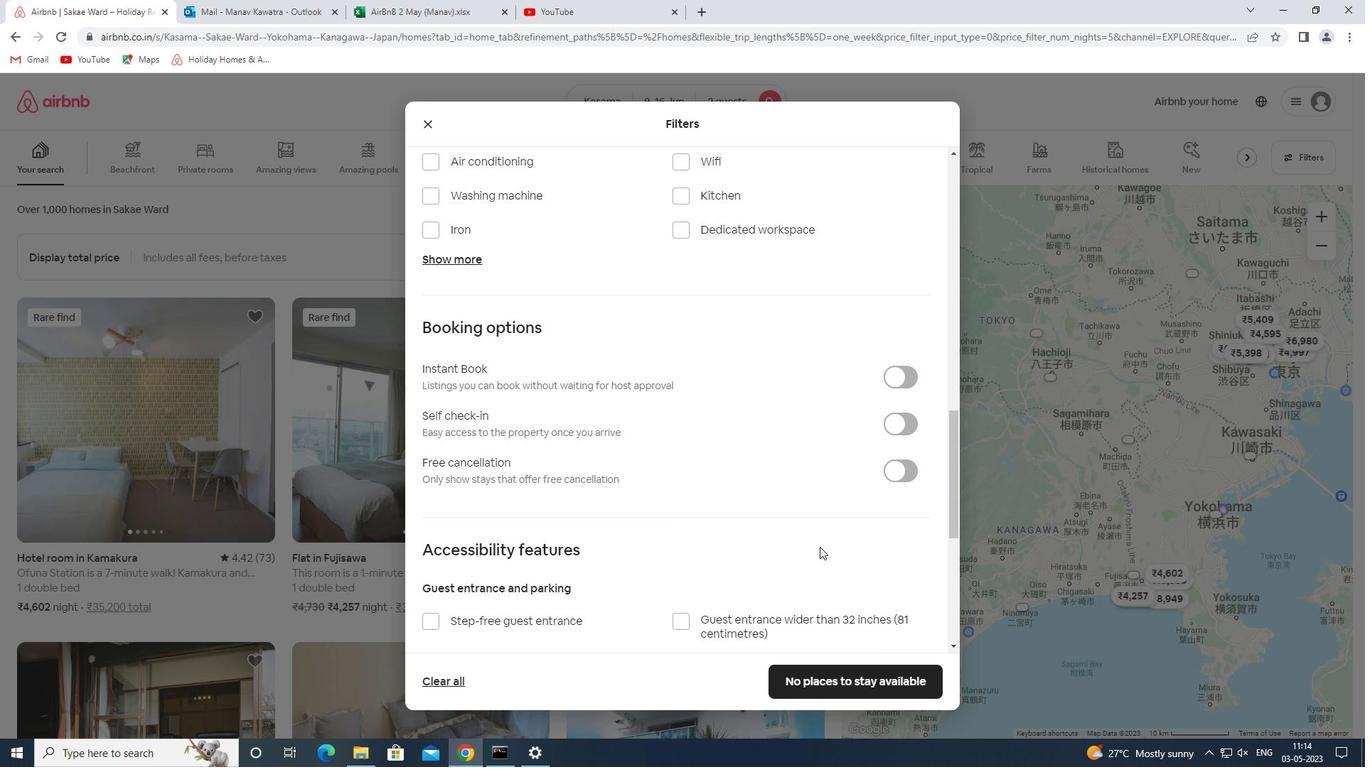 
Action: Mouse scrolled (826, 546) with delta (0, 0)
Screenshot: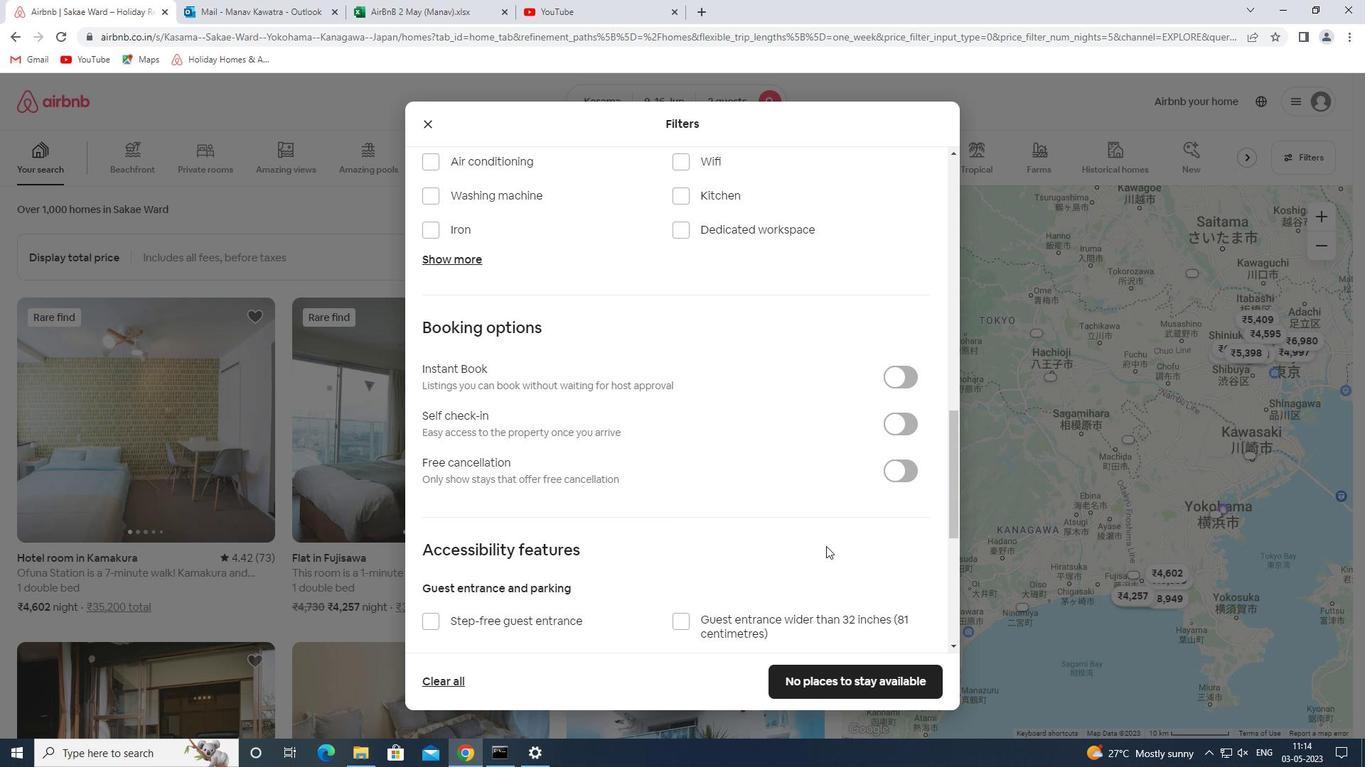 
Action: Mouse scrolled (826, 546) with delta (0, 0)
Screenshot: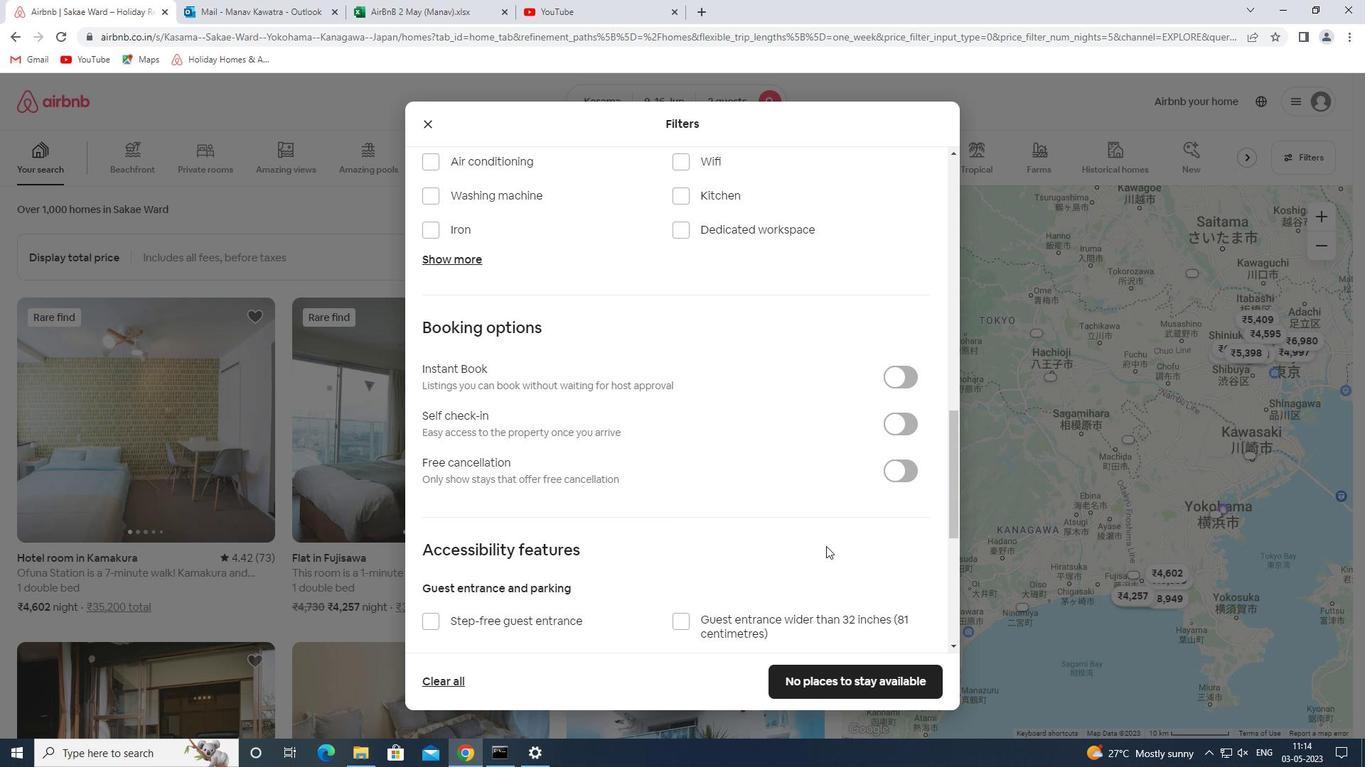 
Action: Mouse moved to (892, 282)
Screenshot: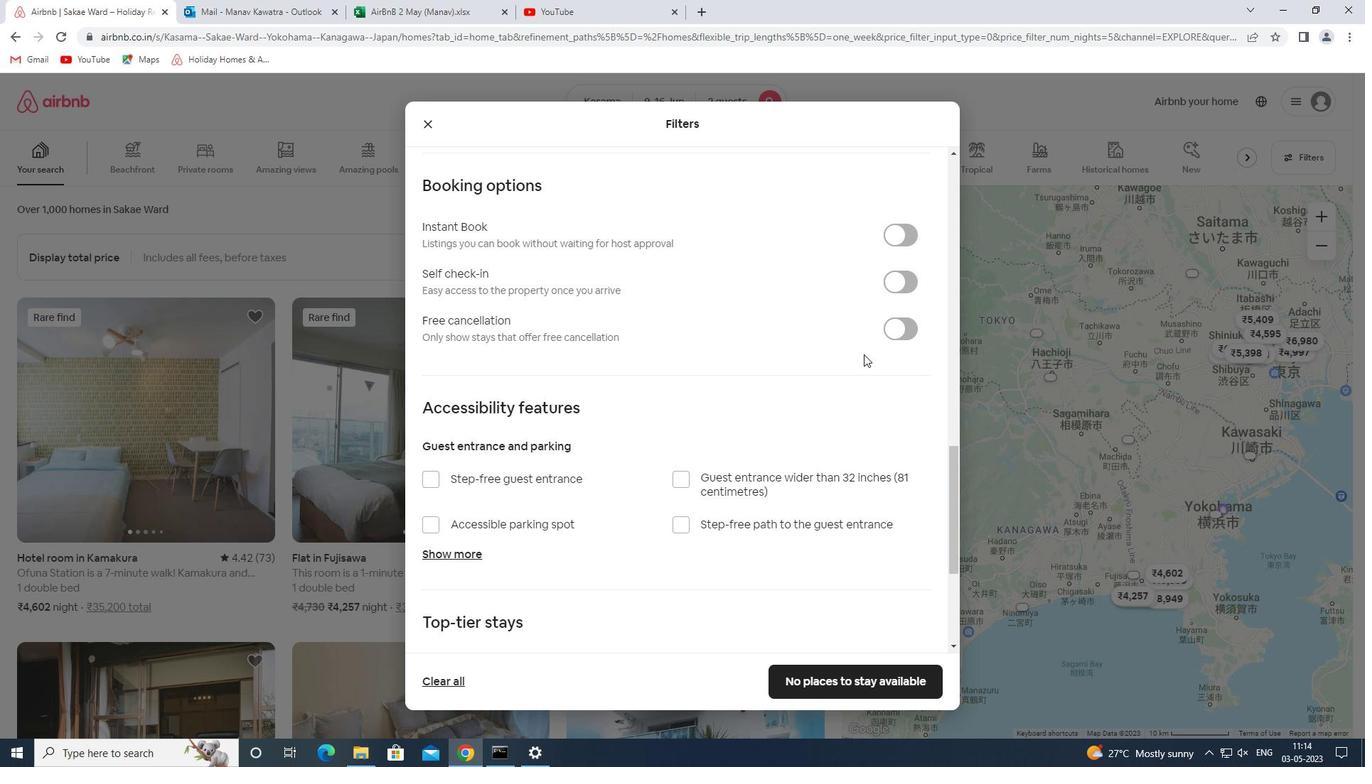 
Action: Mouse pressed left at (892, 282)
Screenshot: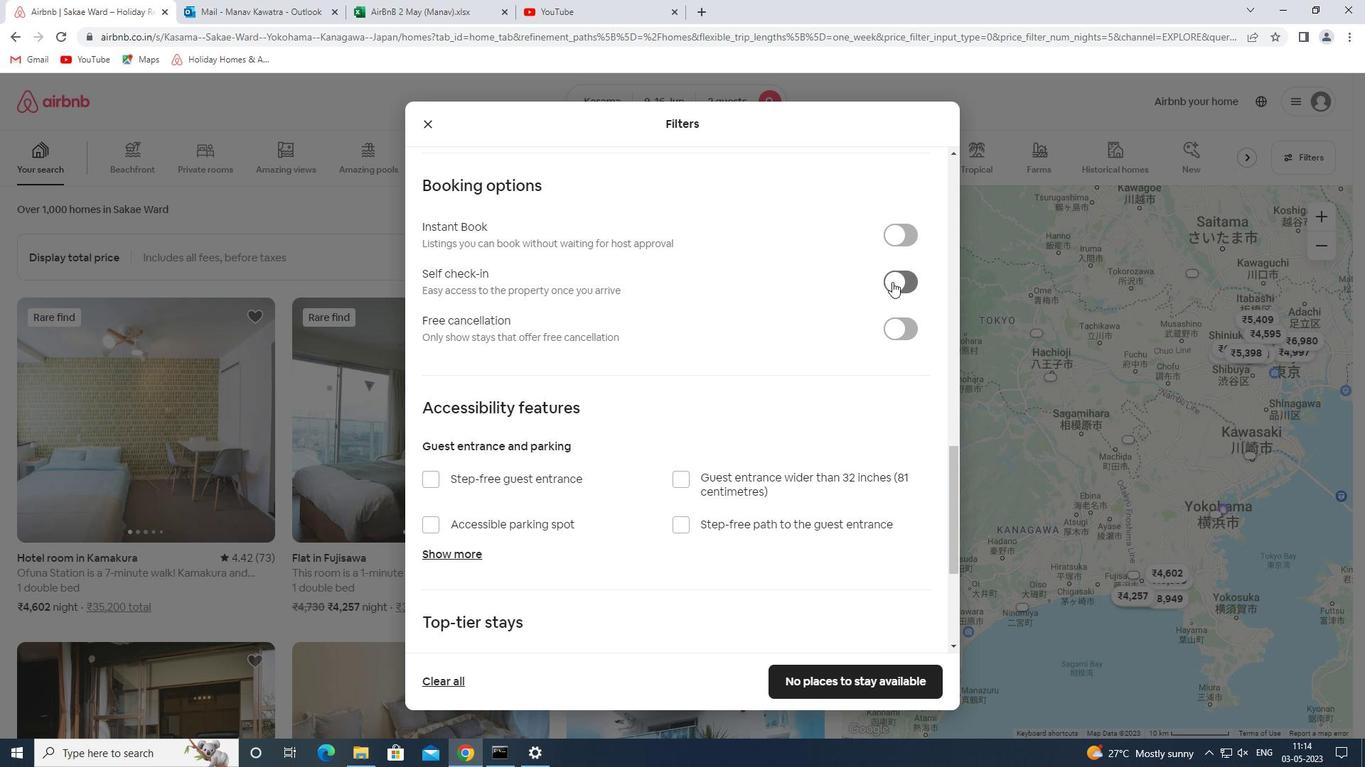 
Action: Mouse moved to (708, 416)
Screenshot: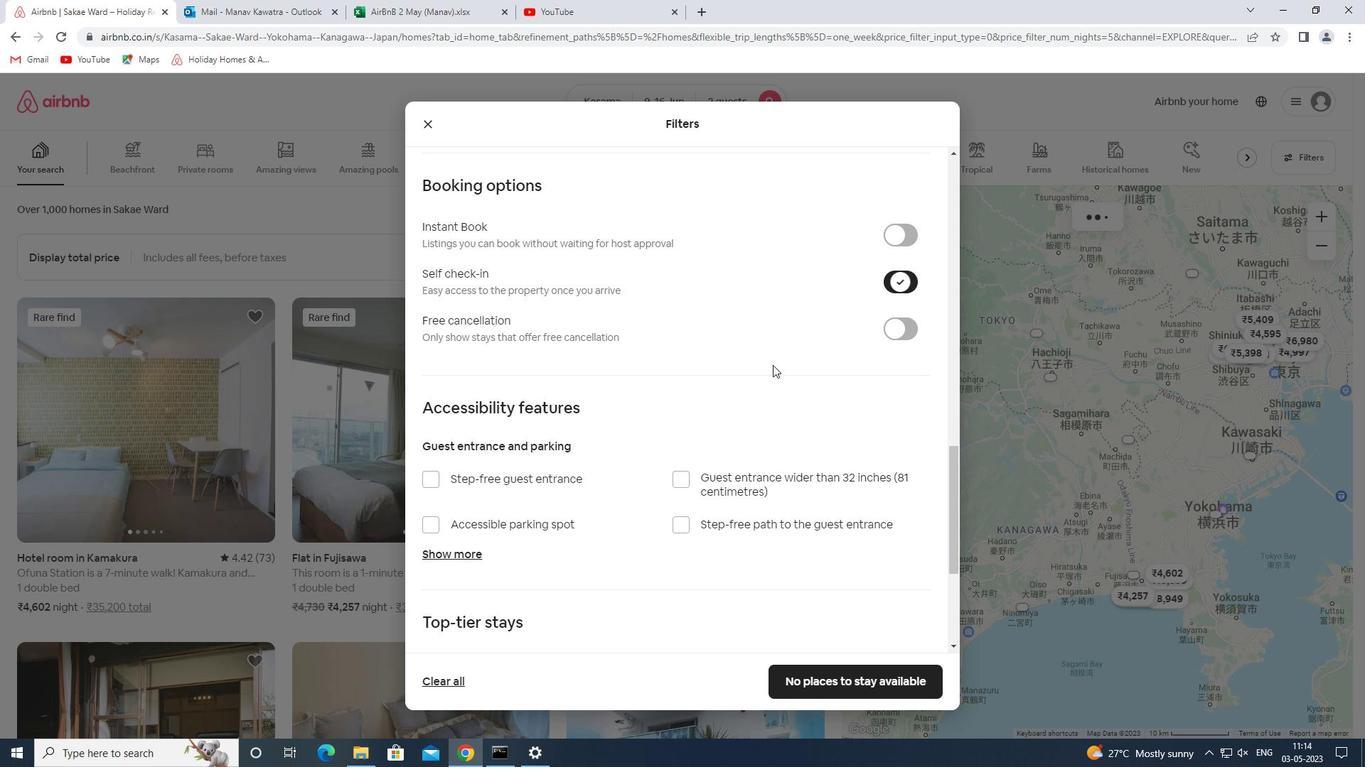 
Action: Mouse scrolled (708, 415) with delta (0, 0)
Screenshot: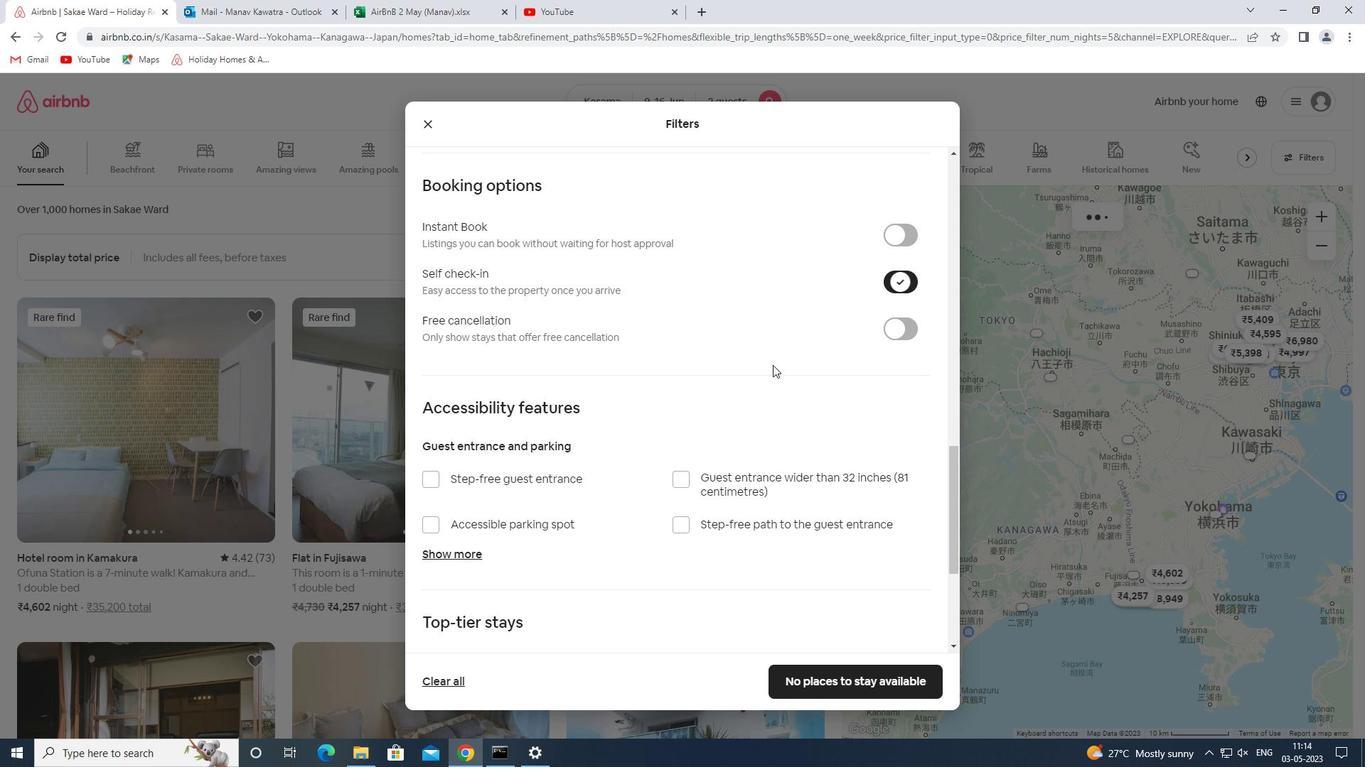 
Action: Mouse moved to (706, 420)
Screenshot: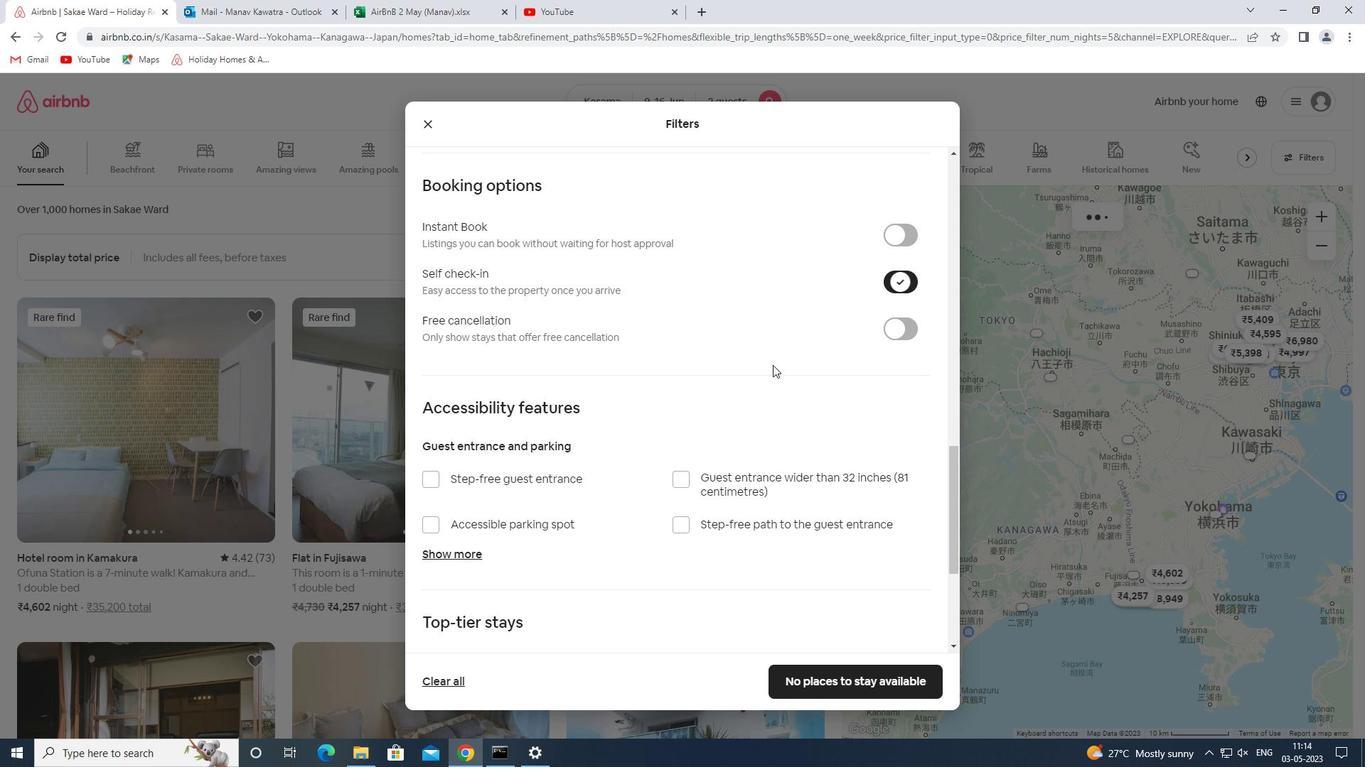 
Action: Mouse scrolled (706, 420) with delta (0, 0)
Screenshot: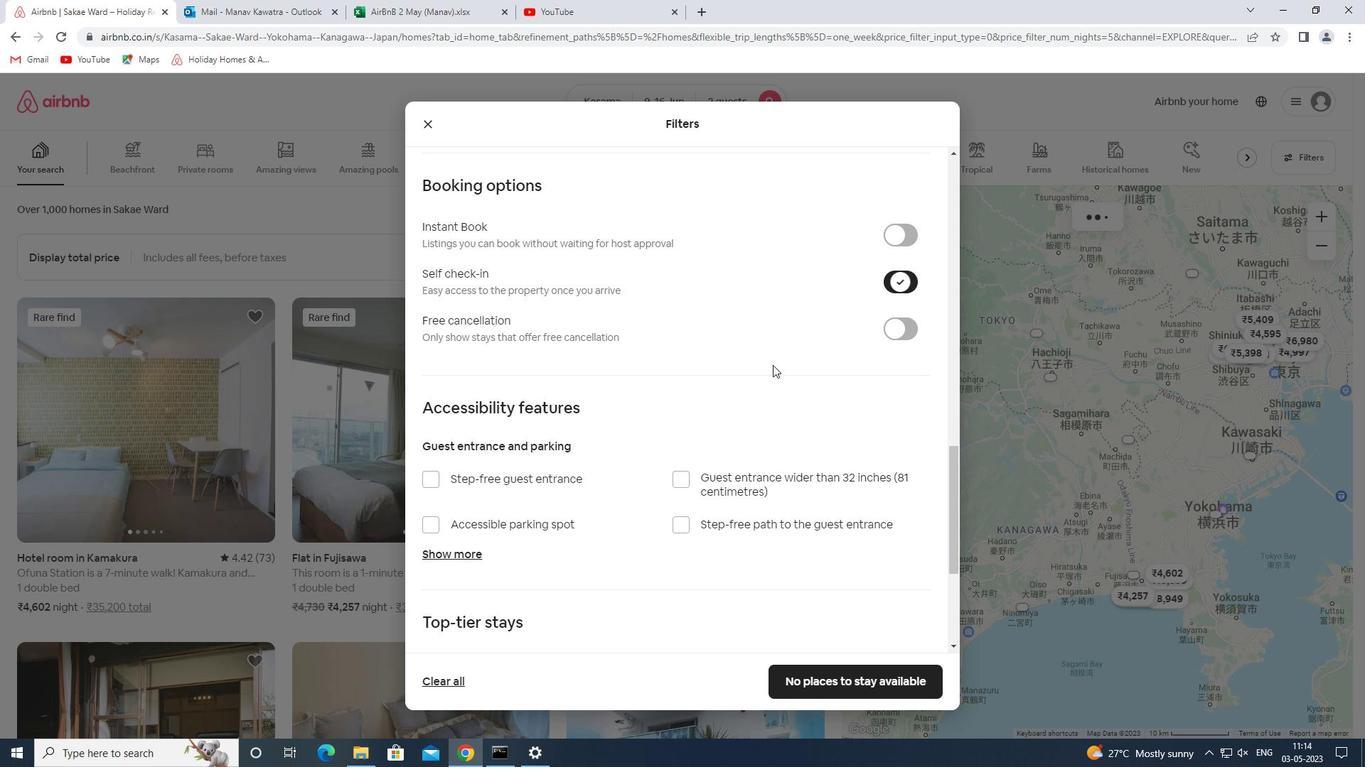 
Action: Mouse moved to (706, 422)
Screenshot: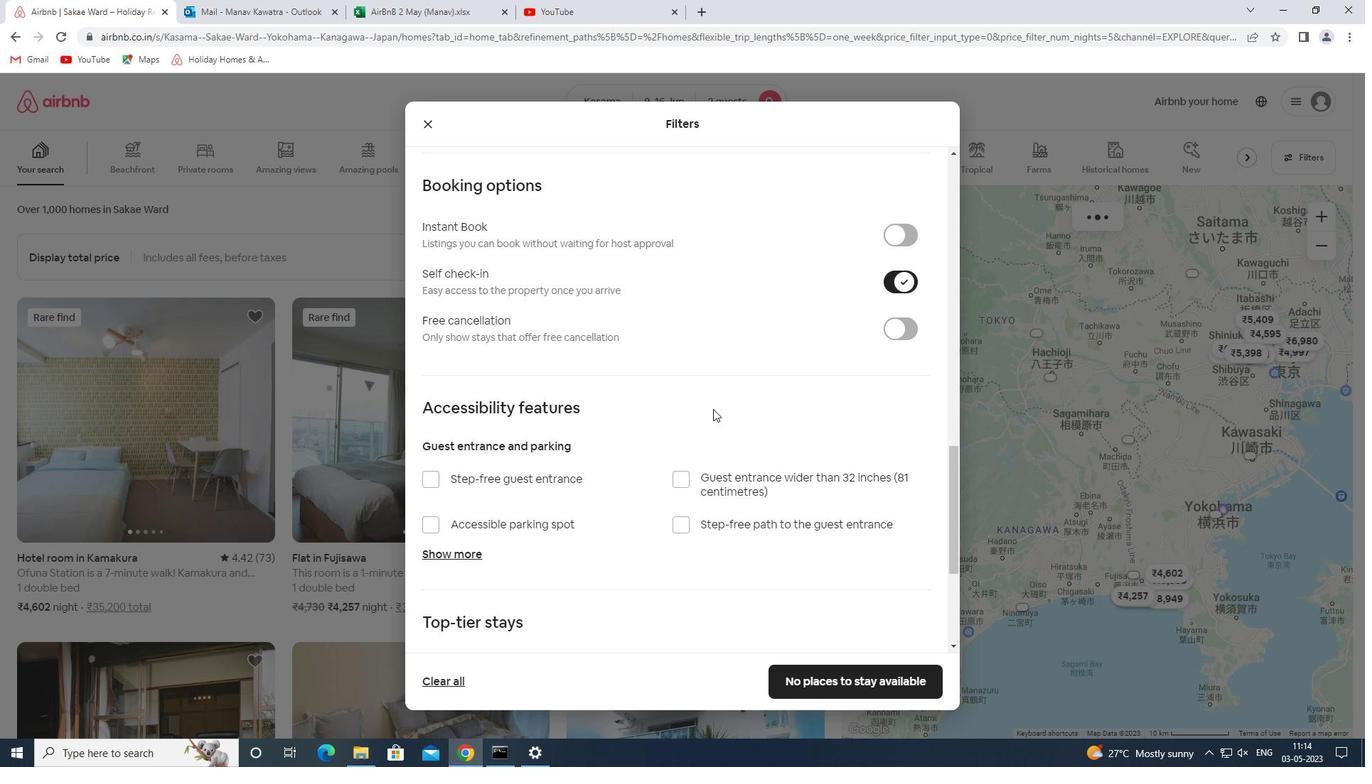 
Action: Mouse scrolled (706, 421) with delta (0, 0)
Screenshot: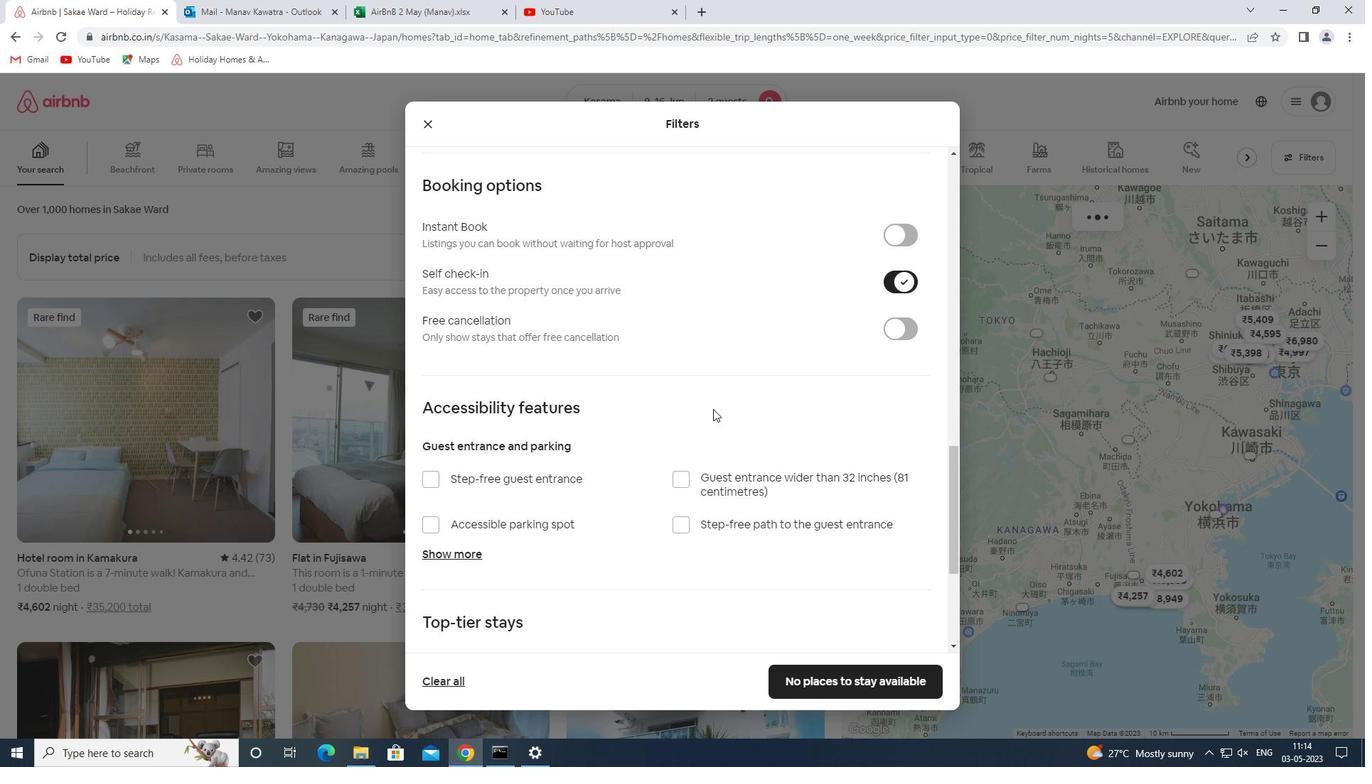 
Action: Mouse moved to (705, 423)
Screenshot: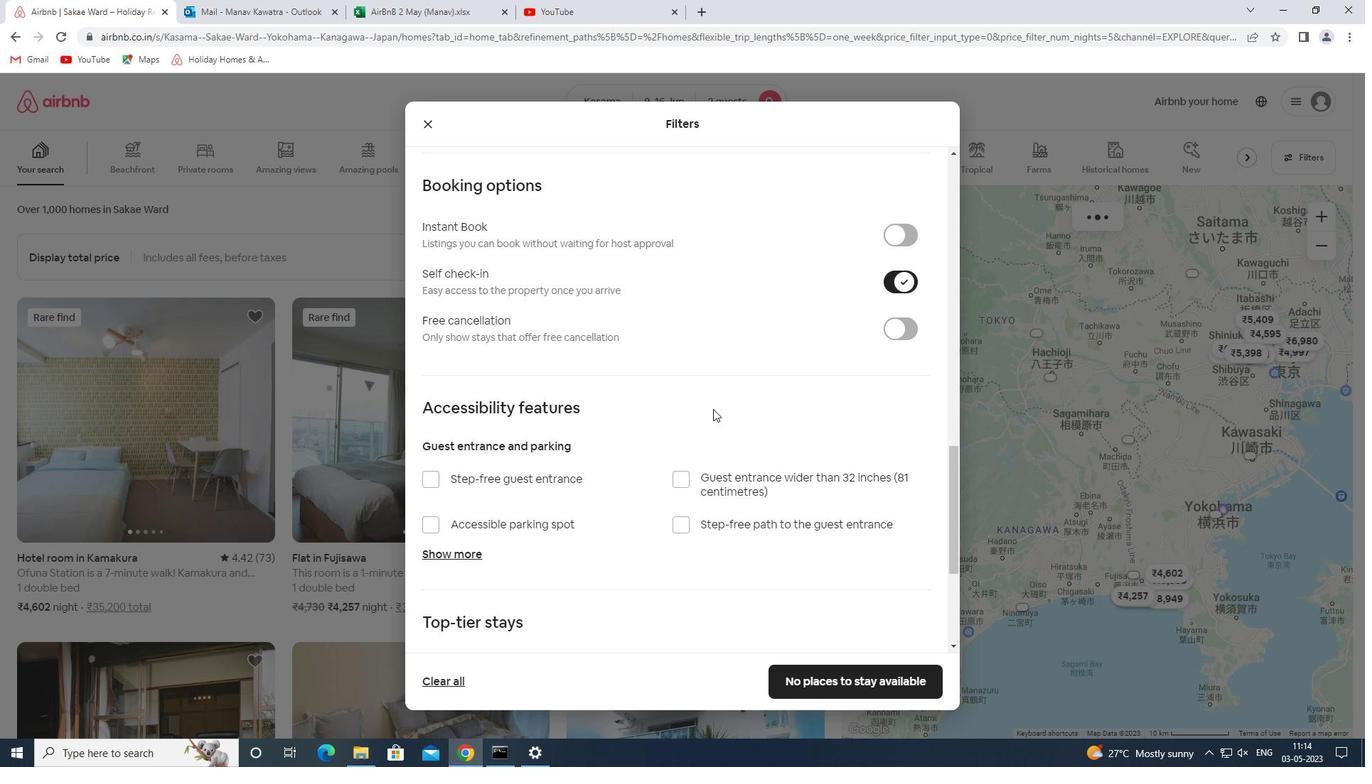 
Action: Mouse scrolled (705, 423) with delta (0, 0)
Screenshot: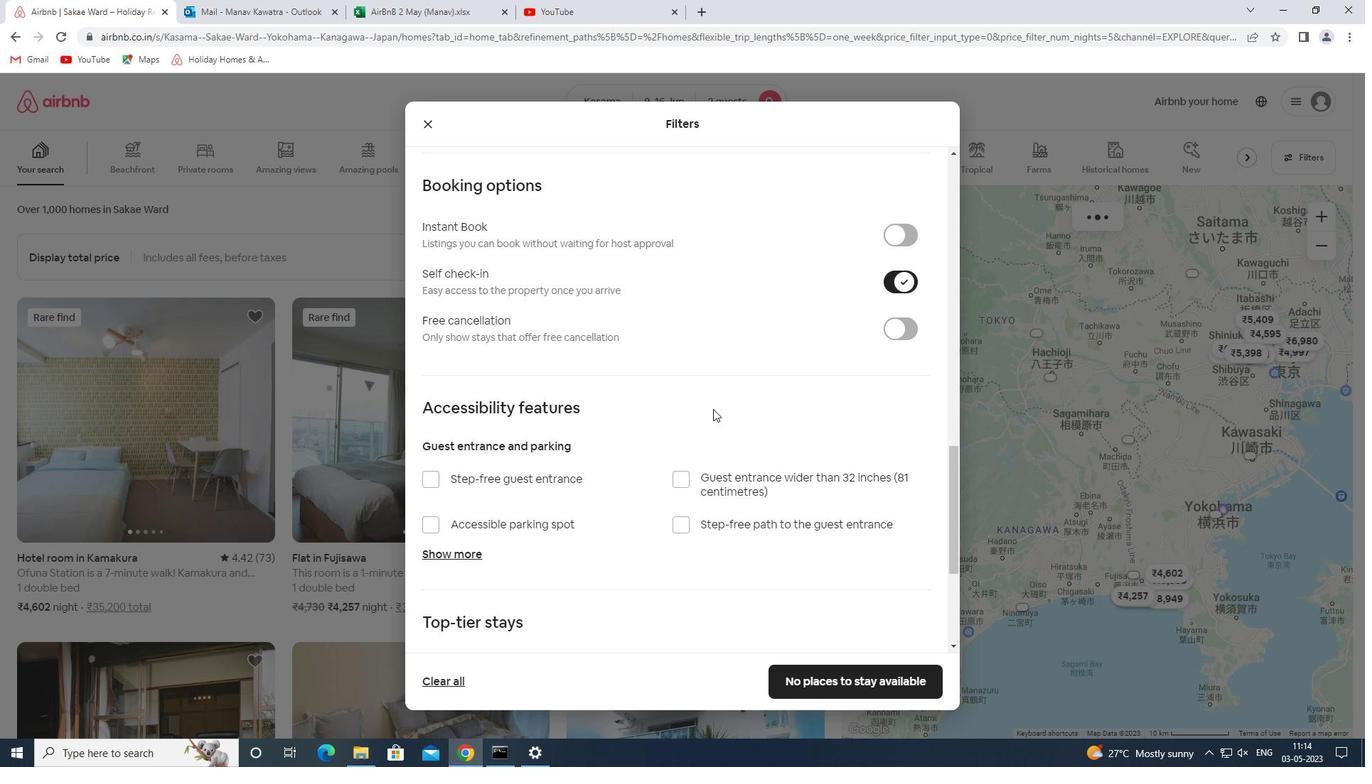 
Action: Mouse scrolled (705, 423) with delta (0, 0)
Screenshot: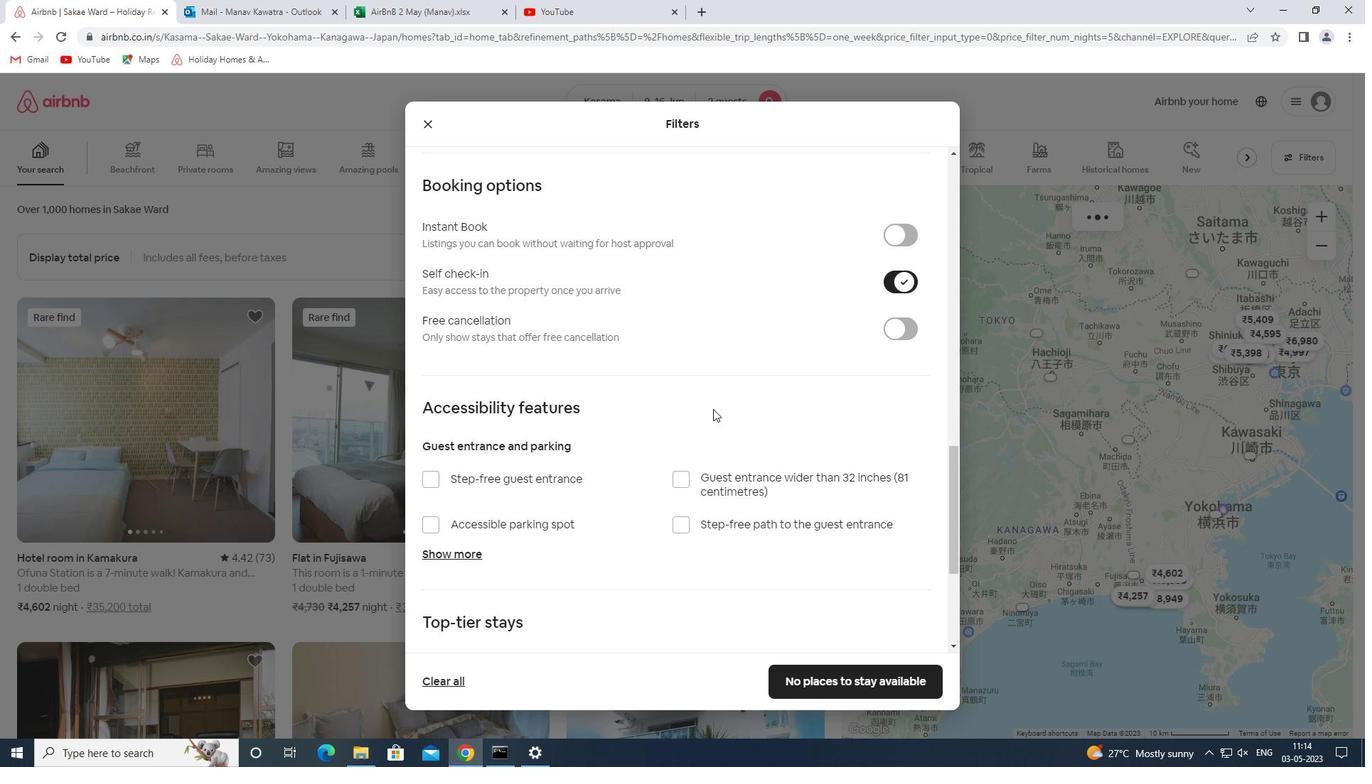 
Action: Mouse moved to (703, 425)
Screenshot: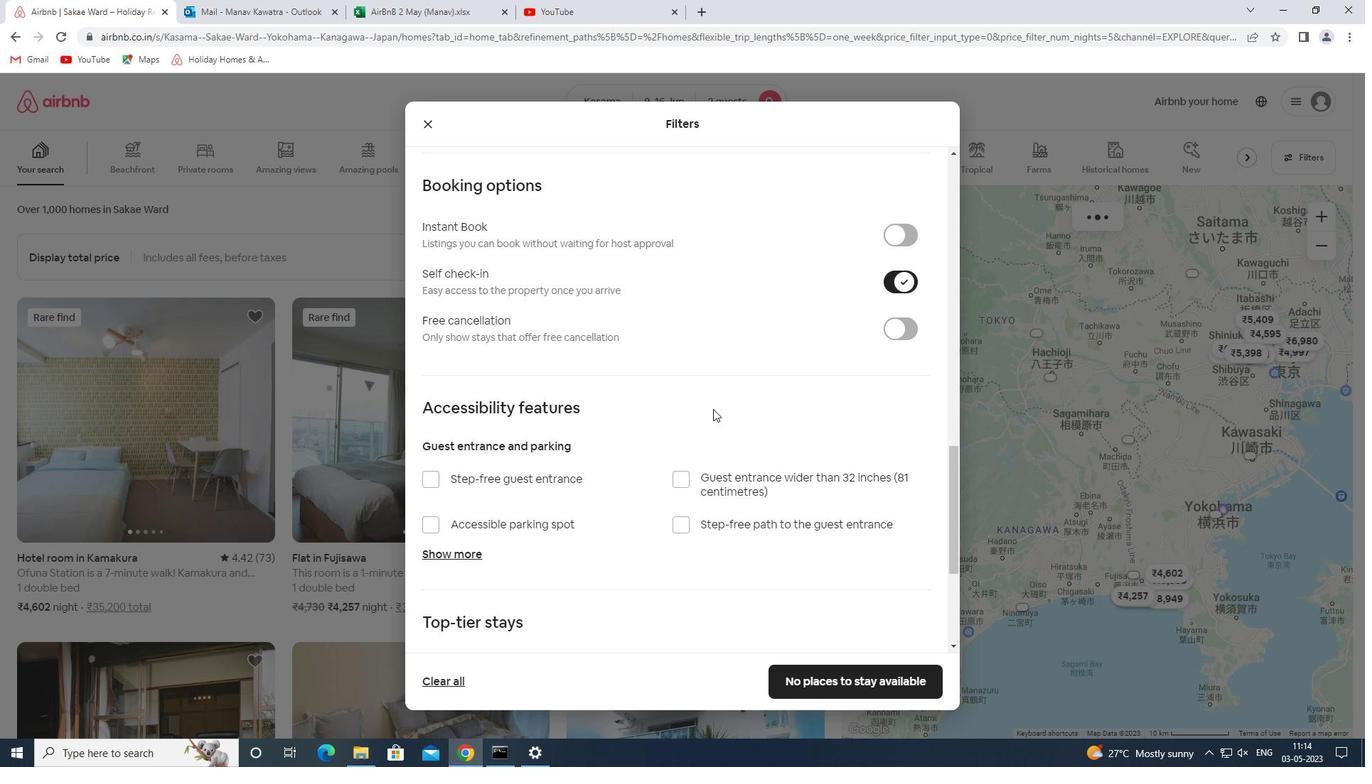 
Action: Mouse scrolled (703, 424) with delta (0, 0)
Screenshot: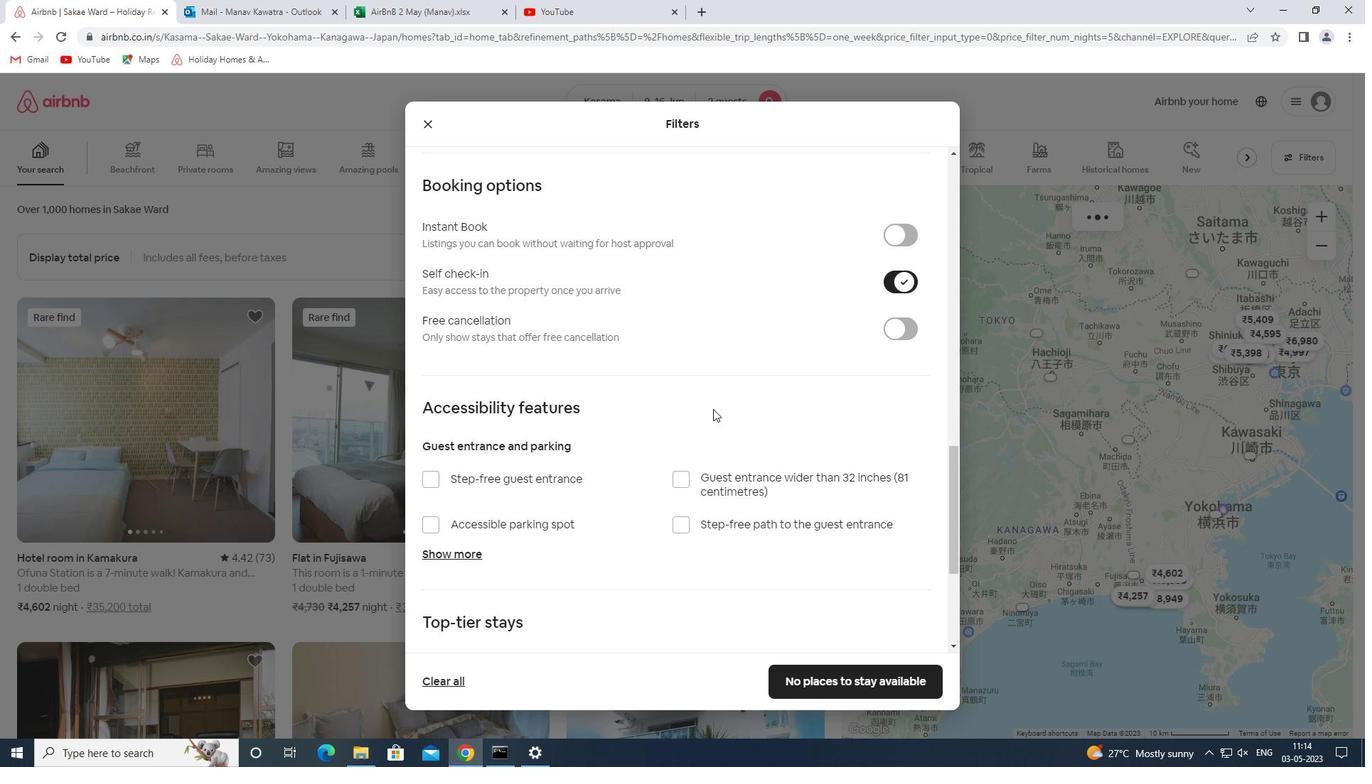 
Action: Mouse moved to (702, 425)
Screenshot: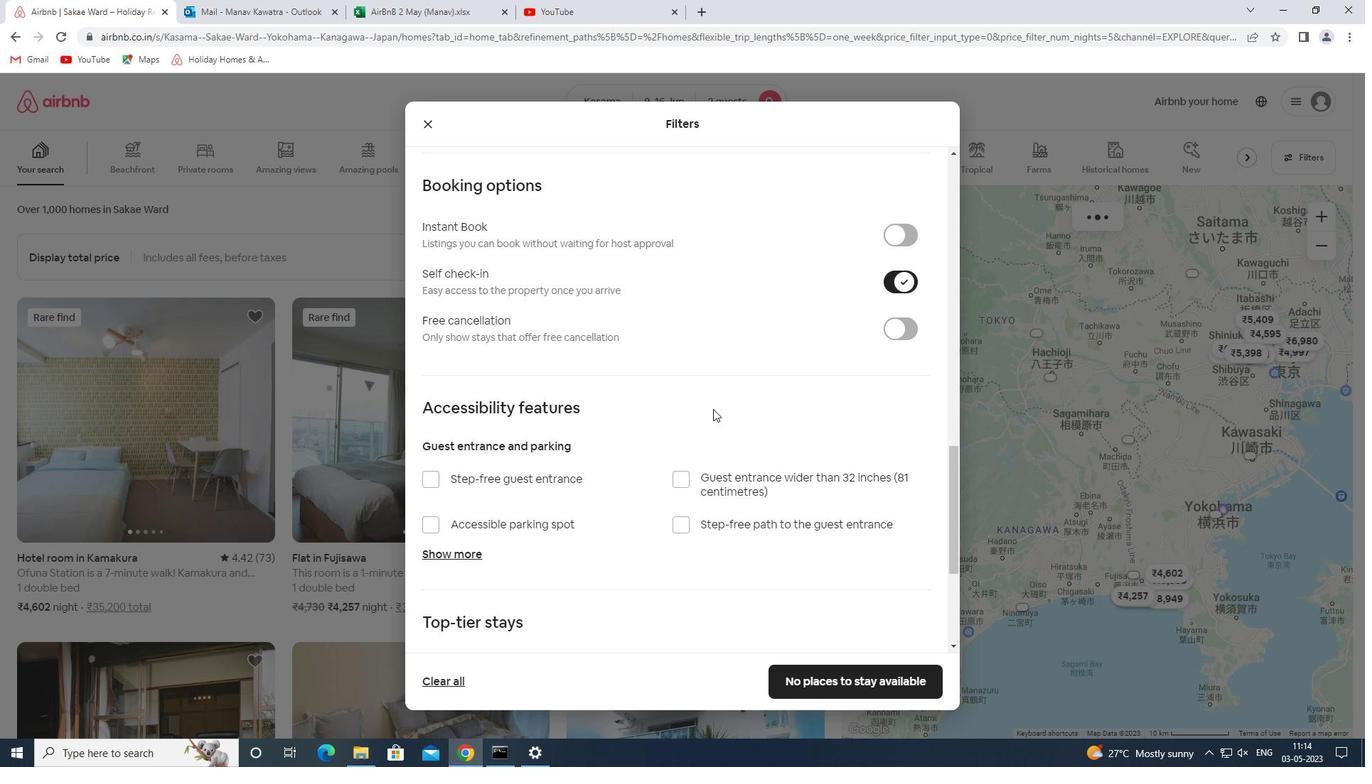 
Action: Mouse scrolled (702, 424) with delta (0, 0)
Screenshot: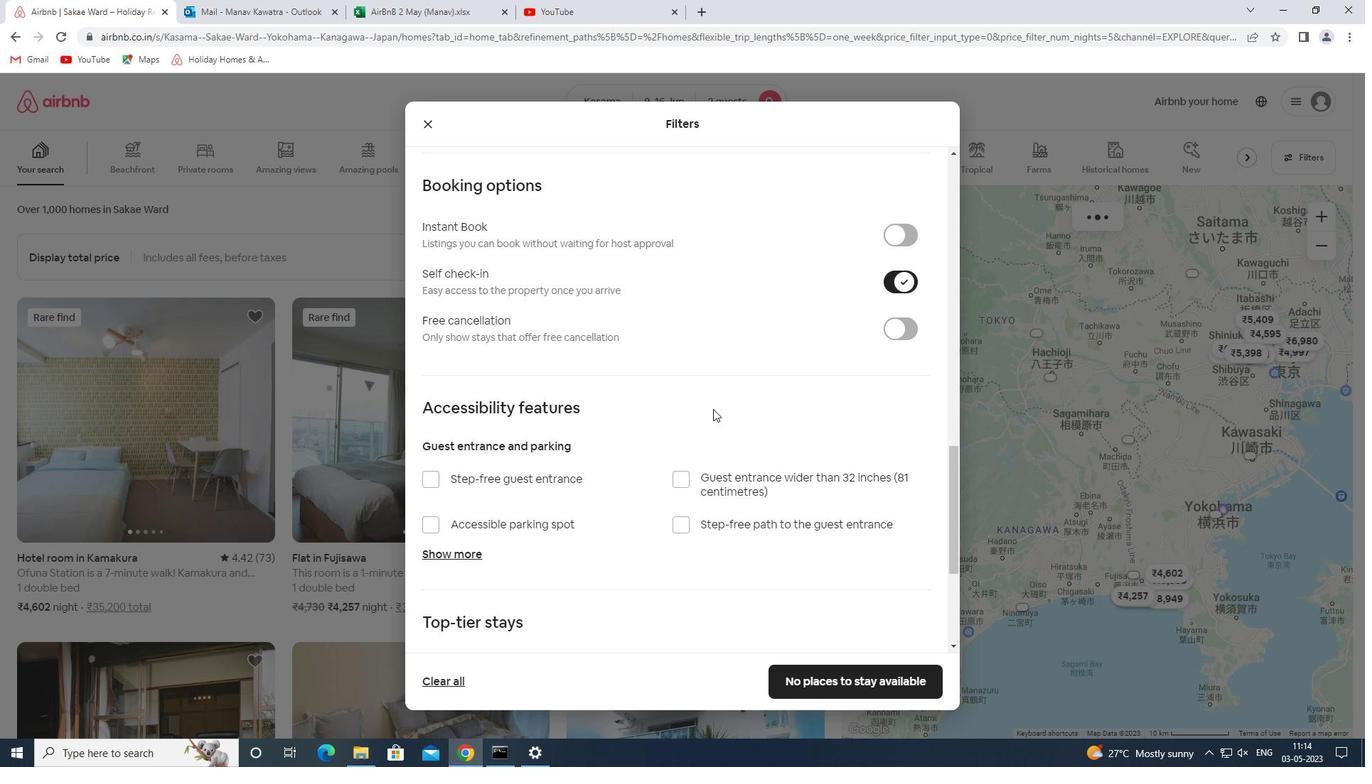 
Action: Mouse moved to (701, 427)
Screenshot: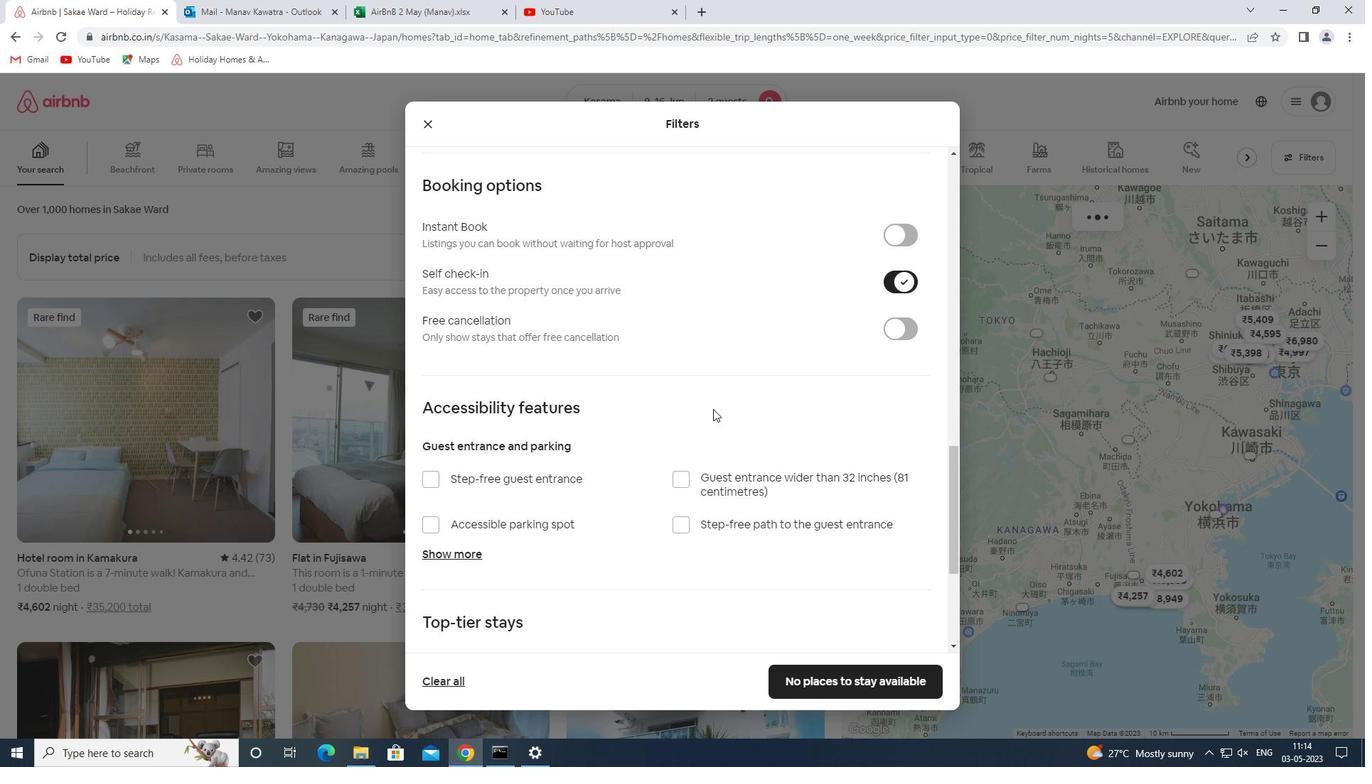 
Action: Mouse scrolled (701, 426) with delta (0, 0)
Screenshot: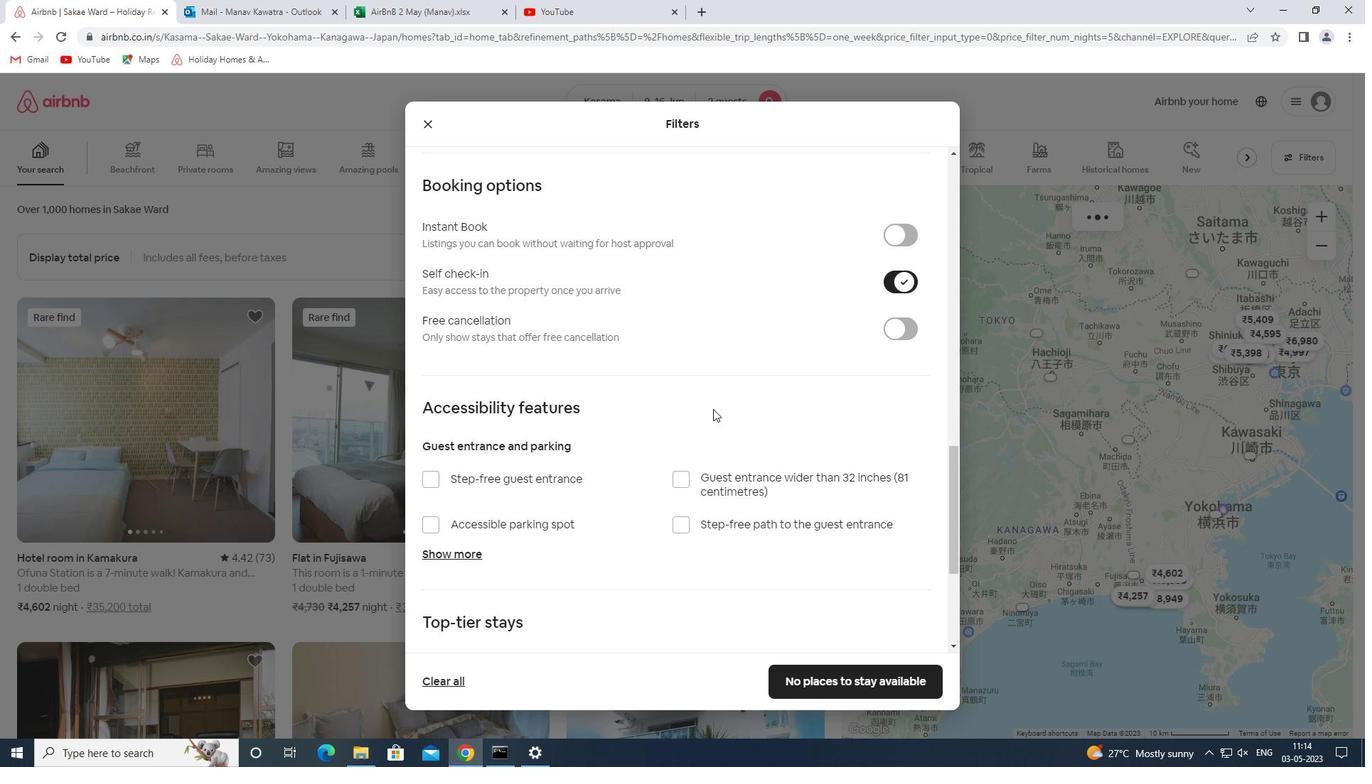 
Action: Mouse moved to (464, 555)
Screenshot: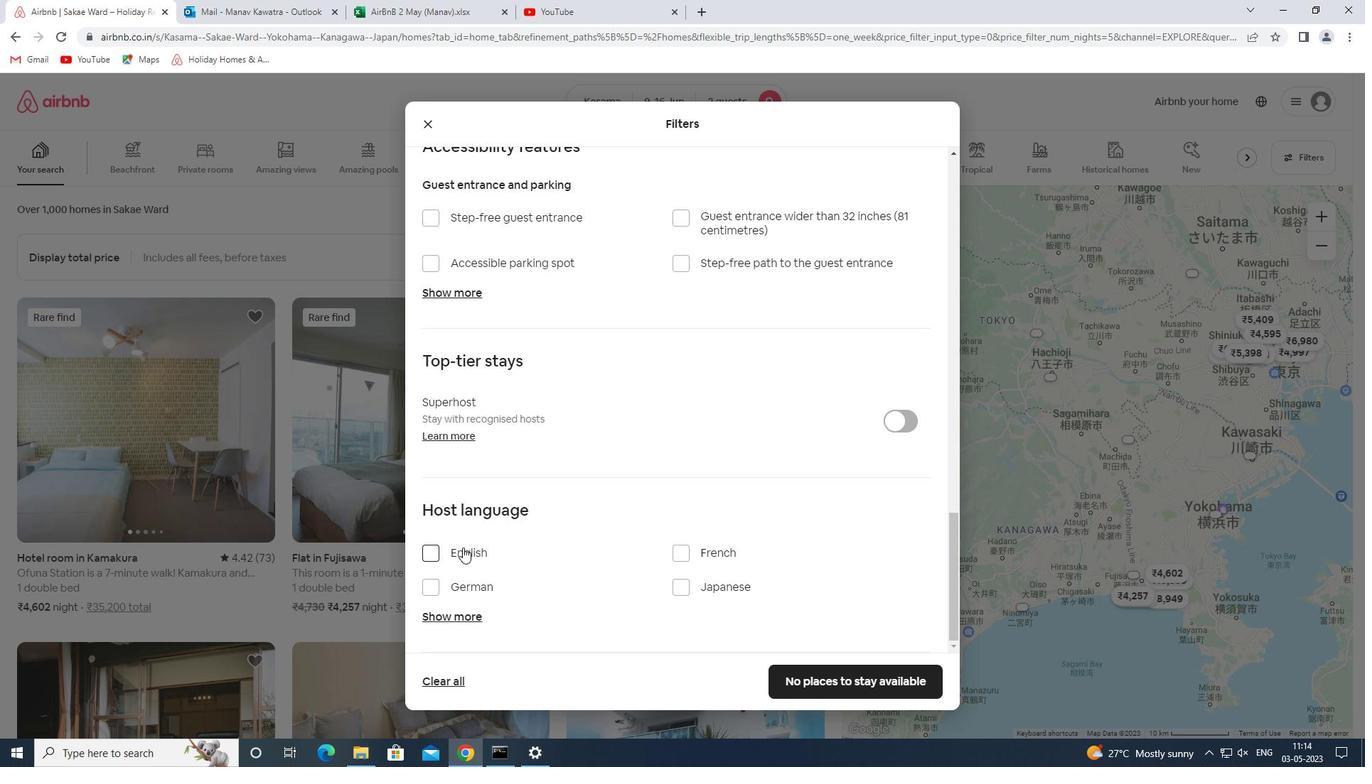 
Action: Mouse pressed left at (464, 555)
Screenshot: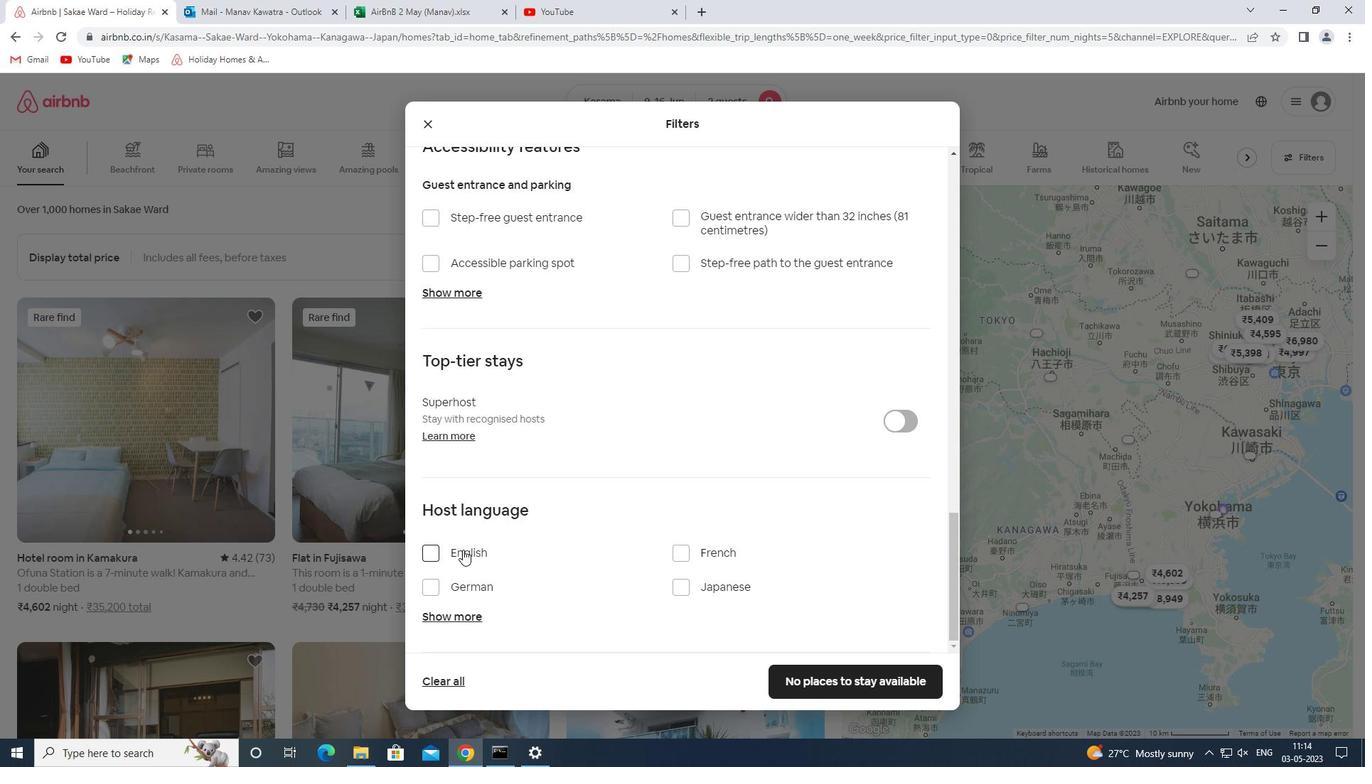 
Action: Mouse moved to (862, 680)
Screenshot: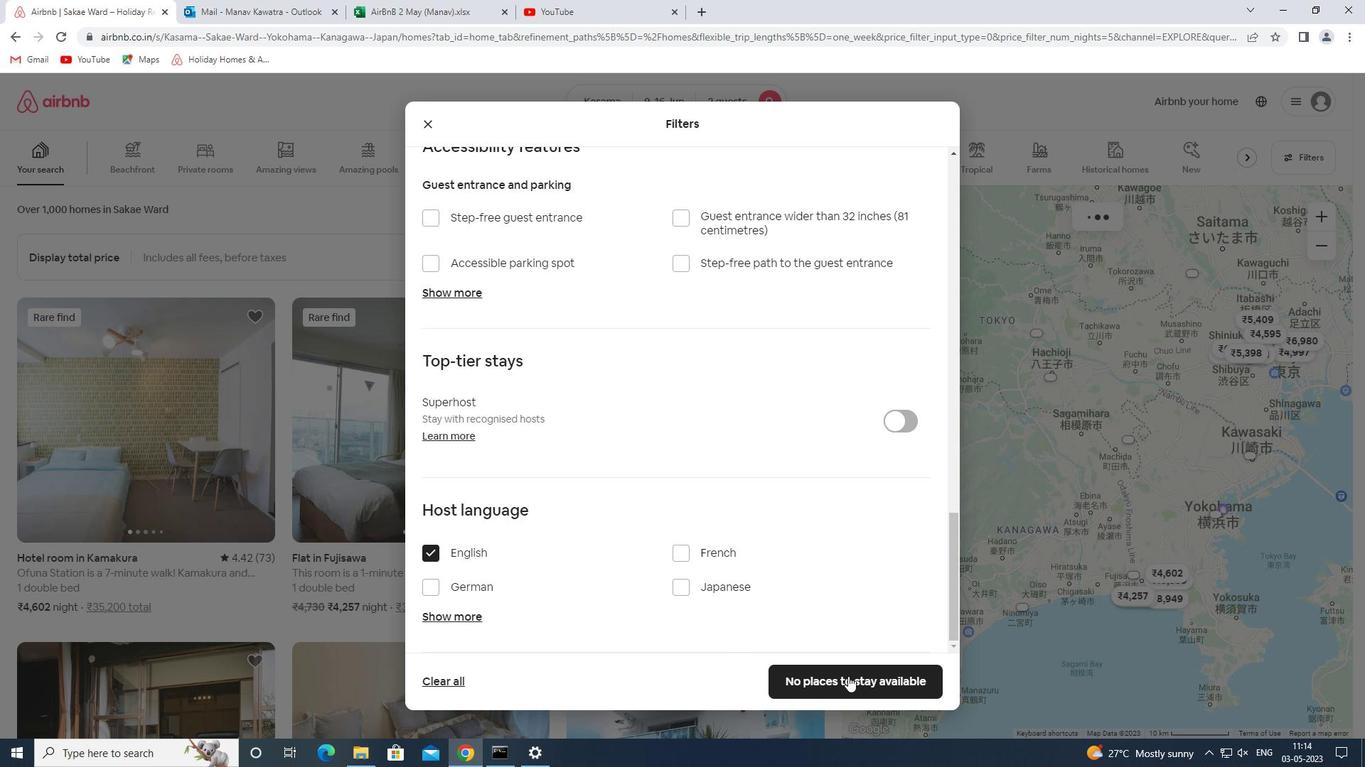 
Action: Mouse pressed left at (862, 680)
Screenshot: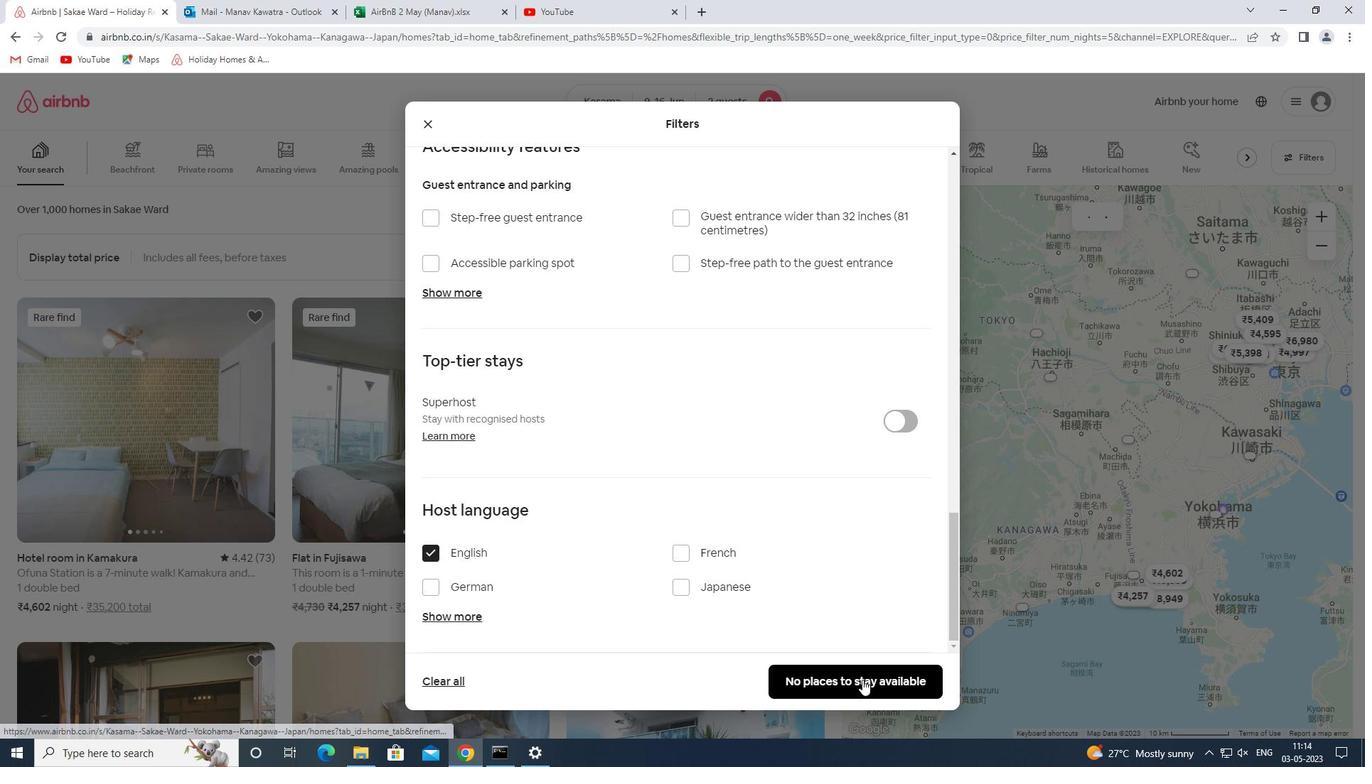 
Action: Mouse moved to (862, 680)
Screenshot: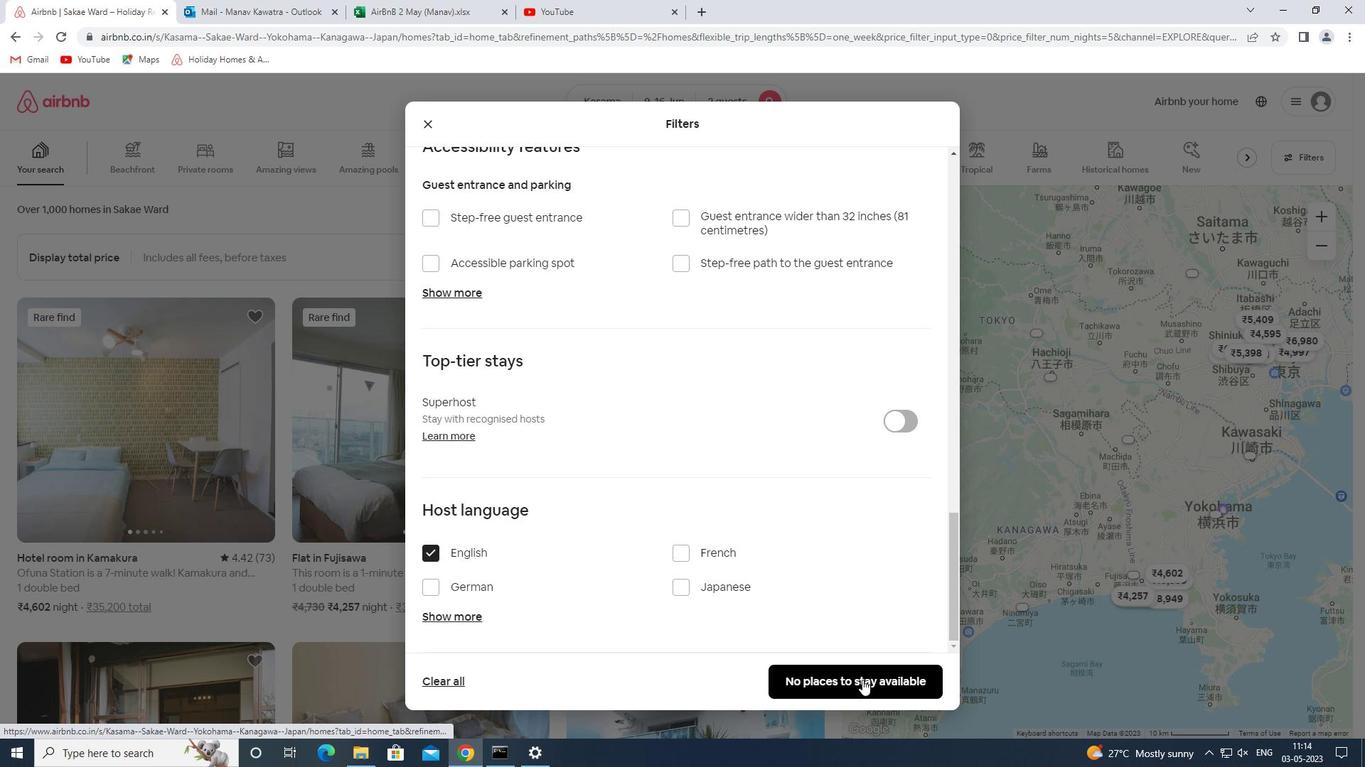 
